 Task: Create a due date automation trigger when advanced on, on the tuesday before a card is due add fields with custom field "Resume" set to a number greater than 1 and greater than 10 at 11:00 AM.
Action: Mouse moved to (1175, 358)
Screenshot: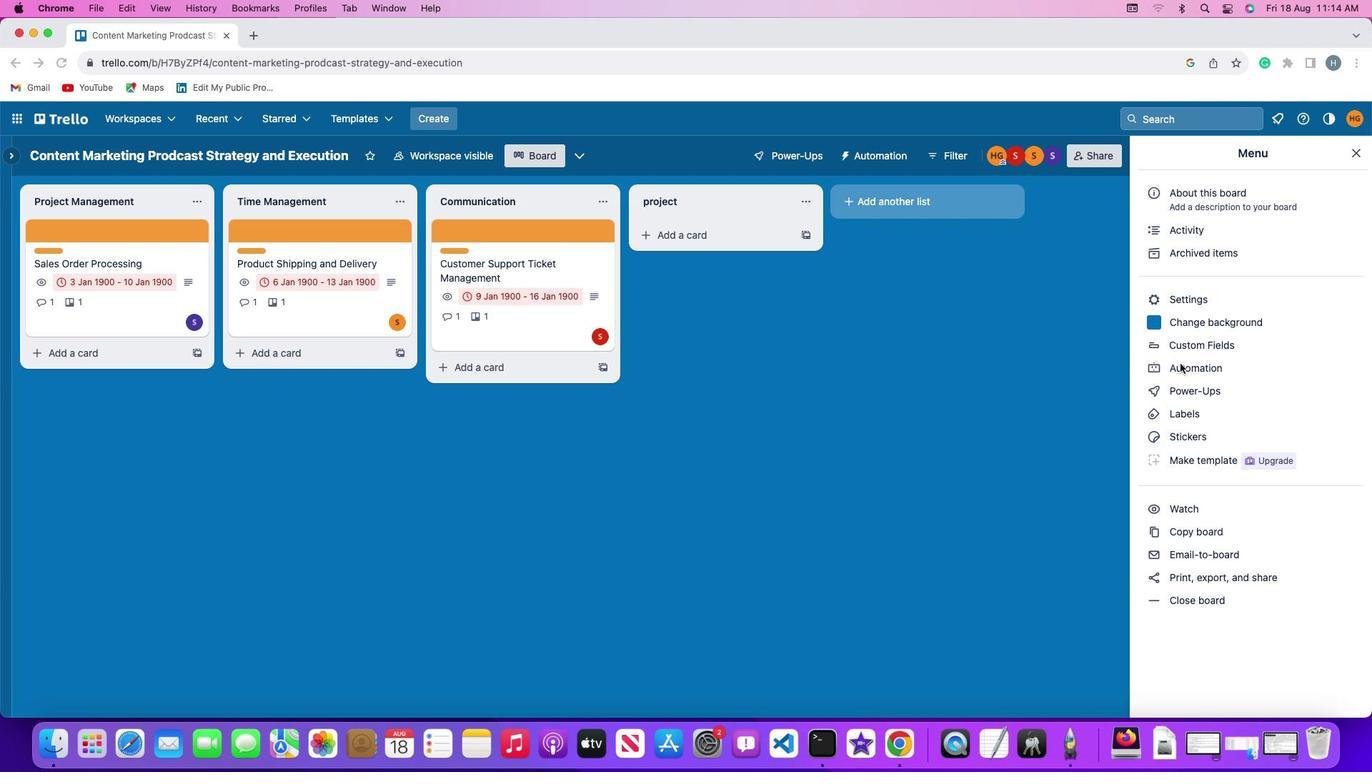 
Action: Mouse pressed left at (1175, 358)
Screenshot: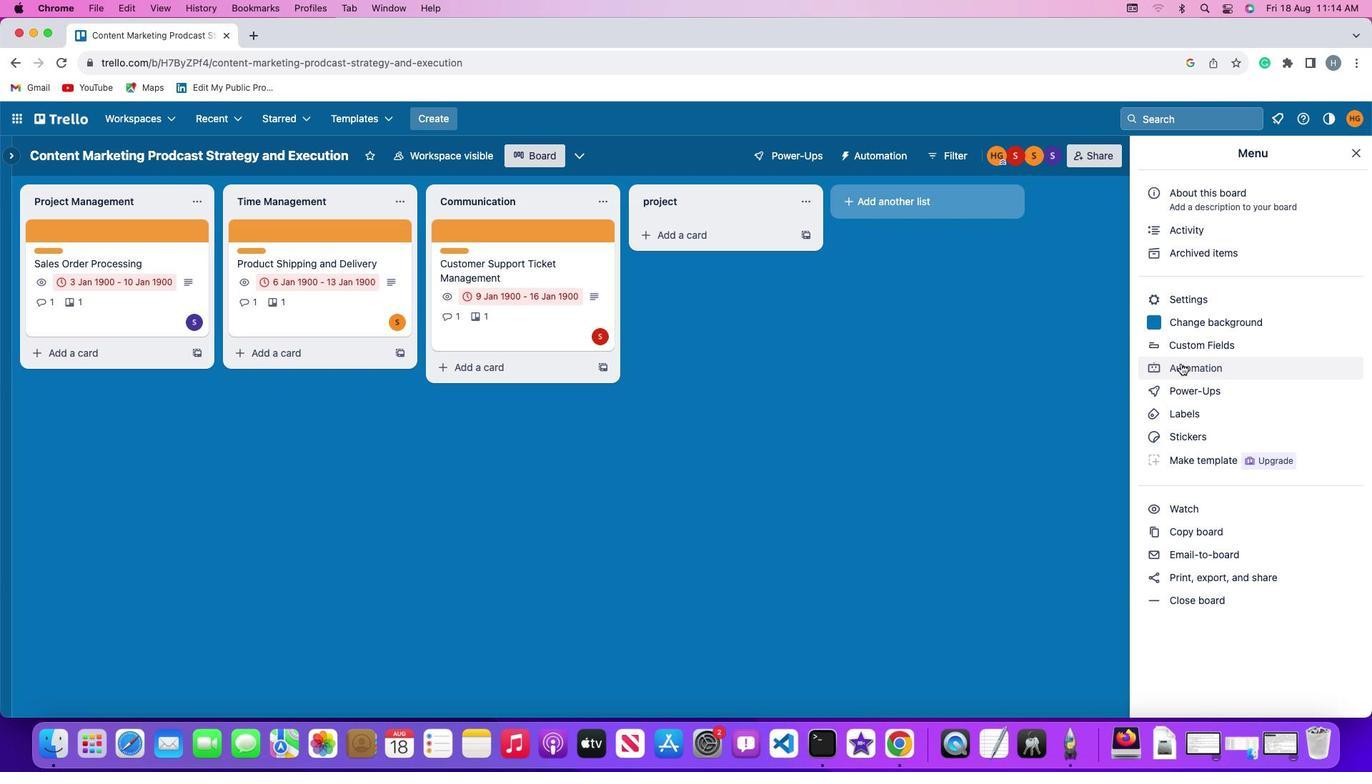 
Action: Mouse moved to (1176, 358)
Screenshot: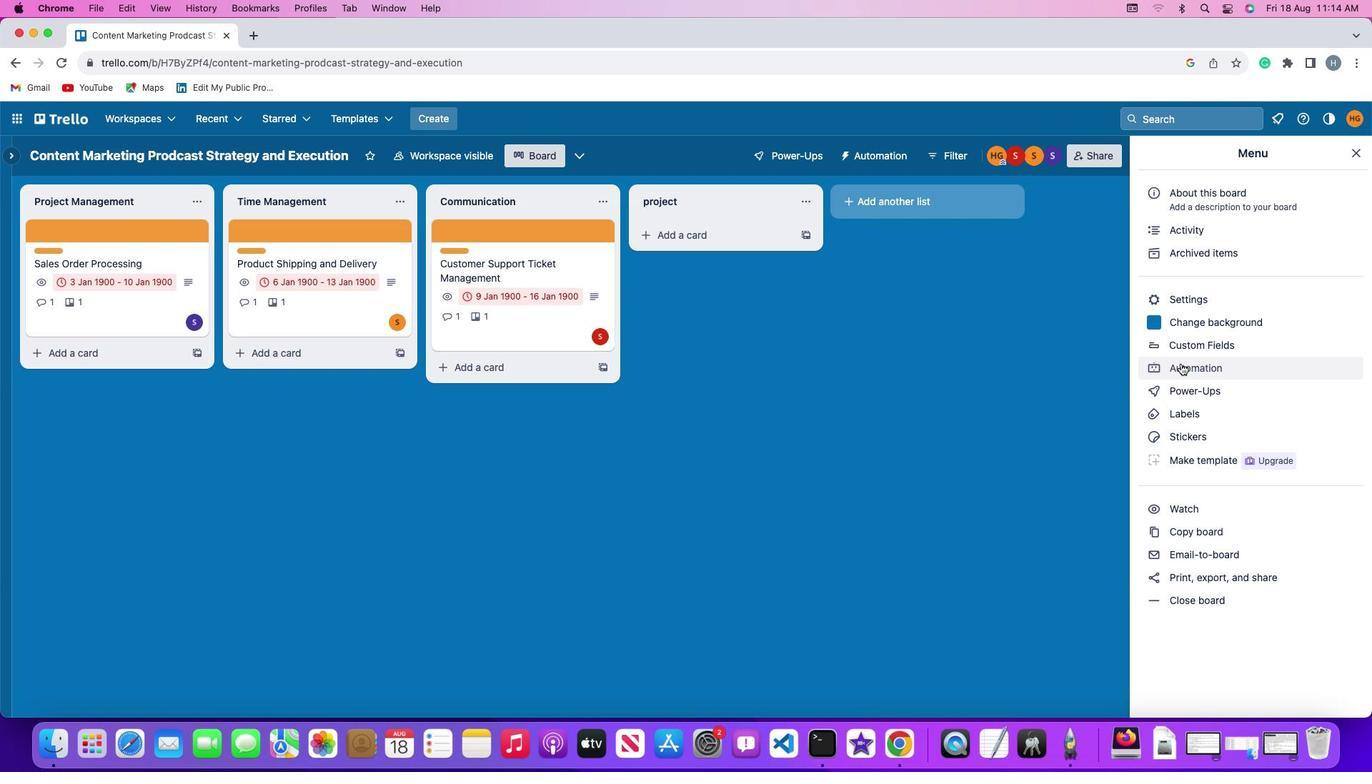 
Action: Mouse pressed left at (1176, 358)
Screenshot: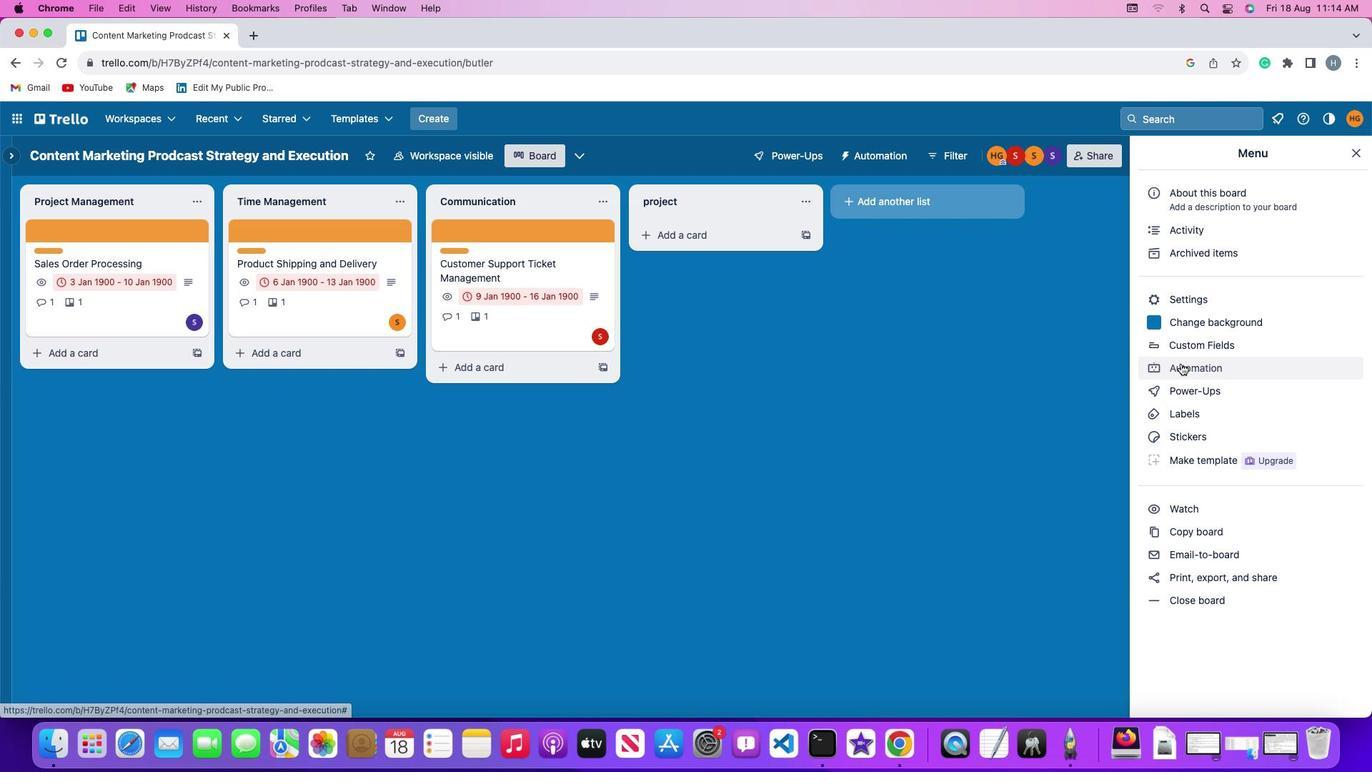 
Action: Mouse moved to (55, 335)
Screenshot: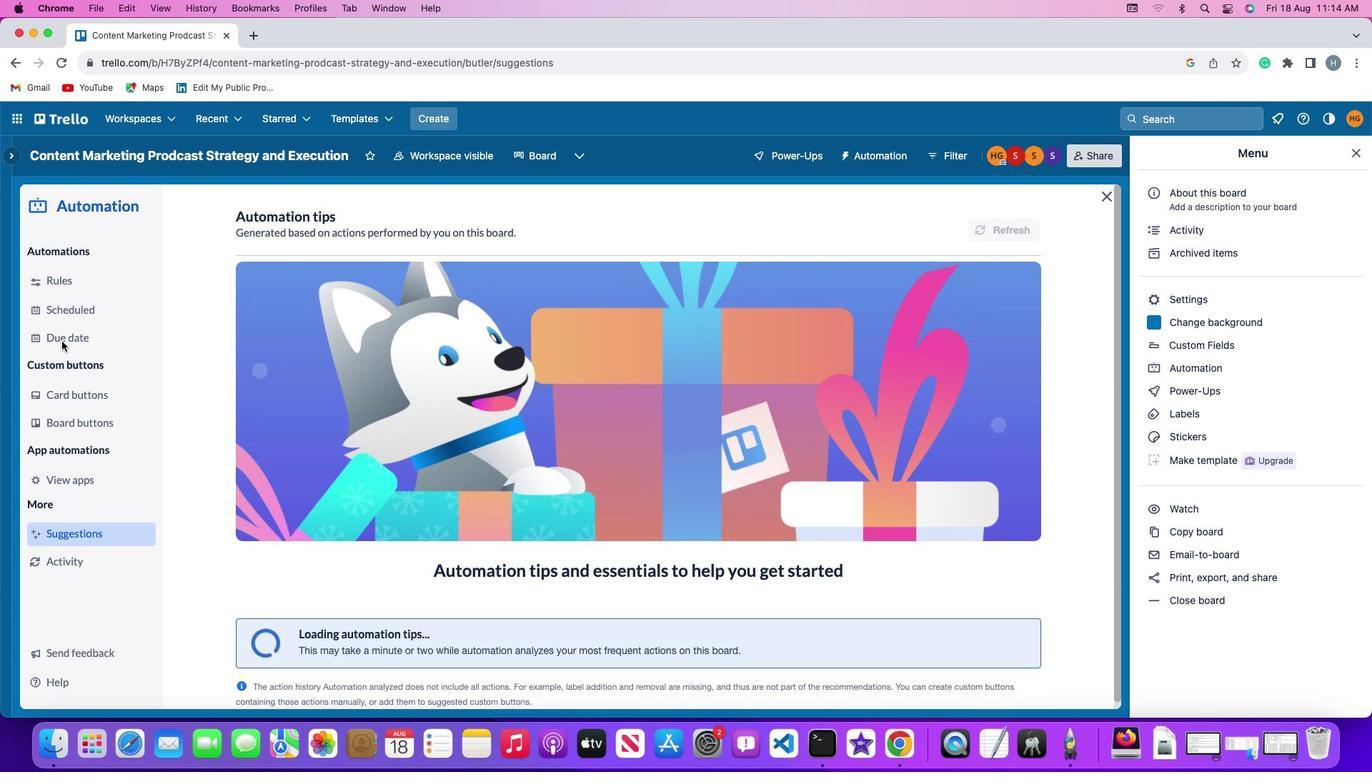 
Action: Mouse pressed left at (55, 335)
Screenshot: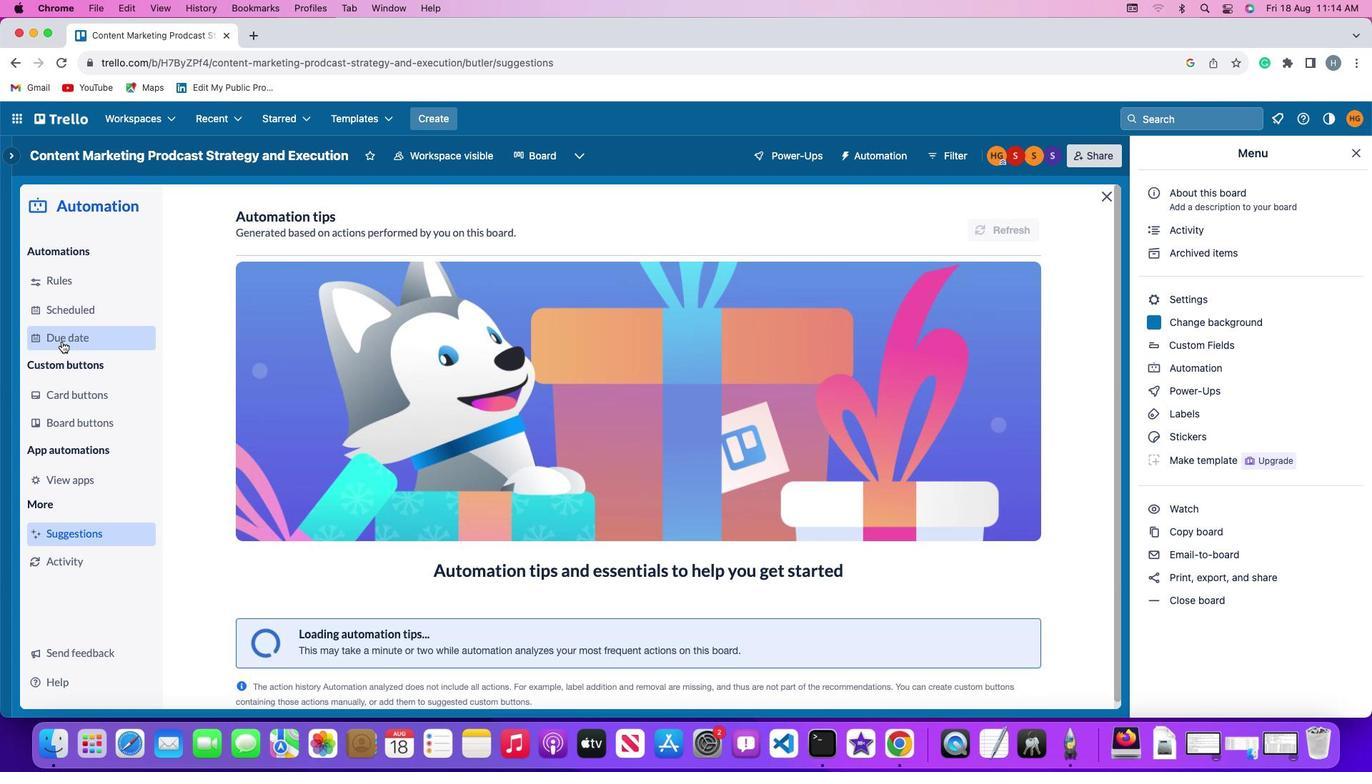 
Action: Mouse moved to (962, 218)
Screenshot: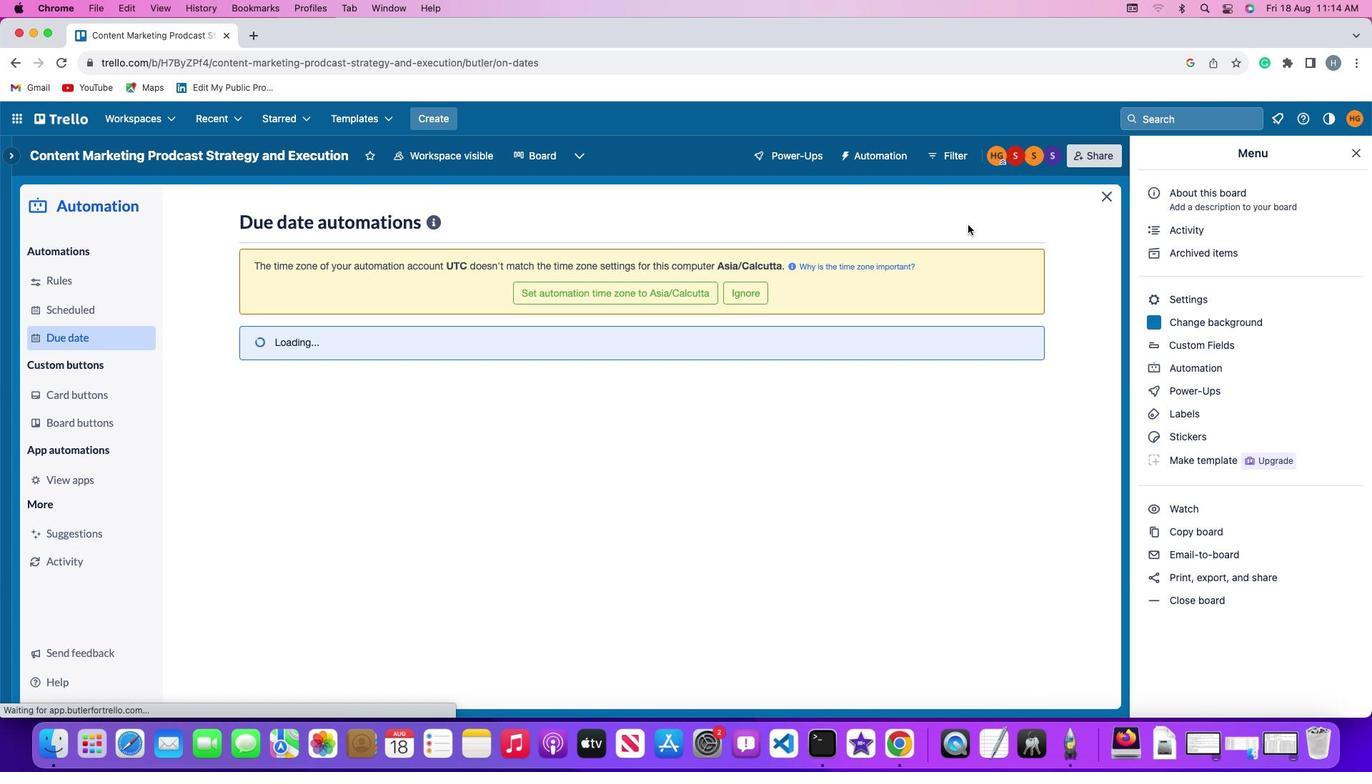 
Action: Mouse pressed left at (962, 218)
Screenshot: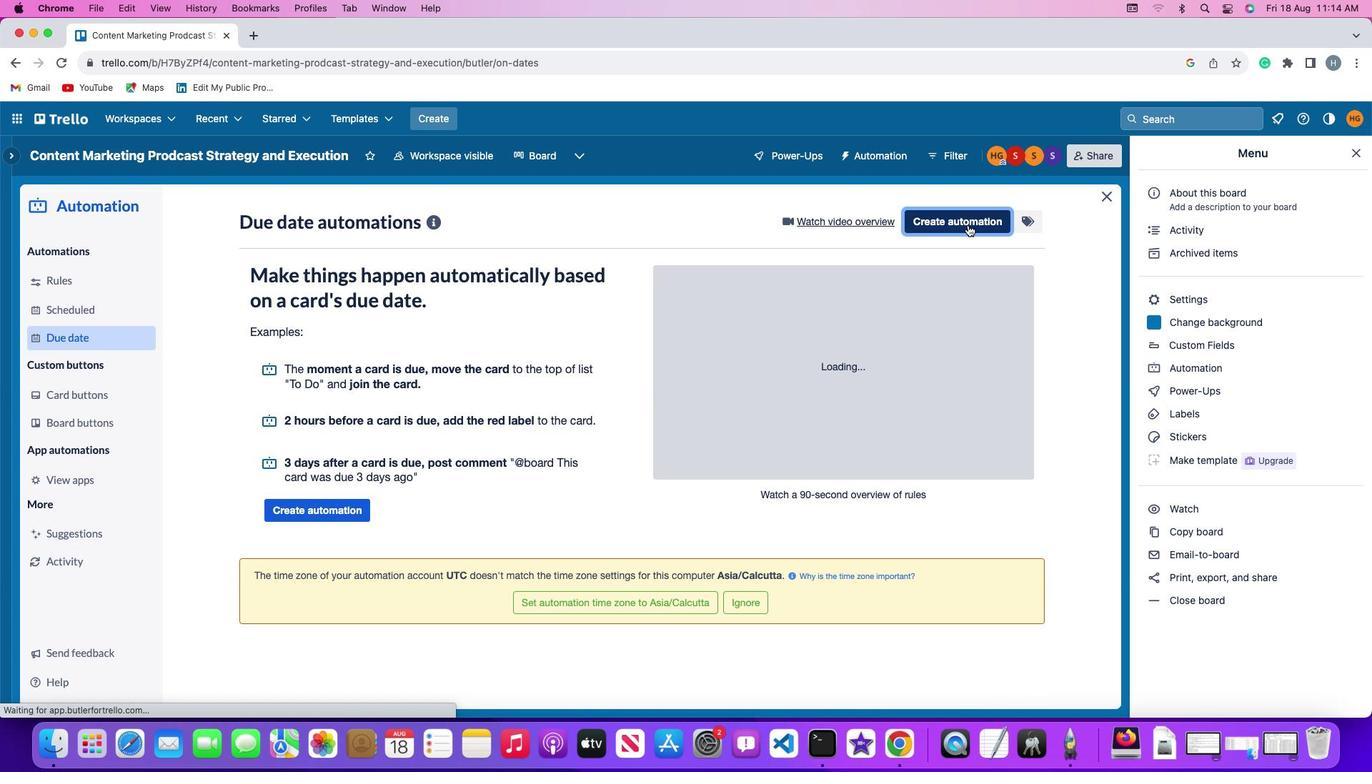 
Action: Mouse moved to (261, 346)
Screenshot: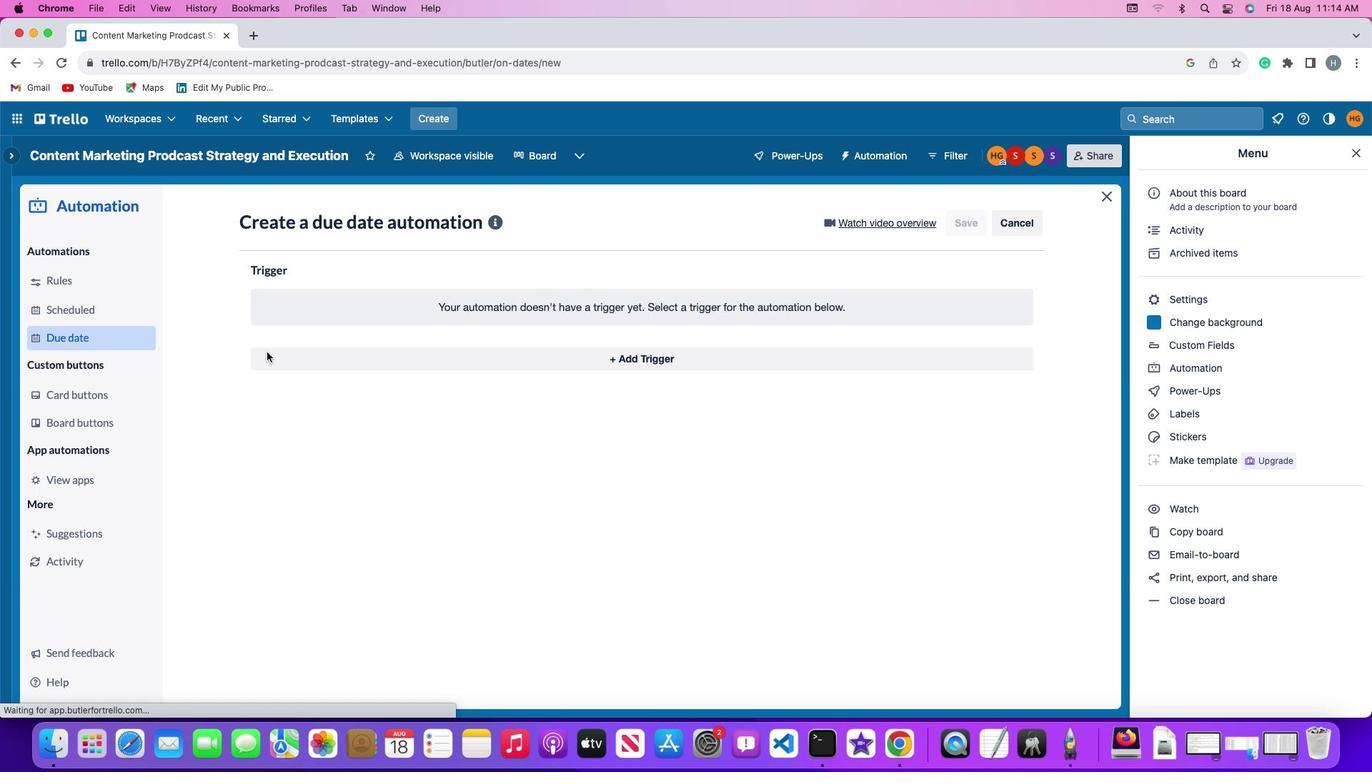 
Action: Mouse pressed left at (261, 346)
Screenshot: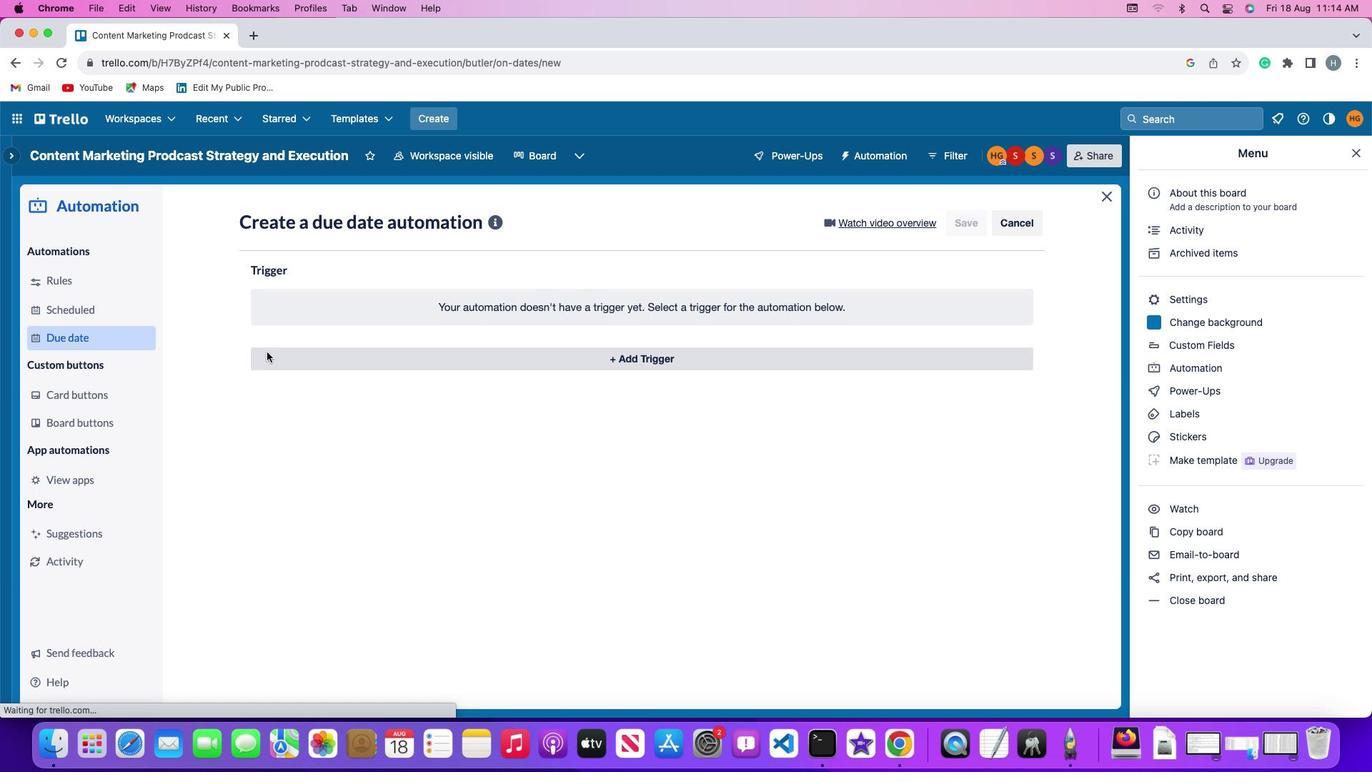 
Action: Mouse moved to (321, 620)
Screenshot: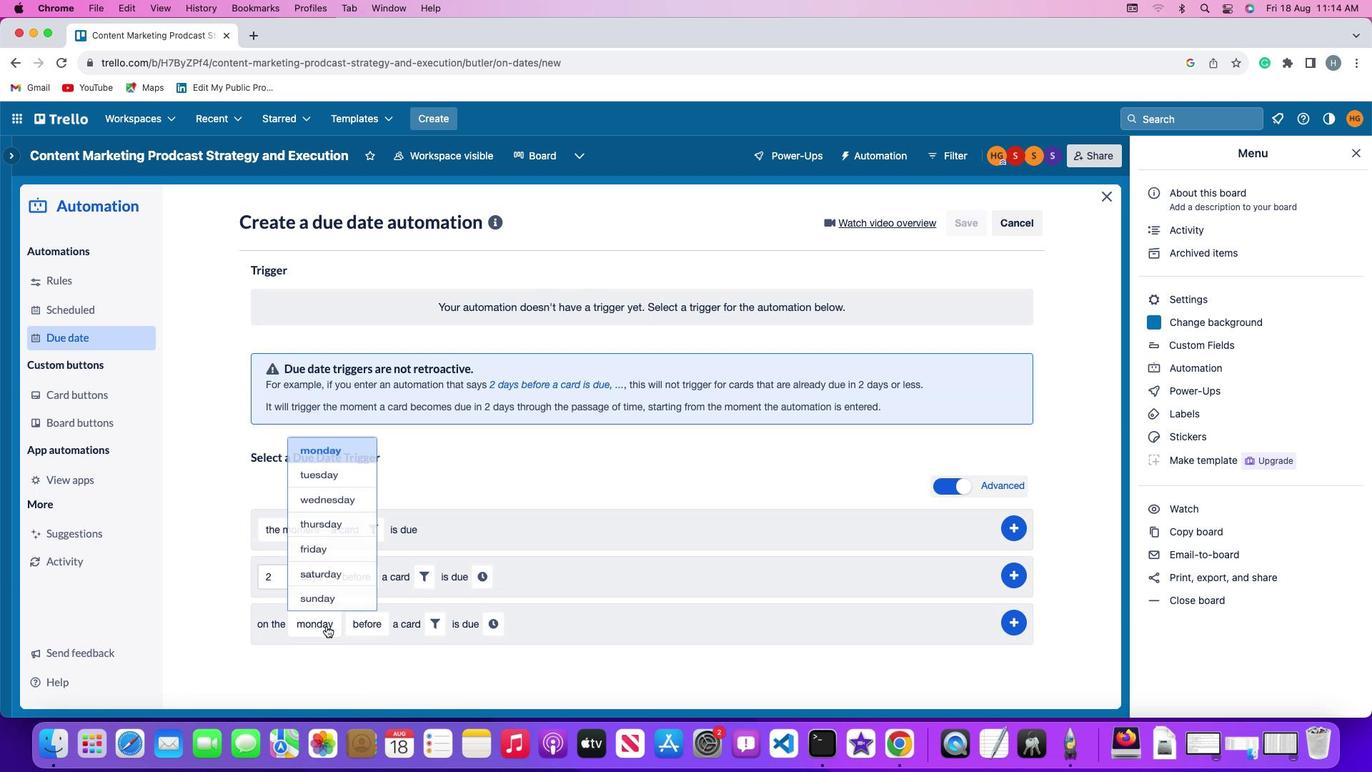 
Action: Mouse pressed left at (321, 620)
Screenshot: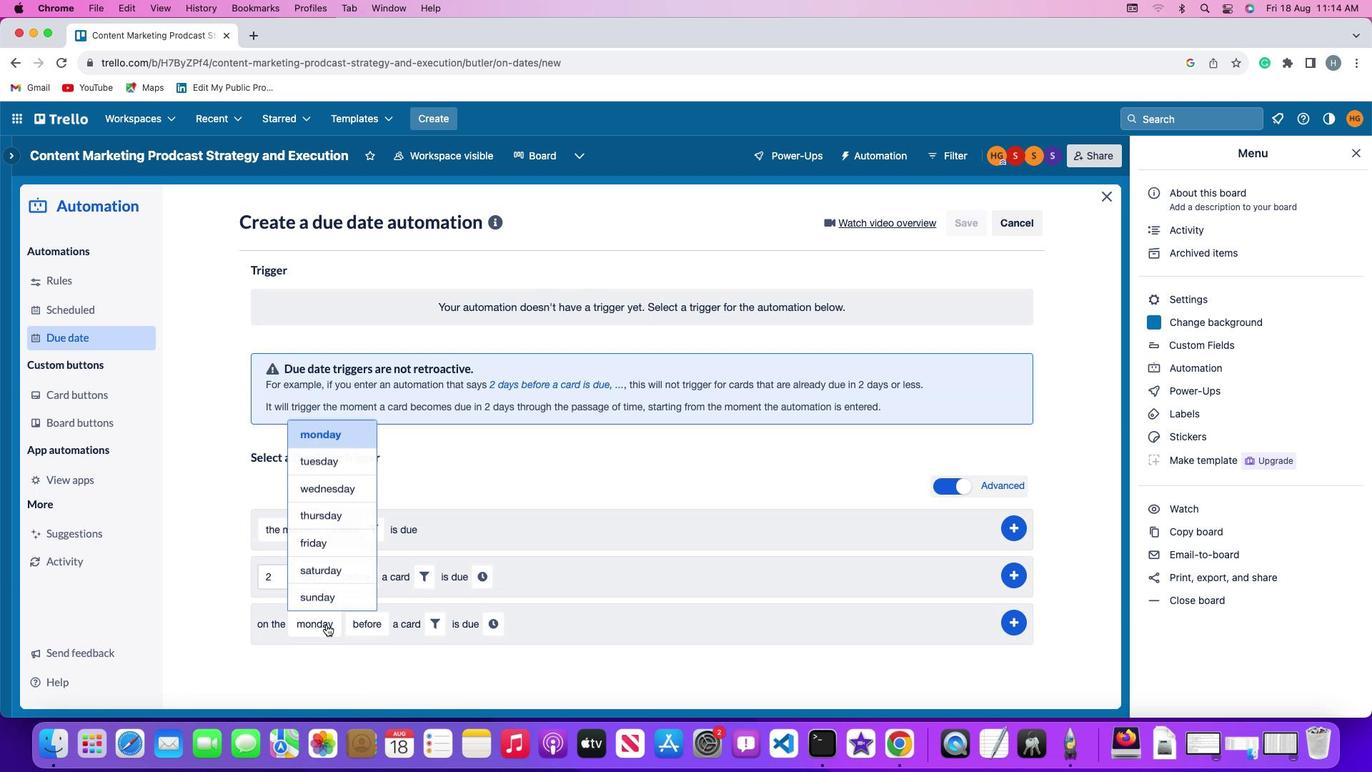 
Action: Mouse moved to (326, 451)
Screenshot: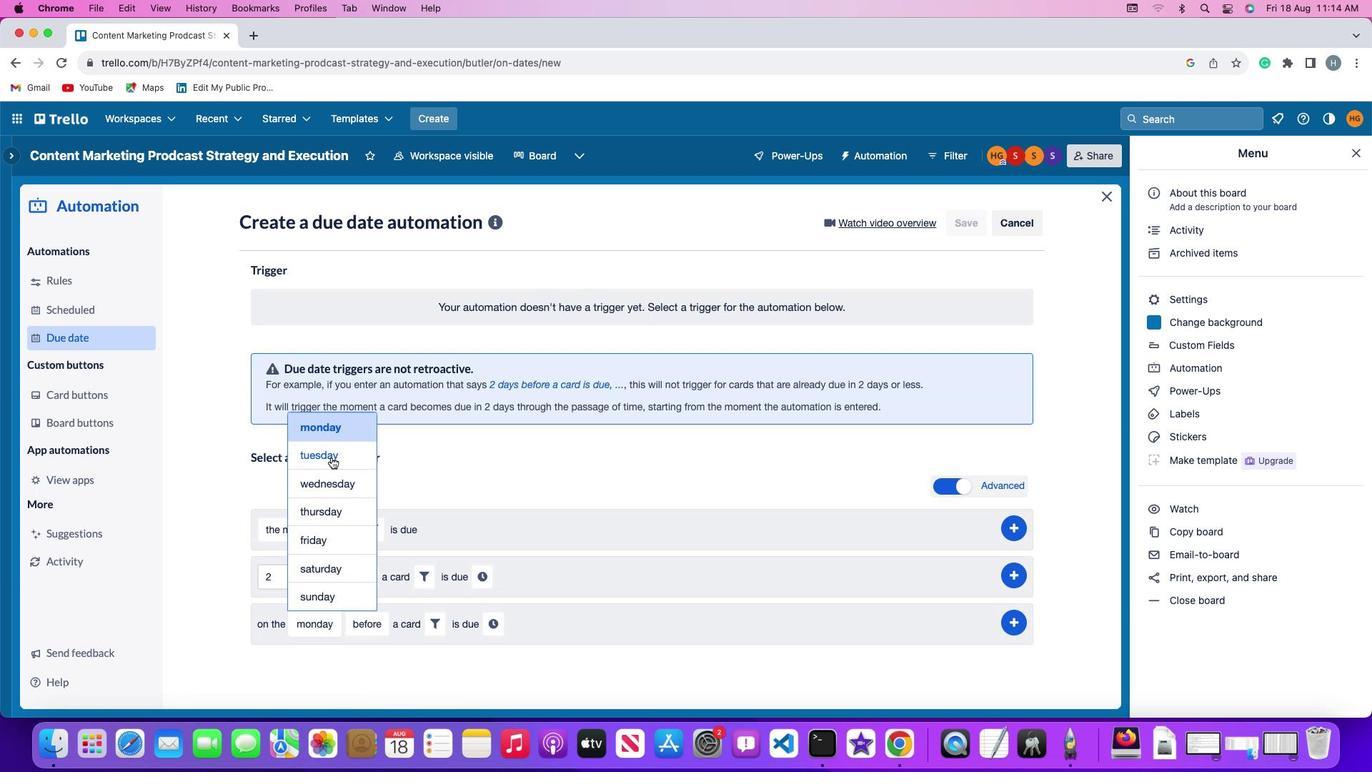 
Action: Mouse pressed left at (326, 451)
Screenshot: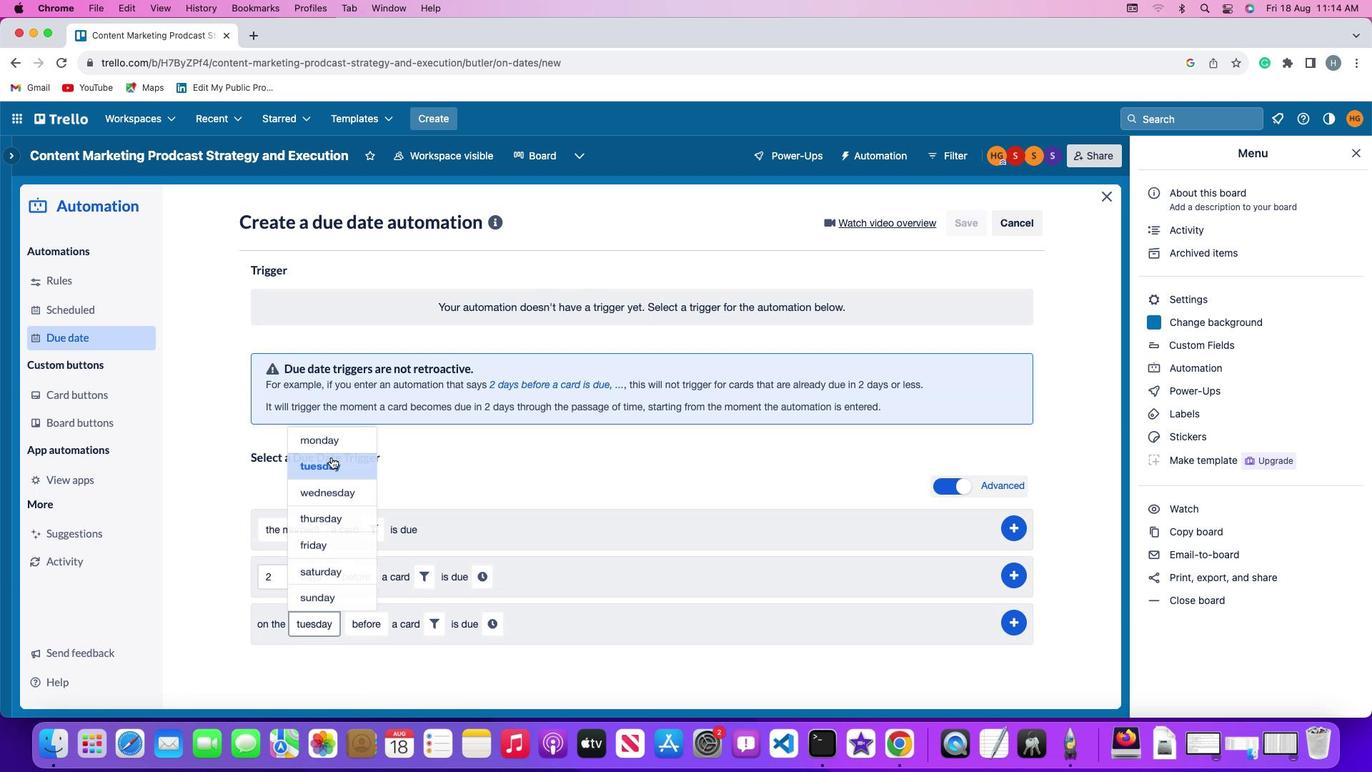 
Action: Mouse moved to (358, 614)
Screenshot: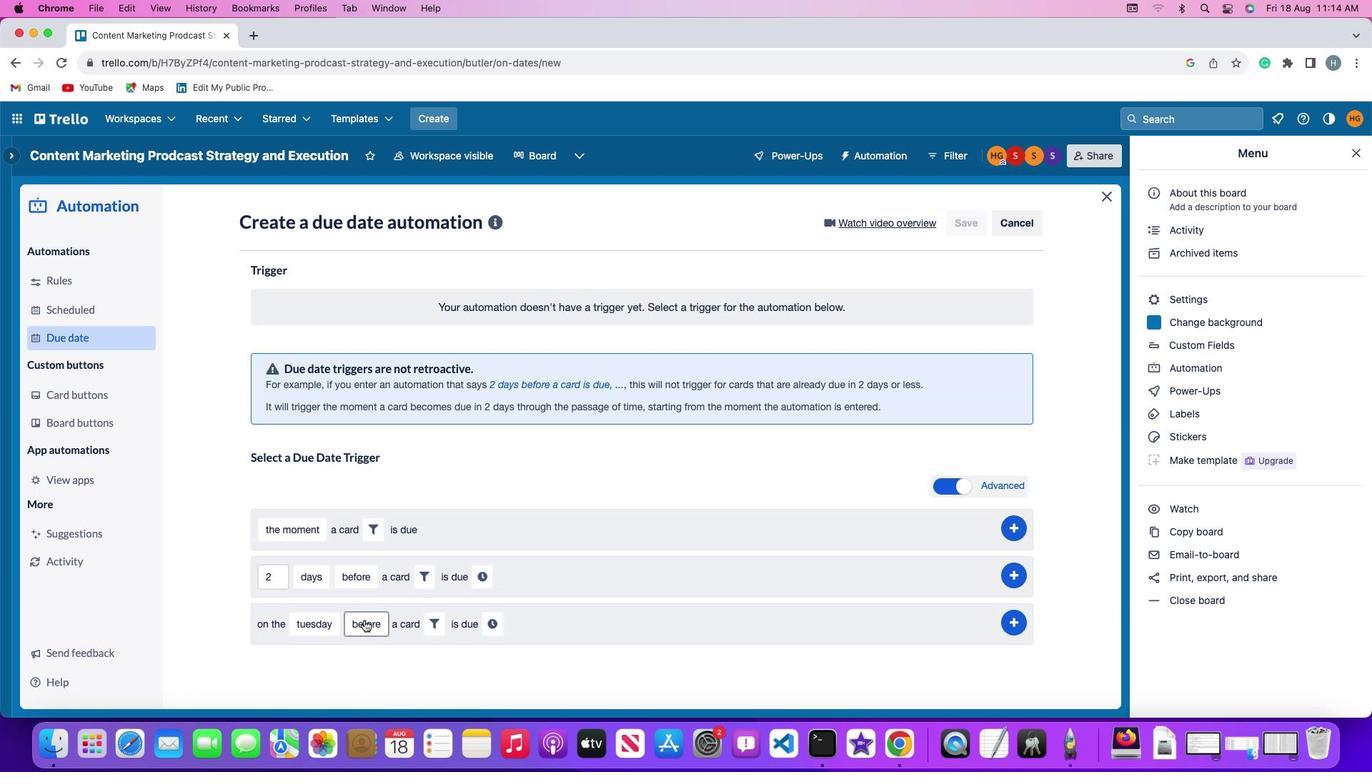 
Action: Mouse pressed left at (358, 614)
Screenshot: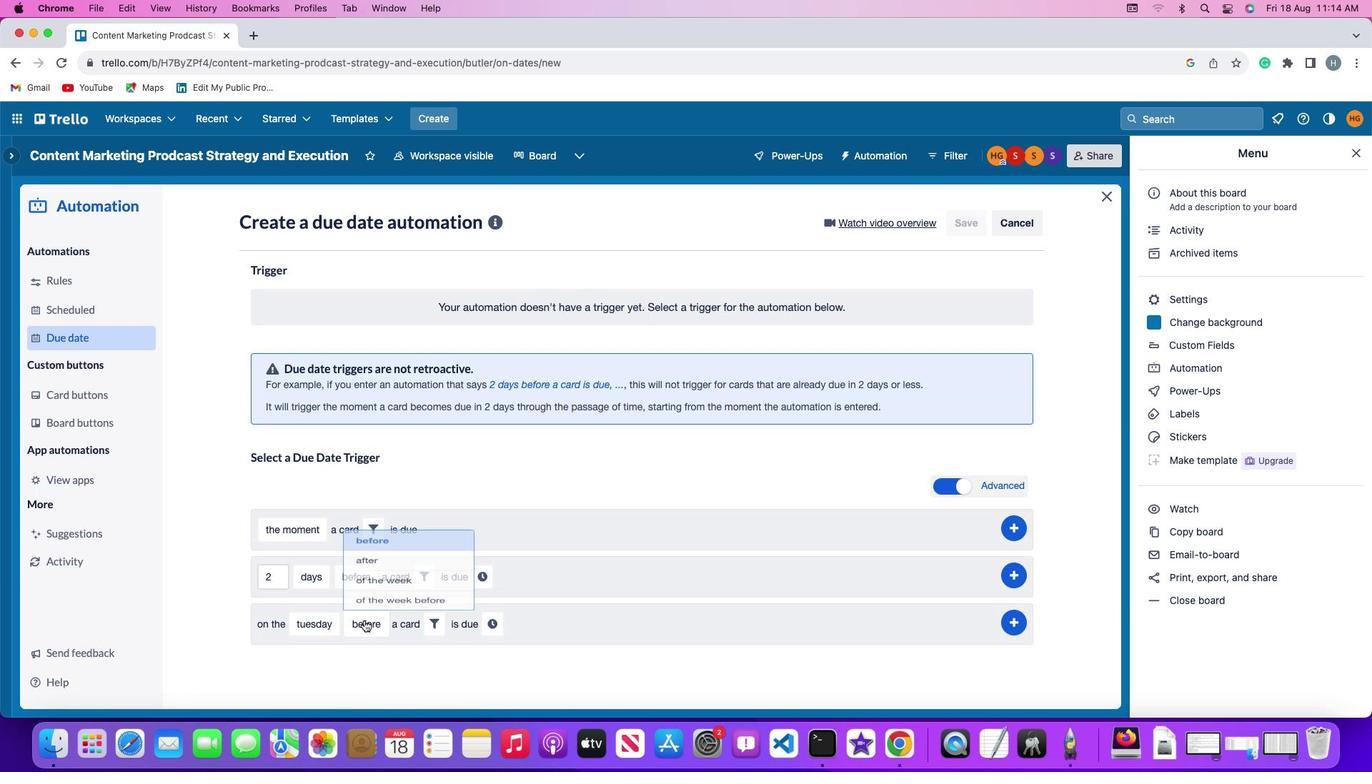 
Action: Mouse moved to (384, 497)
Screenshot: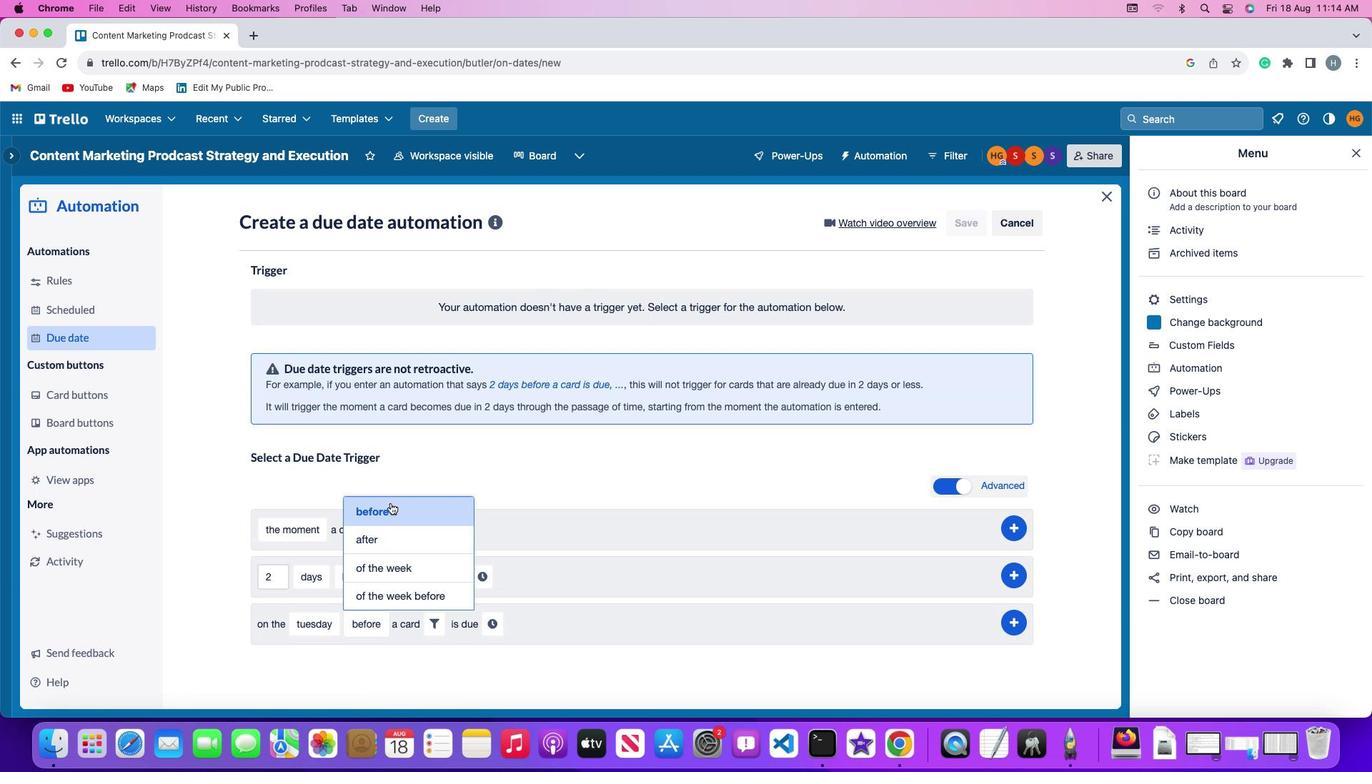 
Action: Mouse pressed left at (384, 497)
Screenshot: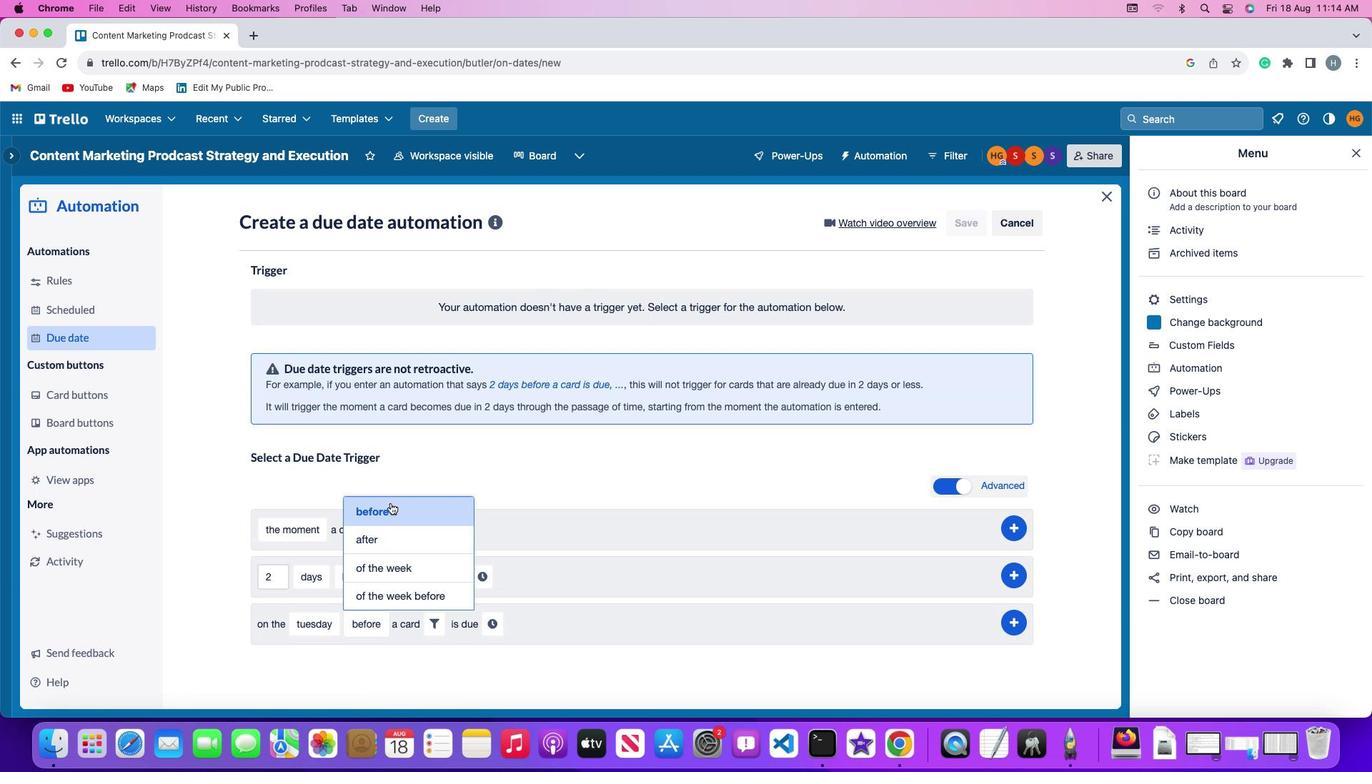 
Action: Mouse moved to (423, 610)
Screenshot: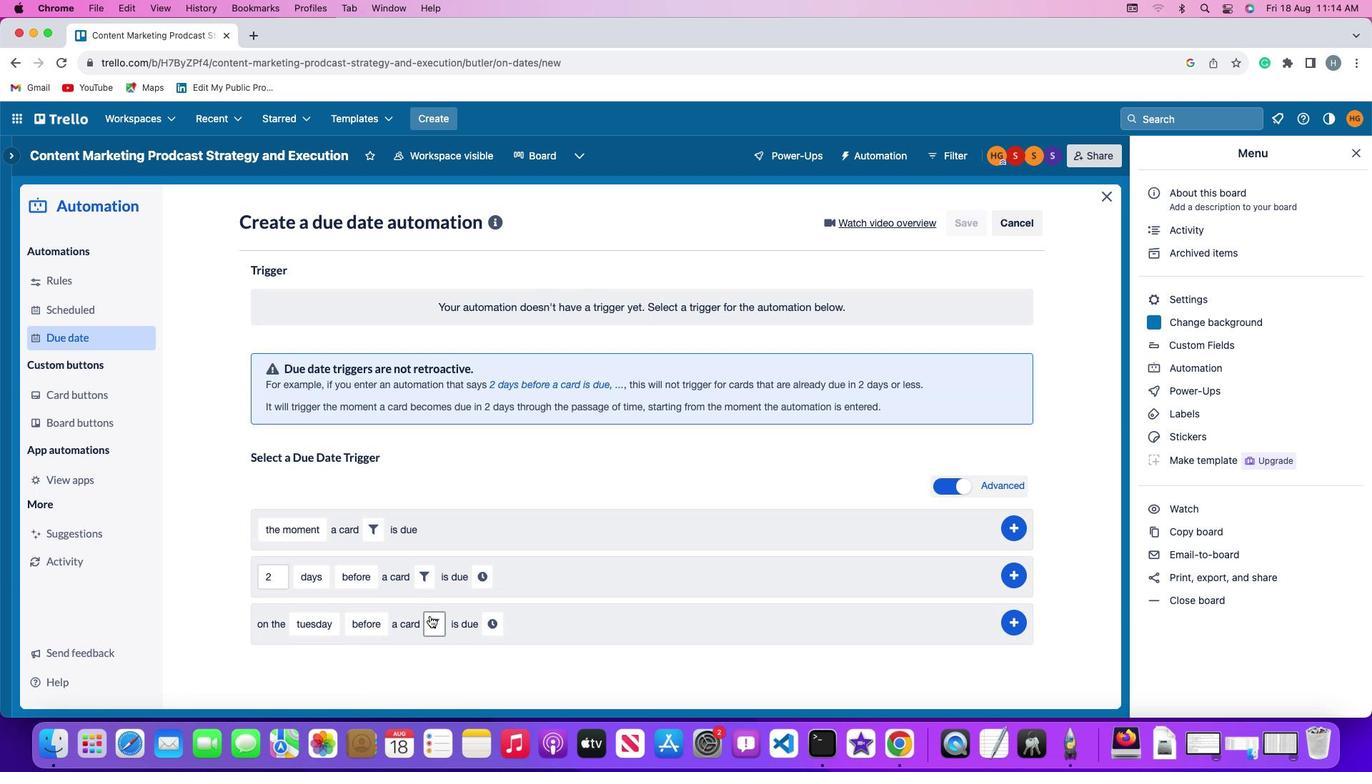 
Action: Mouse pressed left at (423, 610)
Screenshot: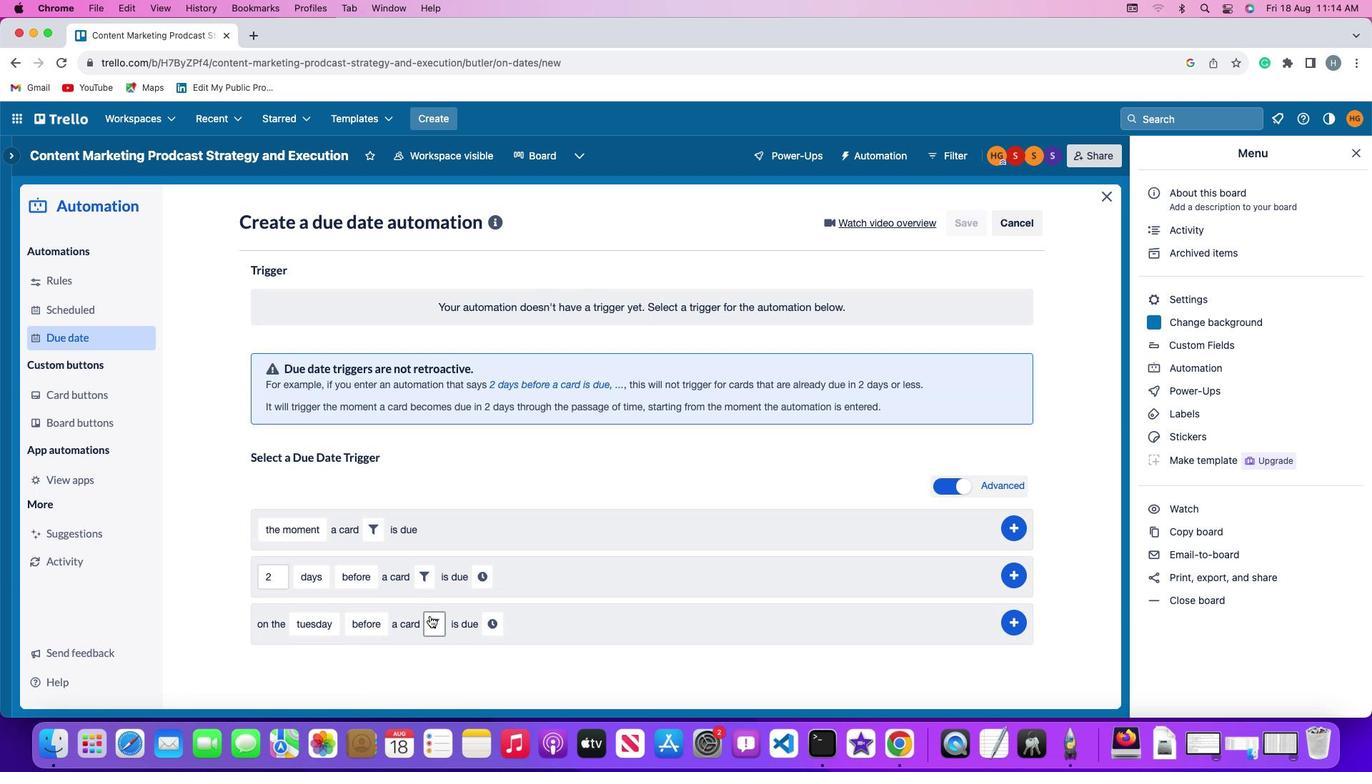 
Action: Mouse moved to (655, 659)
Screenshot: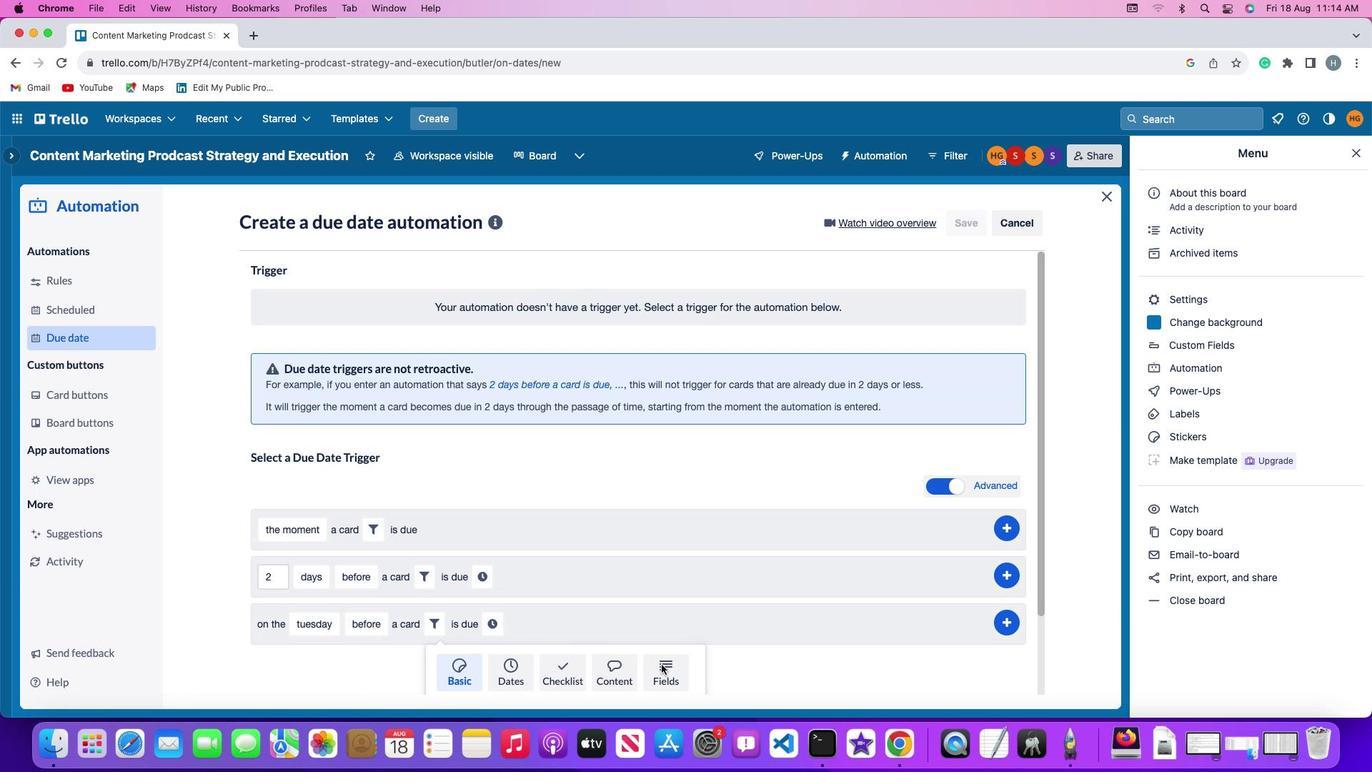 
Action: Mouse pressed left at (655, 659)
Screenshot: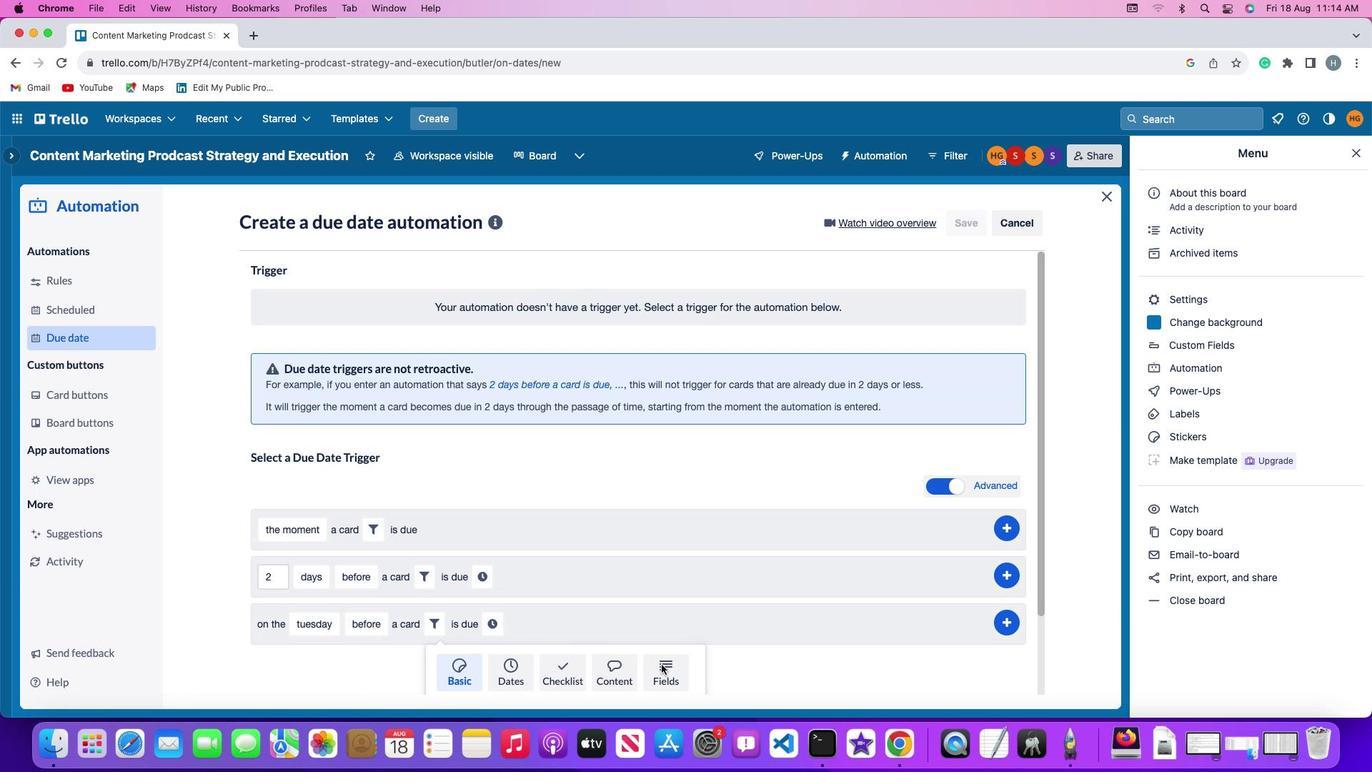 
Action: Mouse moved to (370, 646)
Screenshot: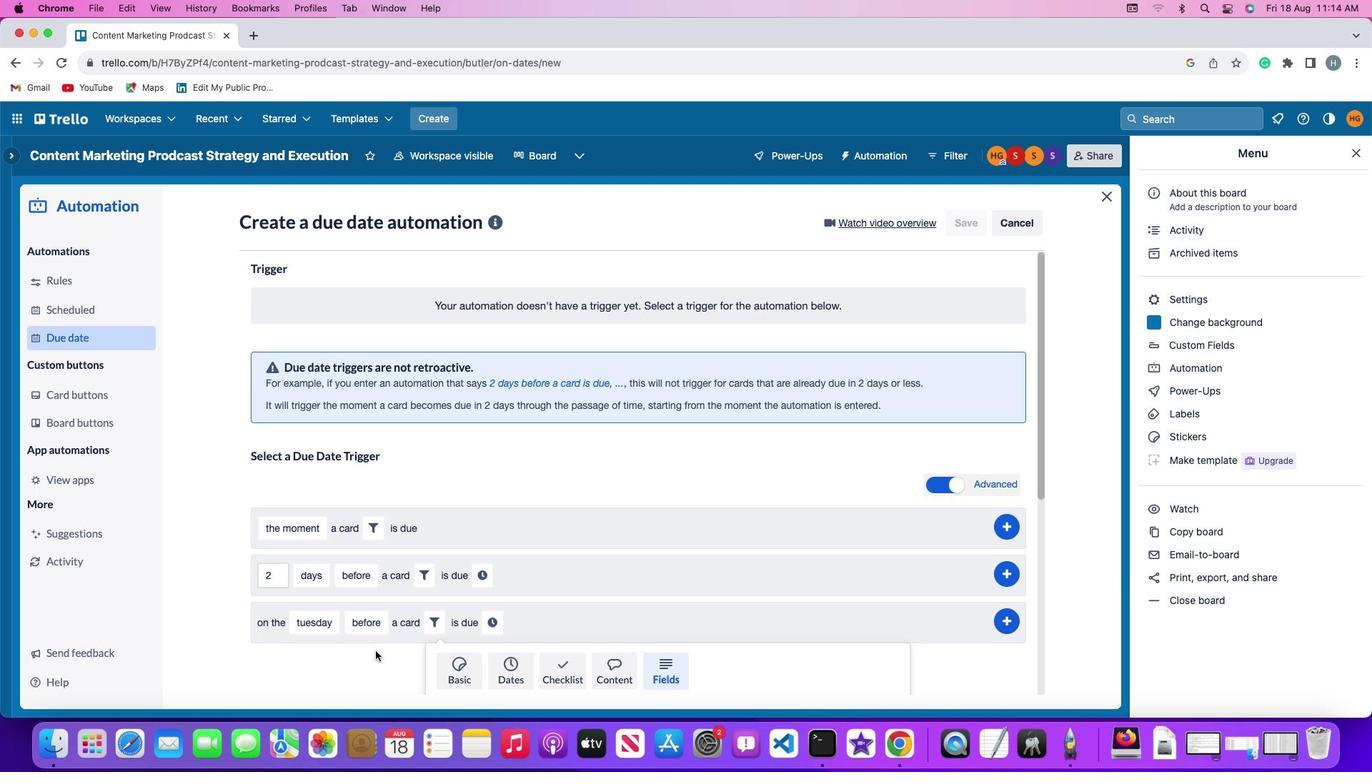 
Action: Mouse scrolled (370, 646) with delta (-5, -5)
Screenshot: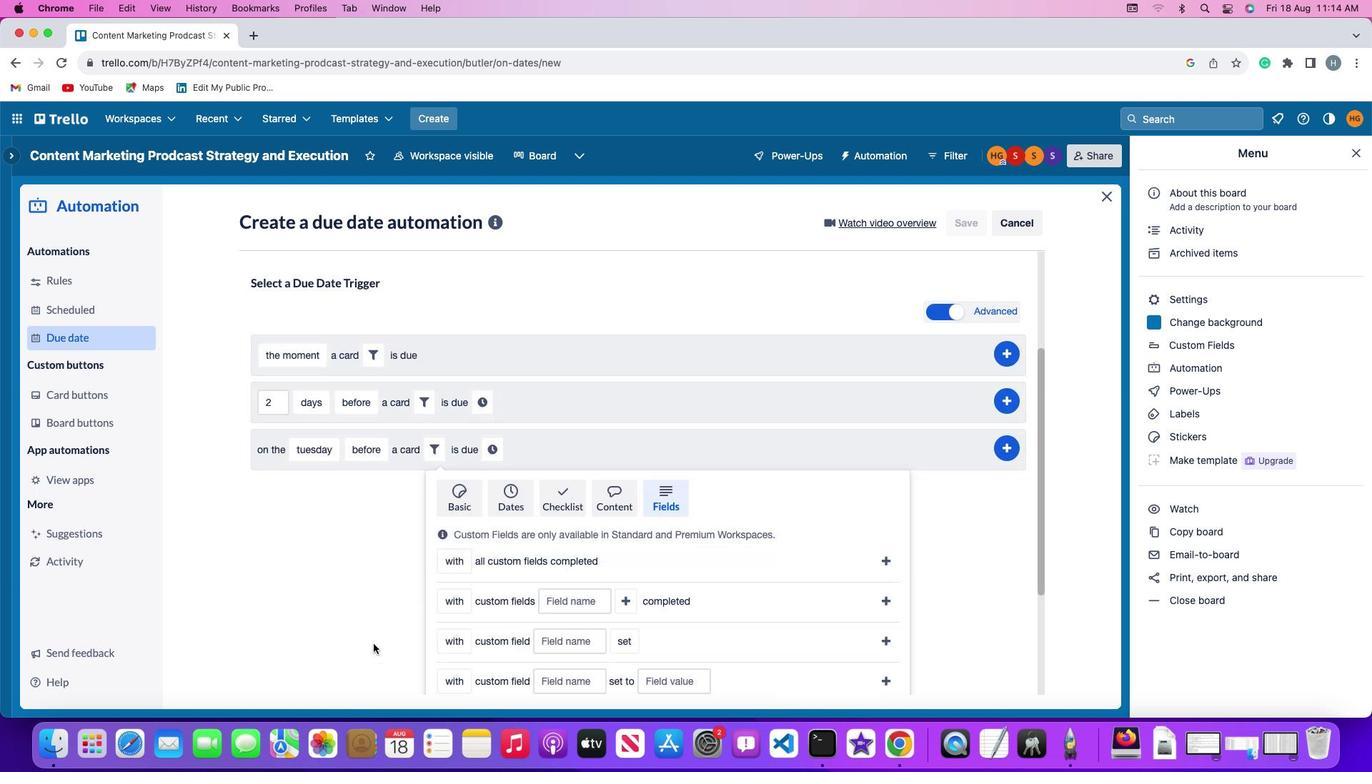 
Action: Mouse scrolled (370, 646) with delta (-5, -5)
Screenshot: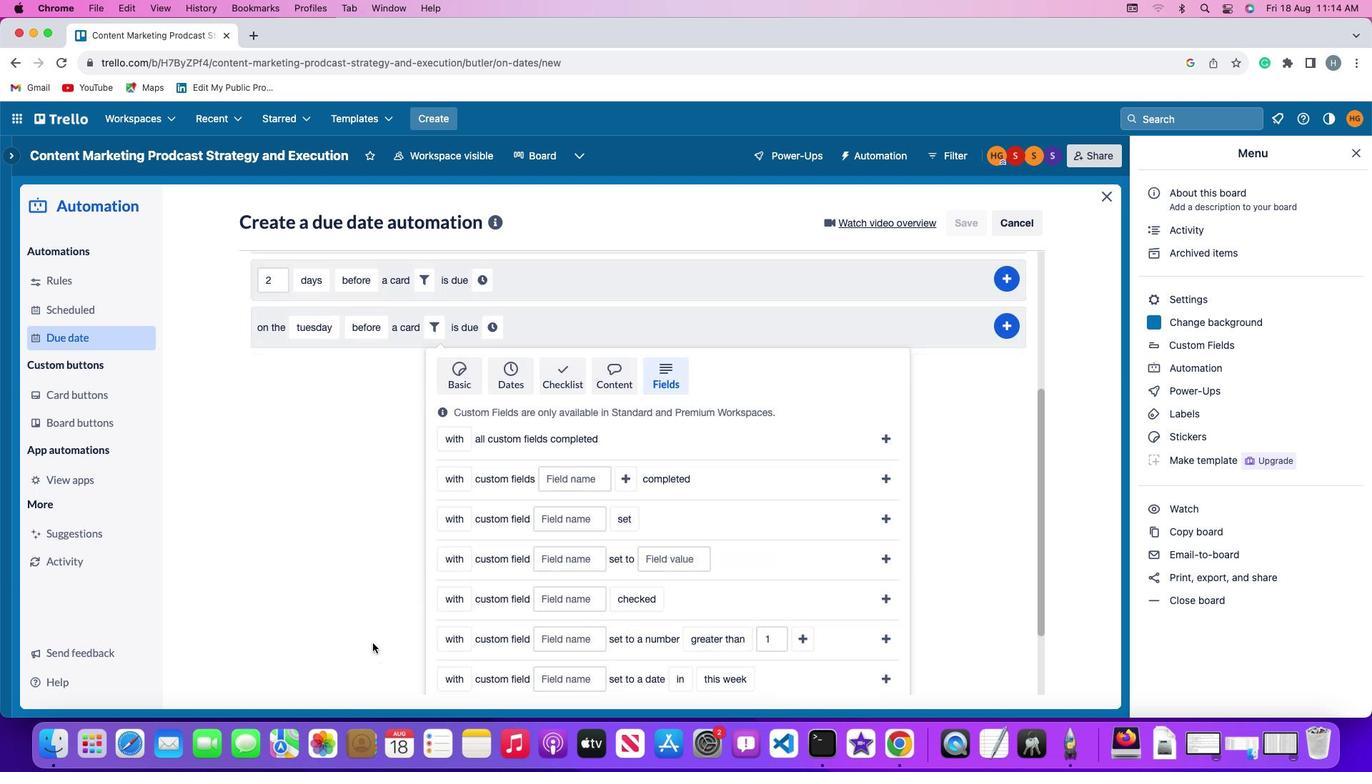 
Action: Mouse scrolled (370, 646) with delta (-5, -7)
Screenshot: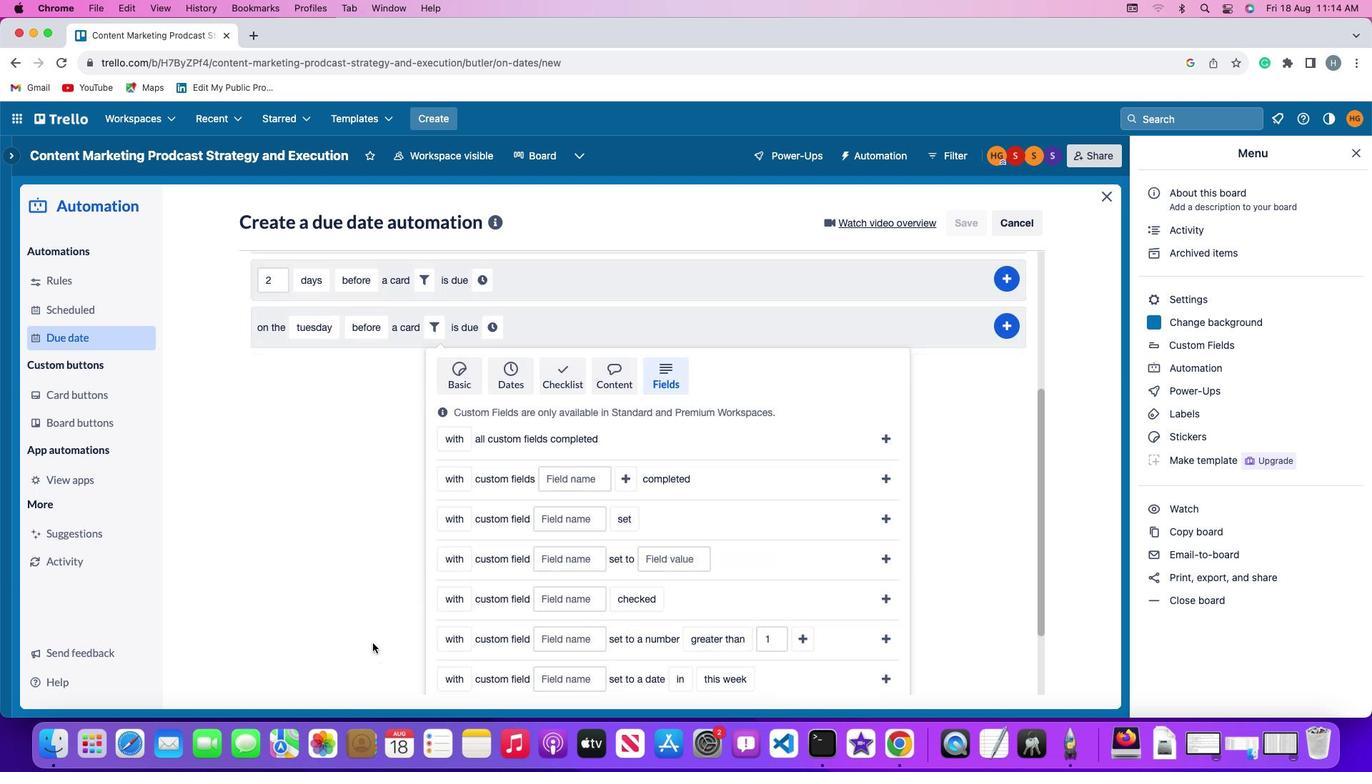 
Action: Mouse moved to (370, 645)
Screenshot: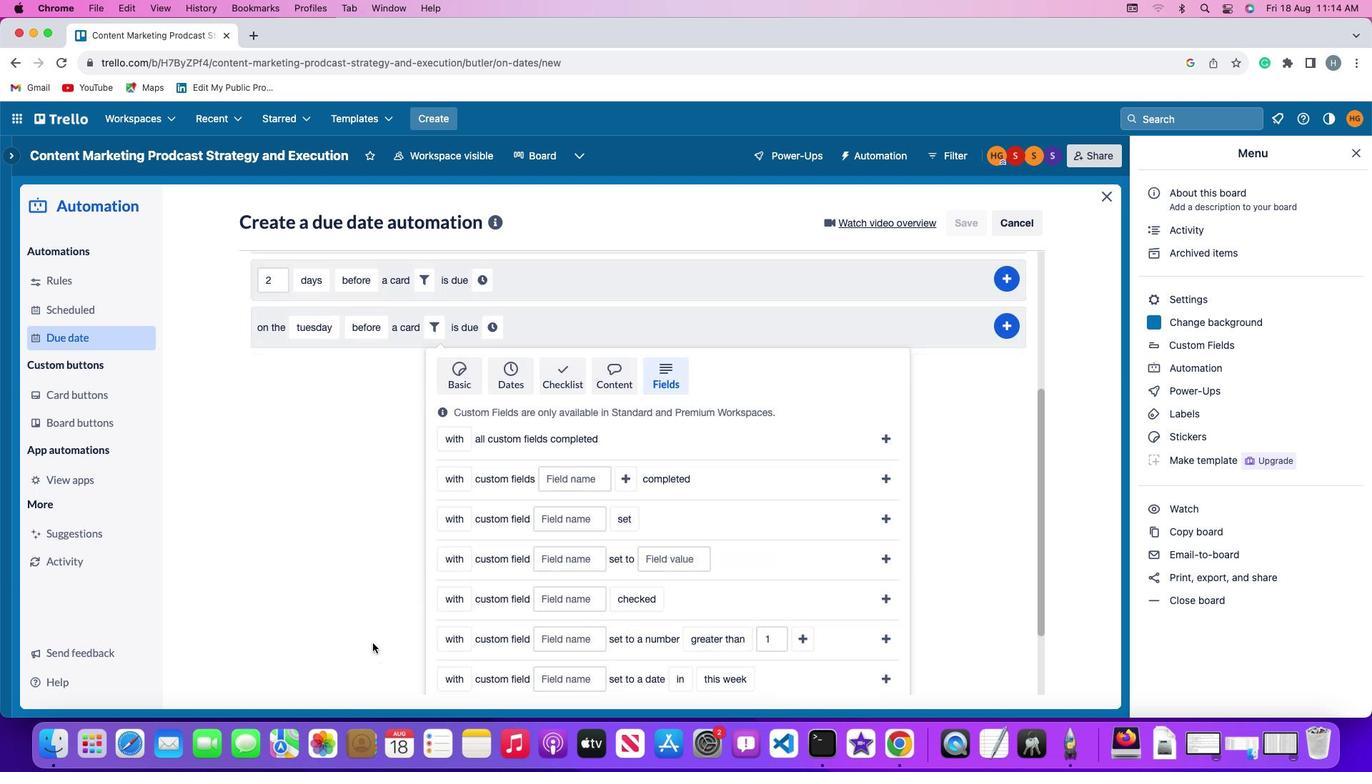 
Action: Mouse scrolled (370, 645) with delta (-5, -8)
Screenshot: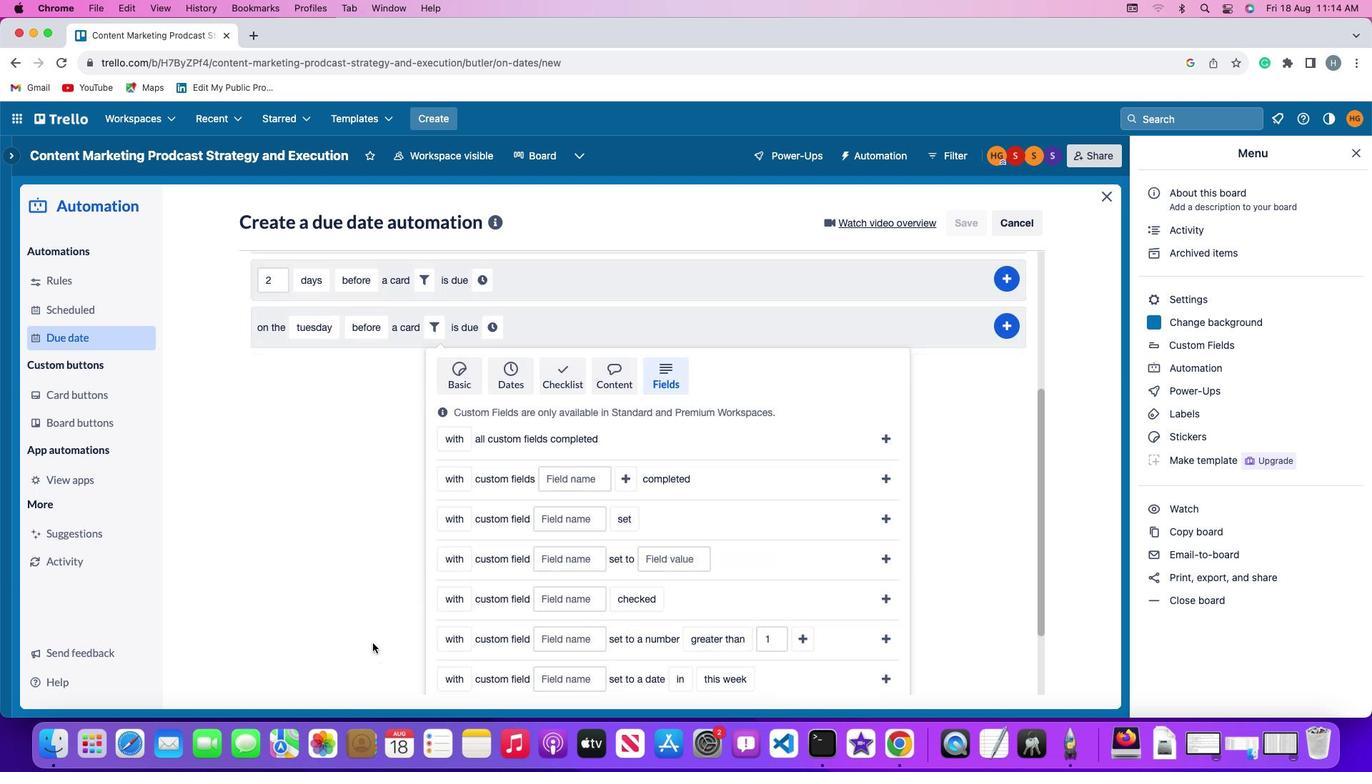 
Action: Mouse moved to (366, 634)
Screenshot: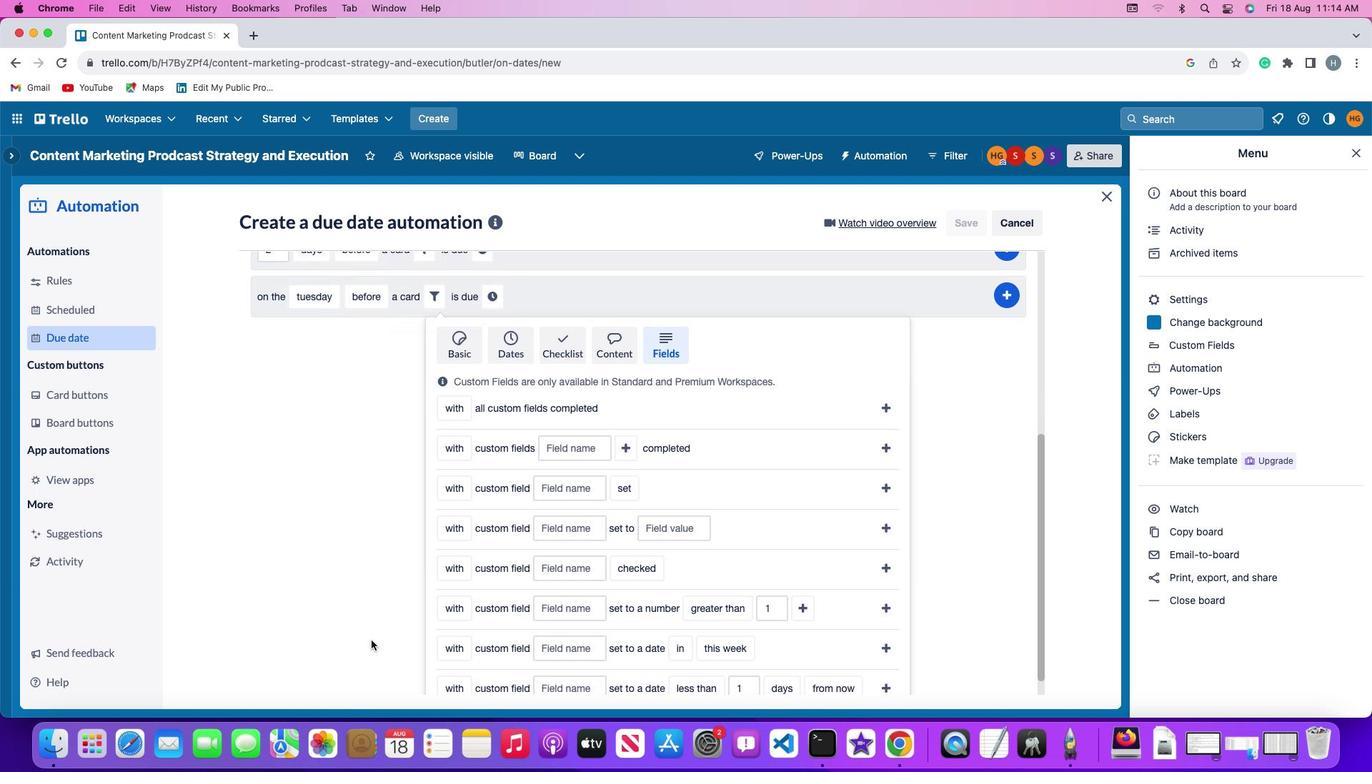 
Action: Mouse scrolled (366, 634) with delta (-5, -5)
Screenshot: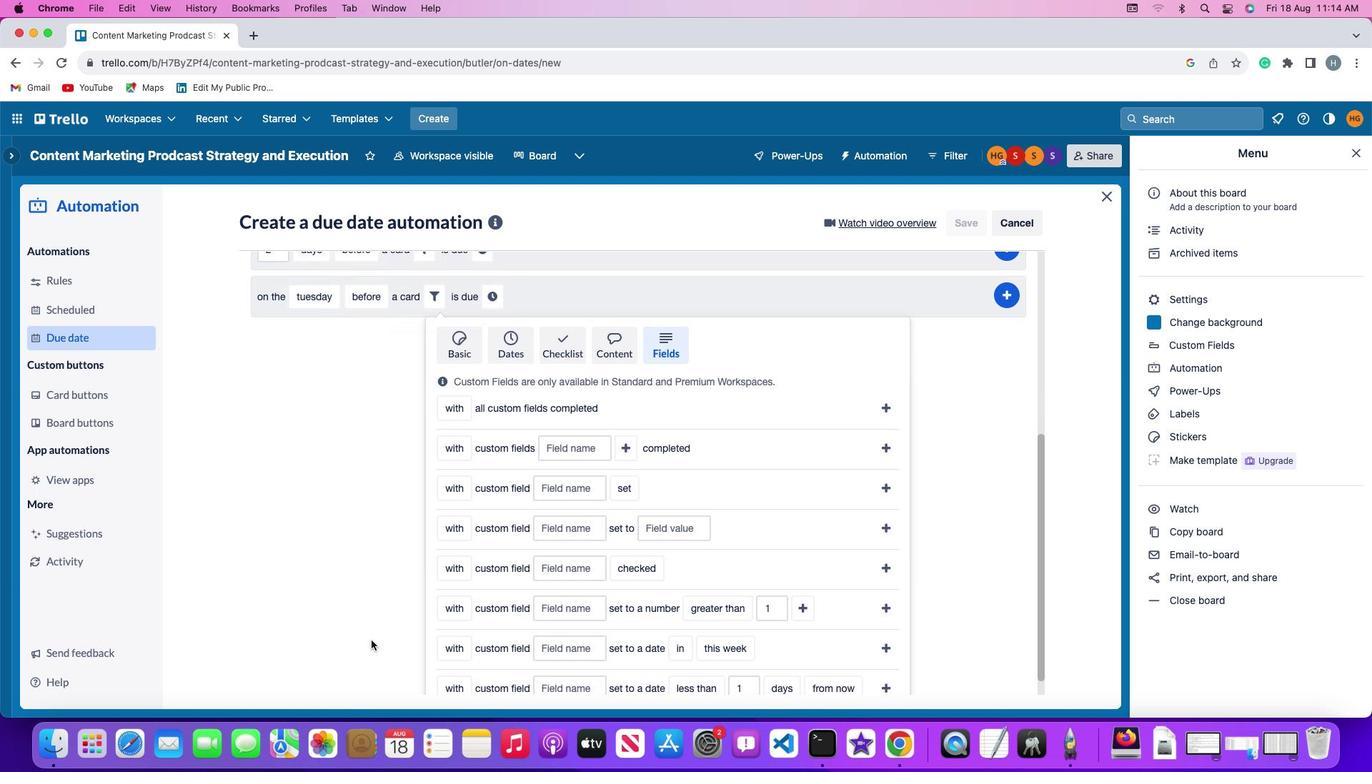 
Action: Mouse moved to (366, 634)
Screenshot: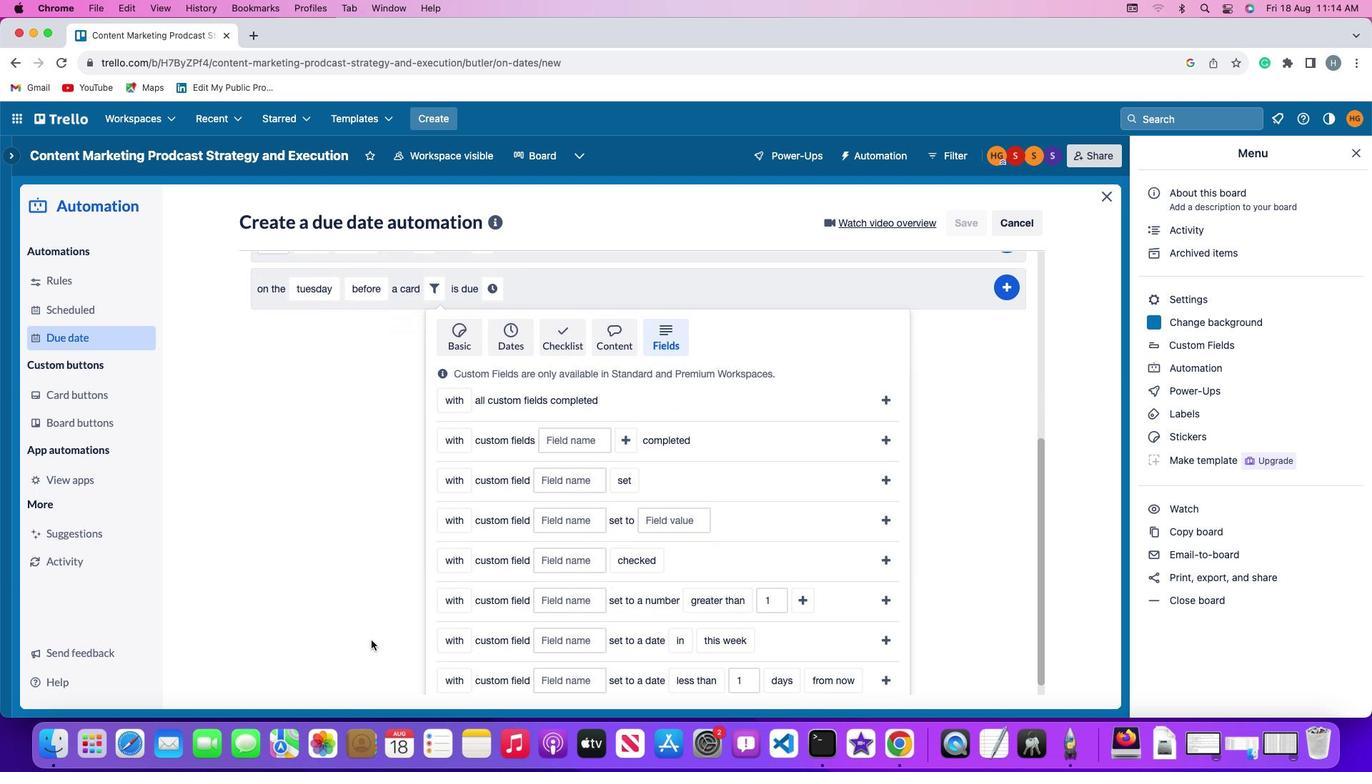 
Action: Mouse scrolled (366, 634) with delta (-5, -5)
Screenshot: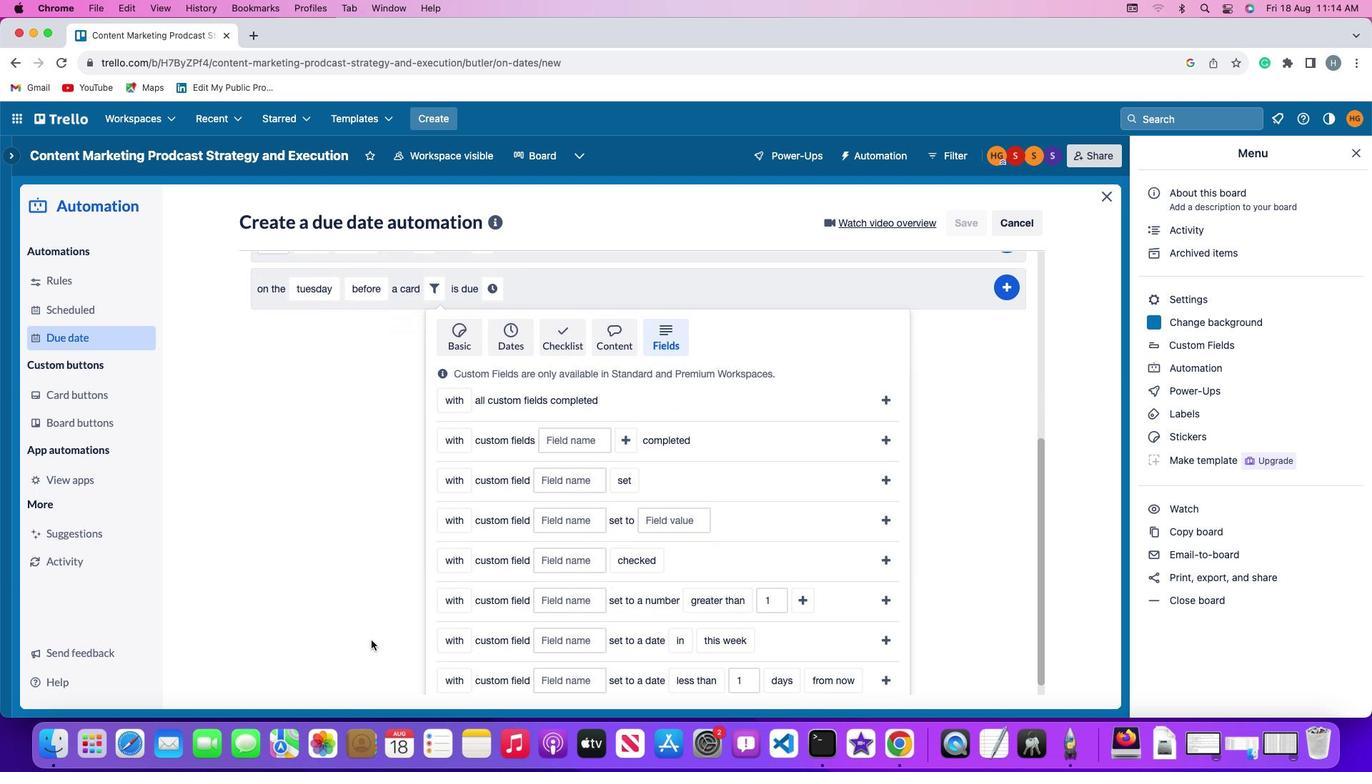 
Action: Mouse scrolled (366, 634) with delta (-5, -7)
Screenshot: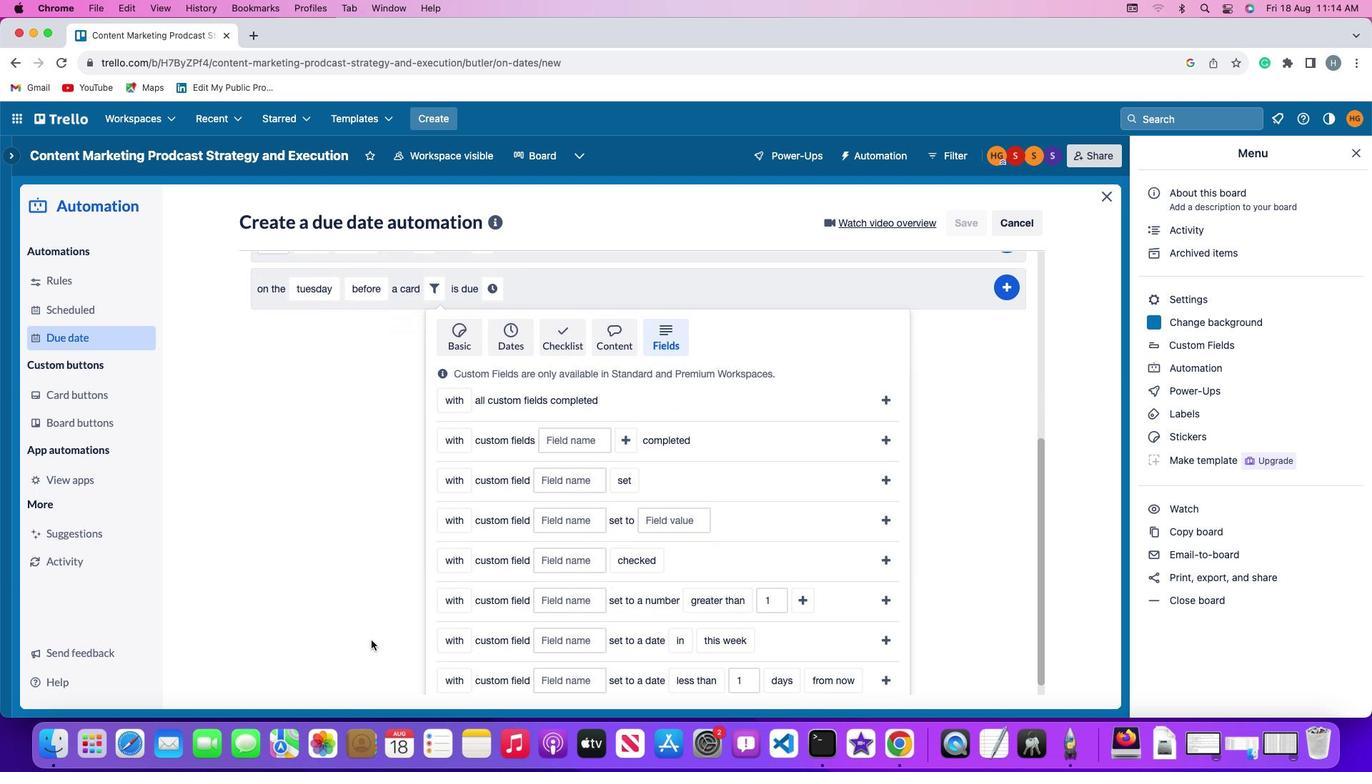 
Action: Mouse moved to (366, 634)
Screenshot: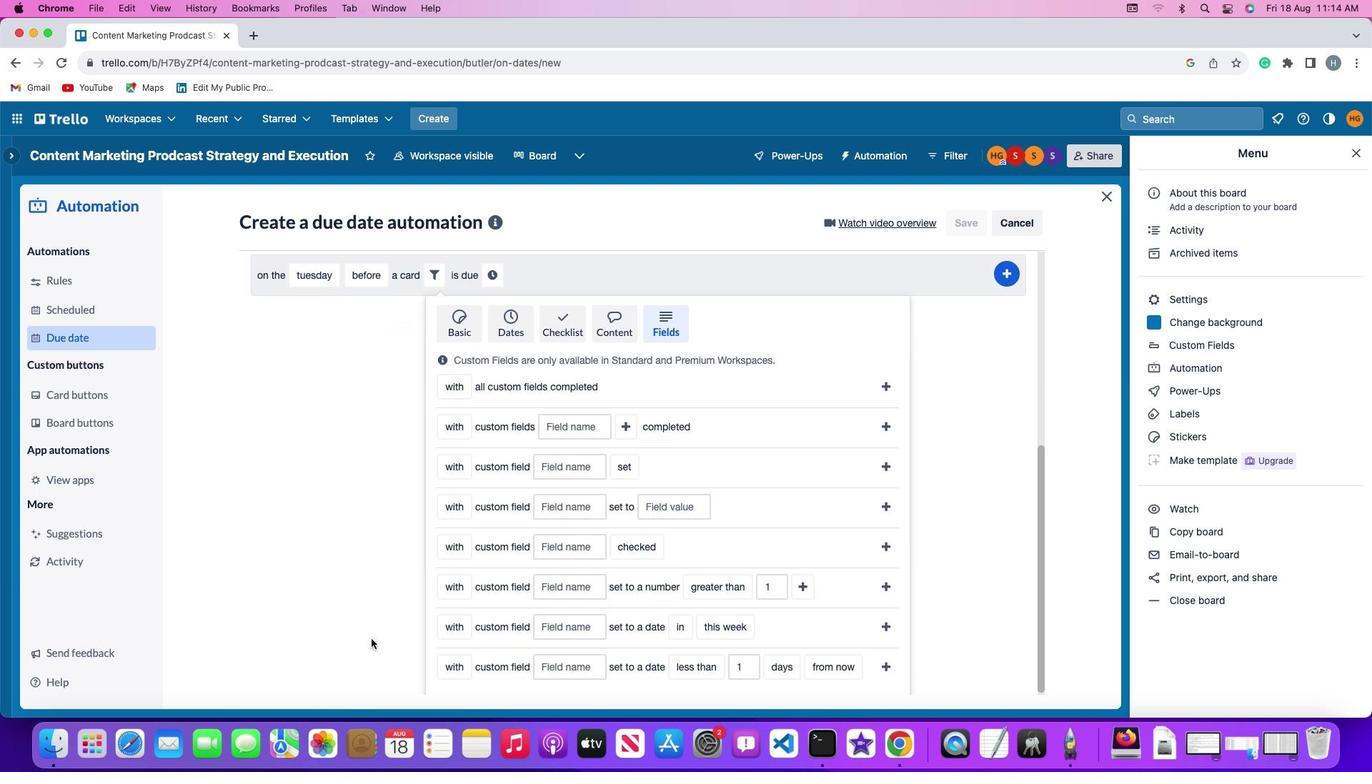 
Action: Mouse scrolled (366, 634) with delta (-5, -8)
Screenshot: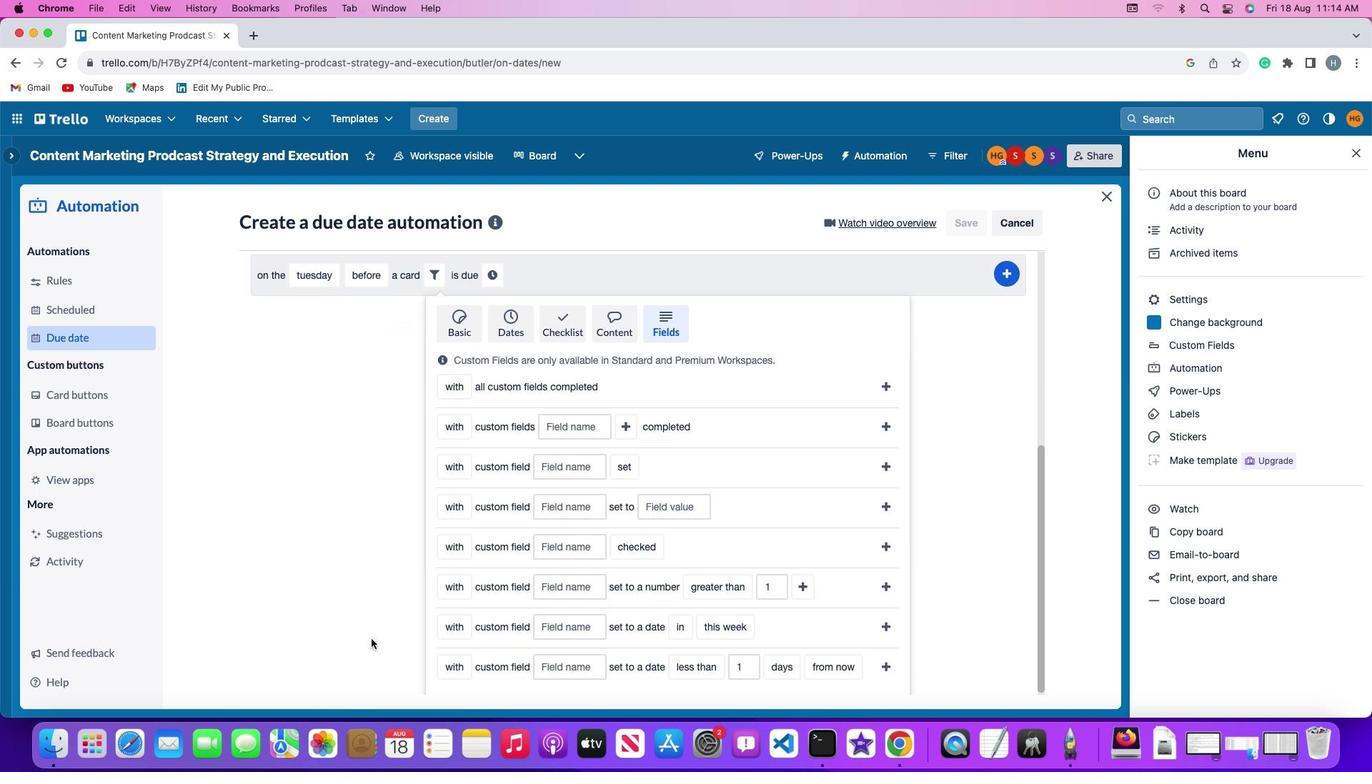 
Action: Mouse moved to (351, 596)
Screenshot: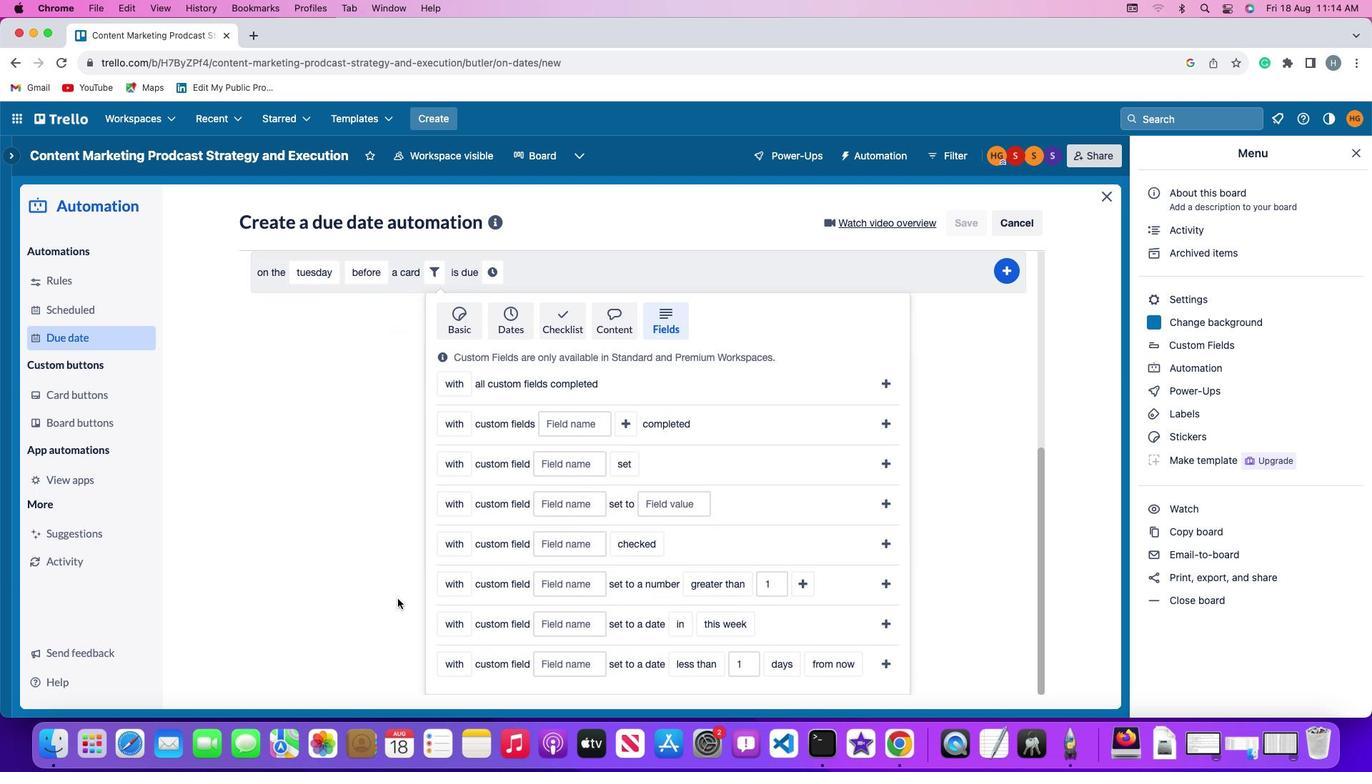 
Action: Mouse scrolled (351, 596) with delta (-5, -5)
Screenshot: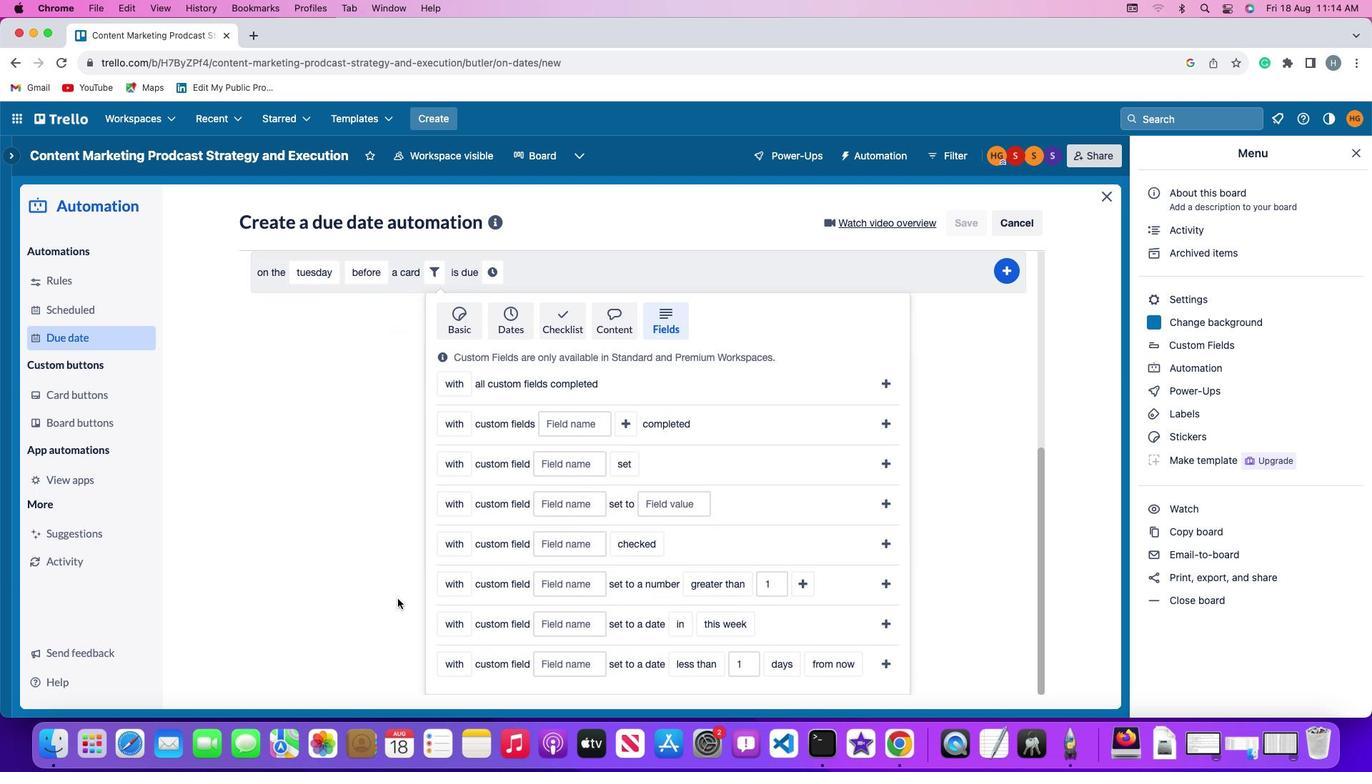 
Action: Mouse scrolled (351, 596) with delta (-5, -5)
Screenshot: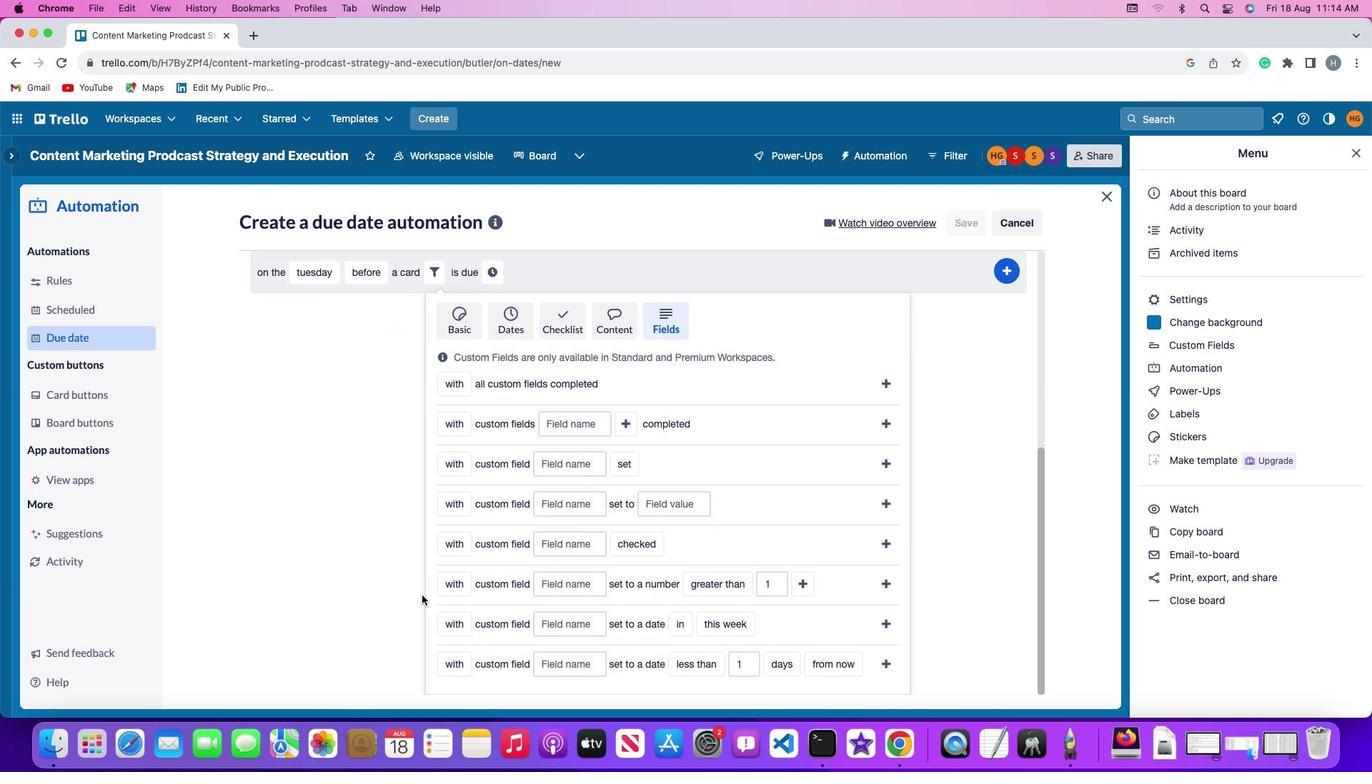 
Action: Mouse scrolled (351, 596) with delta (-5, -7)
Screenshot: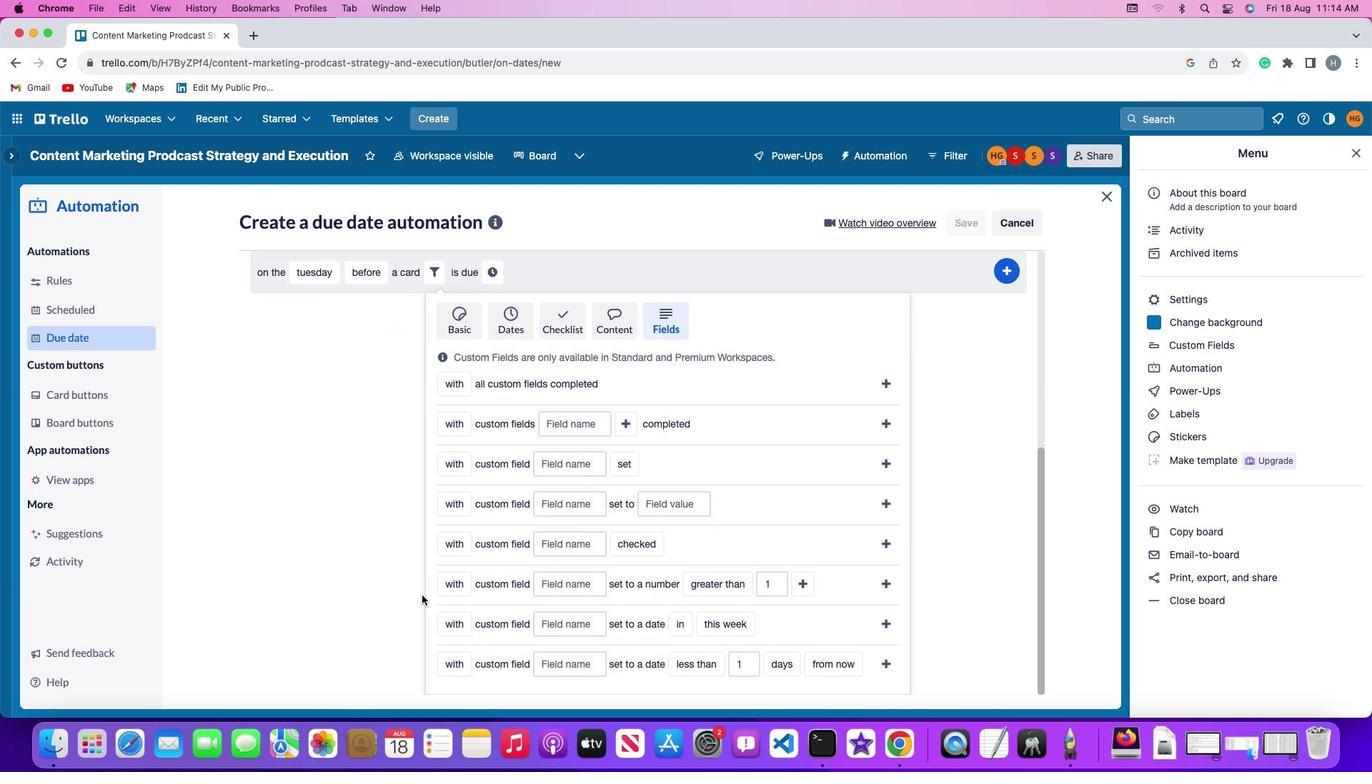 
Action: Mouse moved to (438, 581)
Screenshot: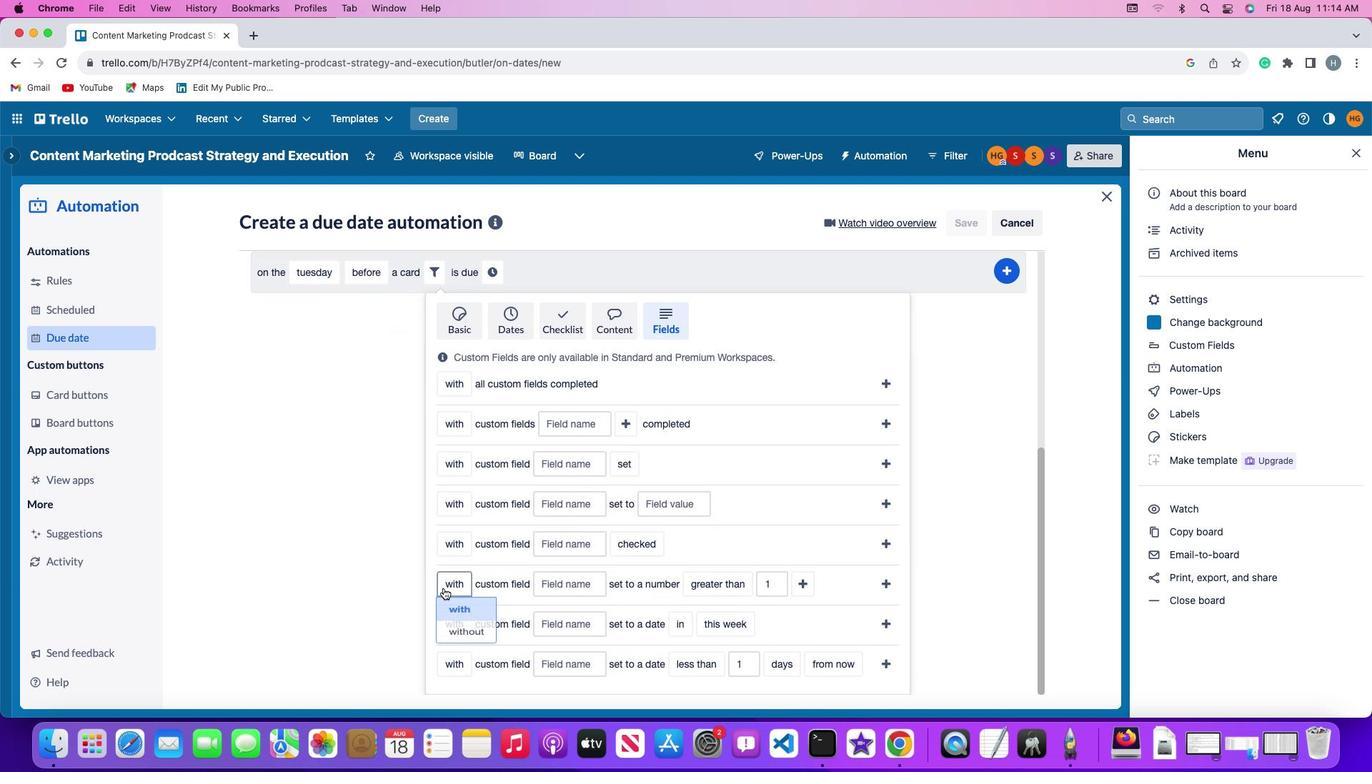 
Action: Mouse pressed left at (438, 581)
Screenshot: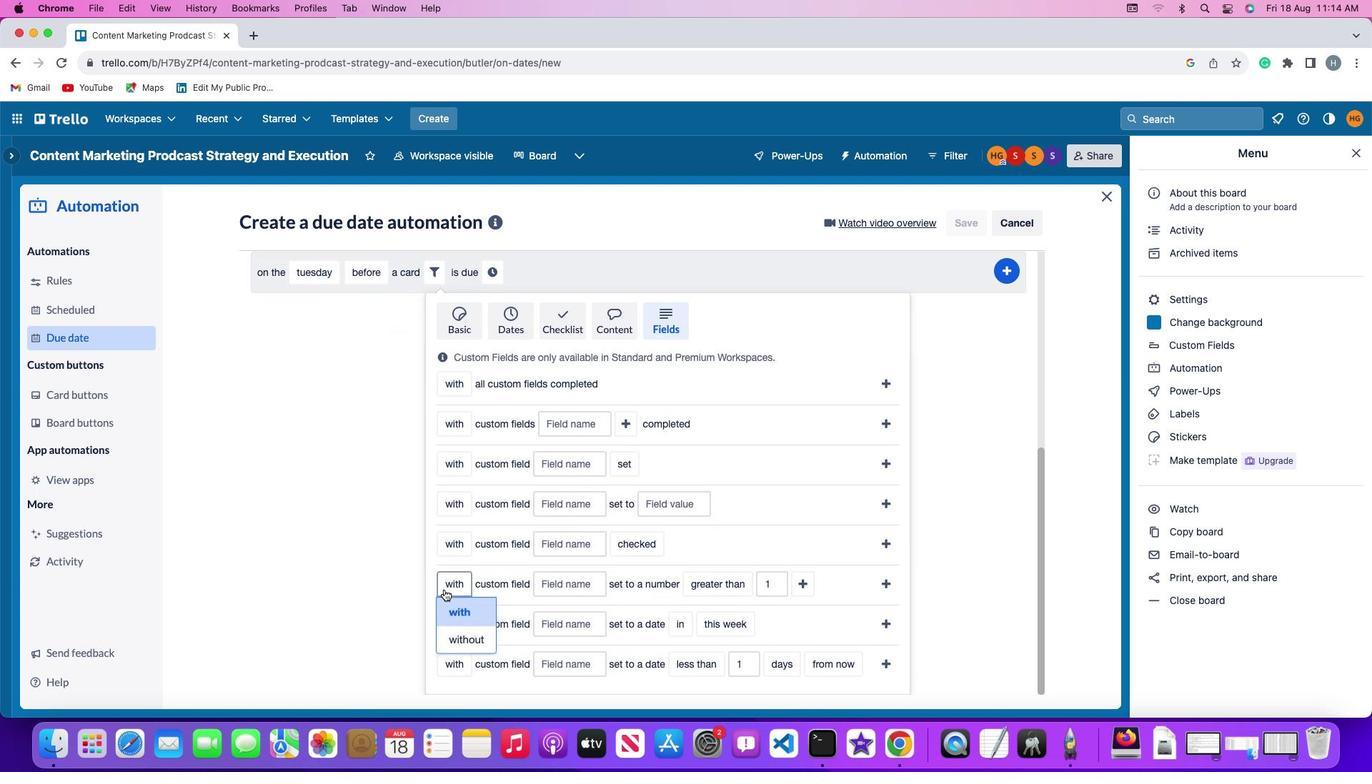 
Action: Mouse moved to (449, 608)
Screenshot: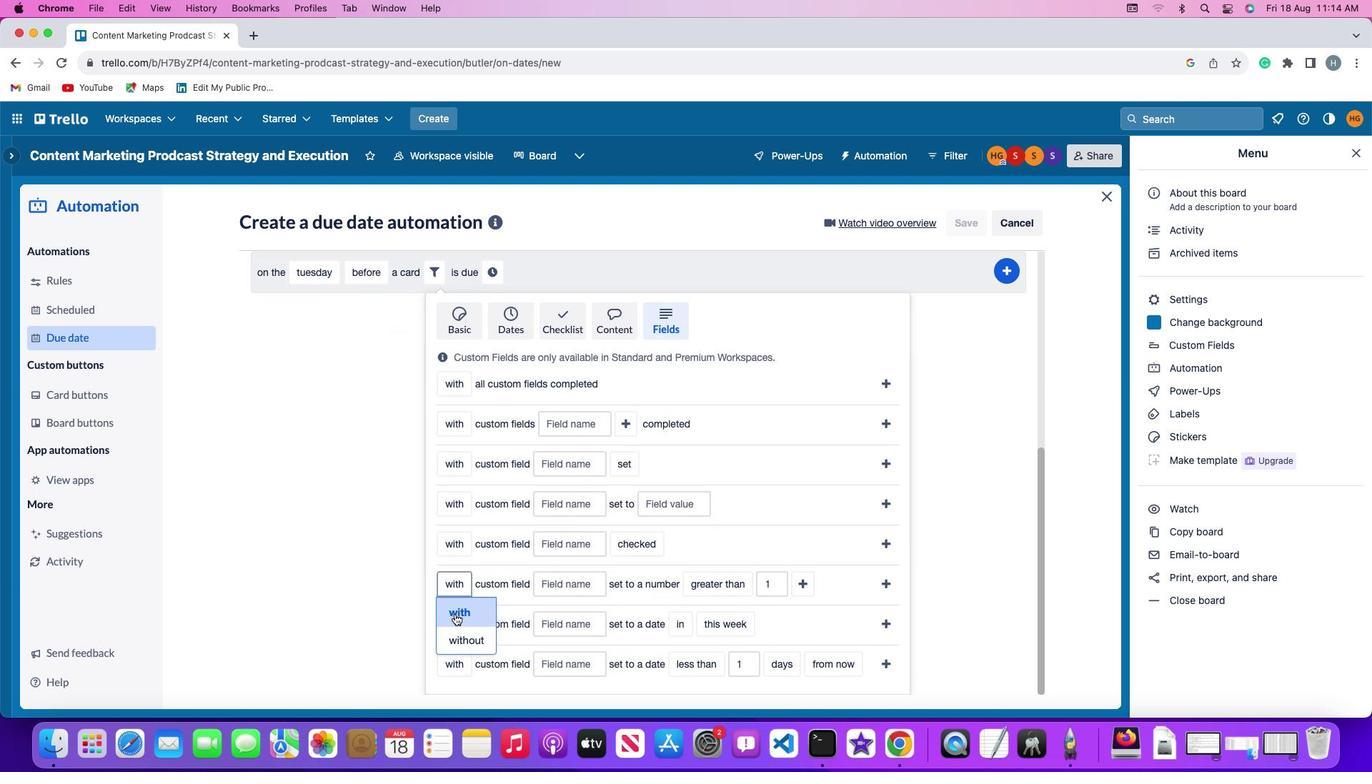 
Action: Mouse pressed left at (449, 608)
Screenshot: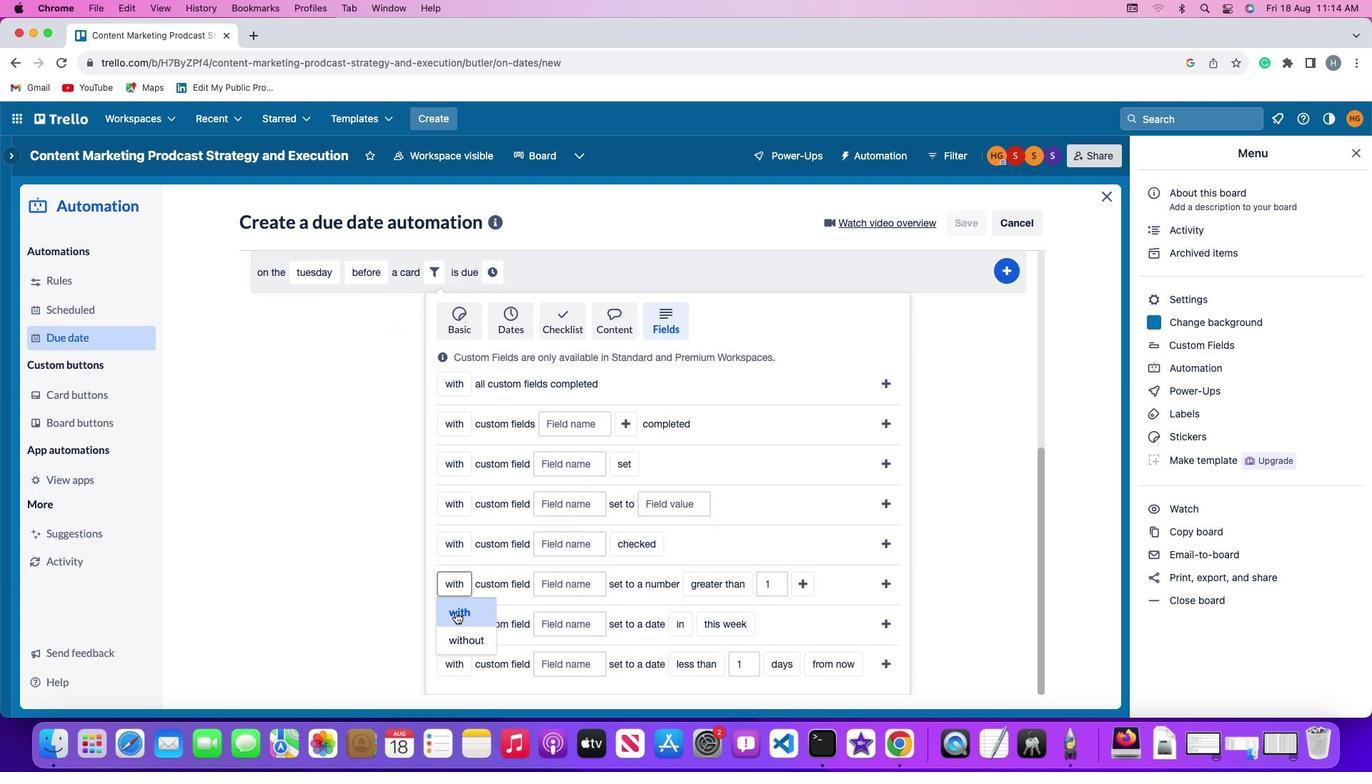 
Action: Mouse moved to (566, 581)
Screenshot: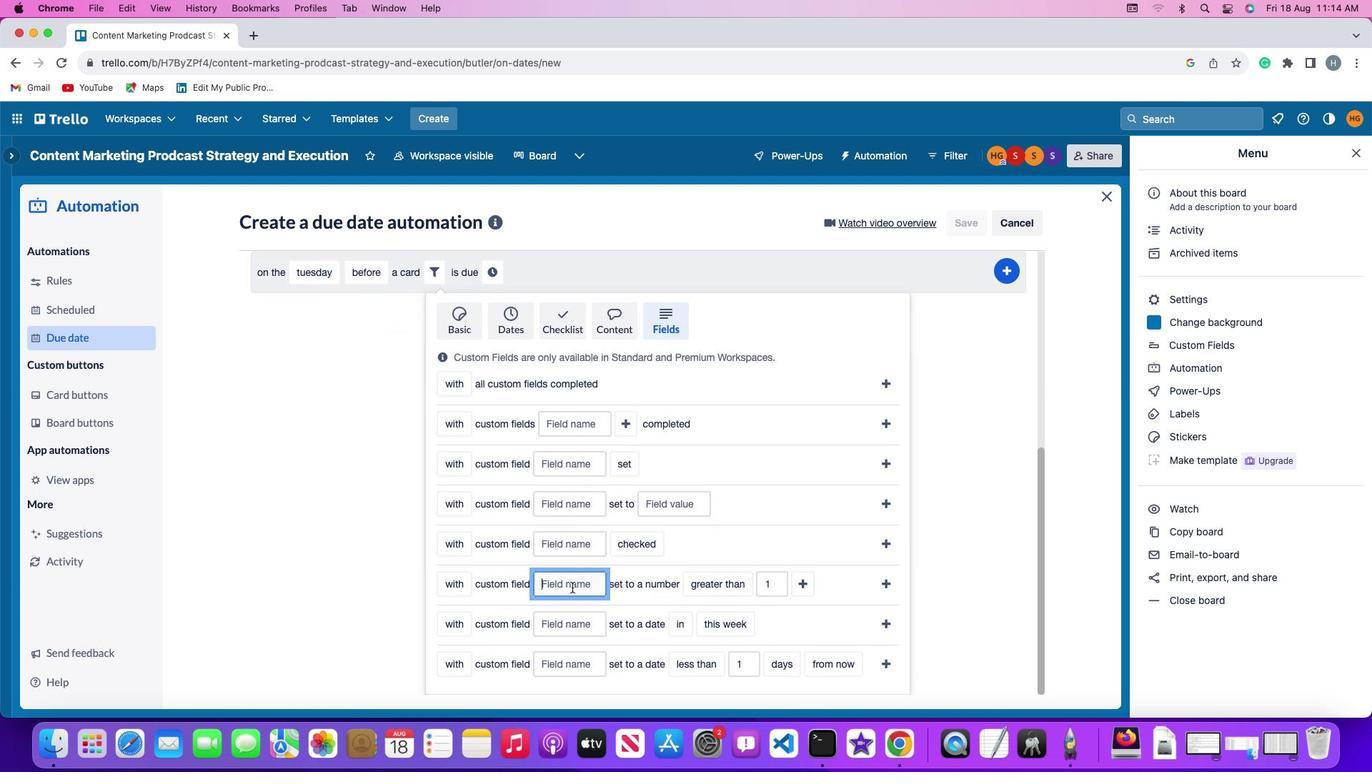 
Action: Mouse pressed left at (566, 581)
Screenshot: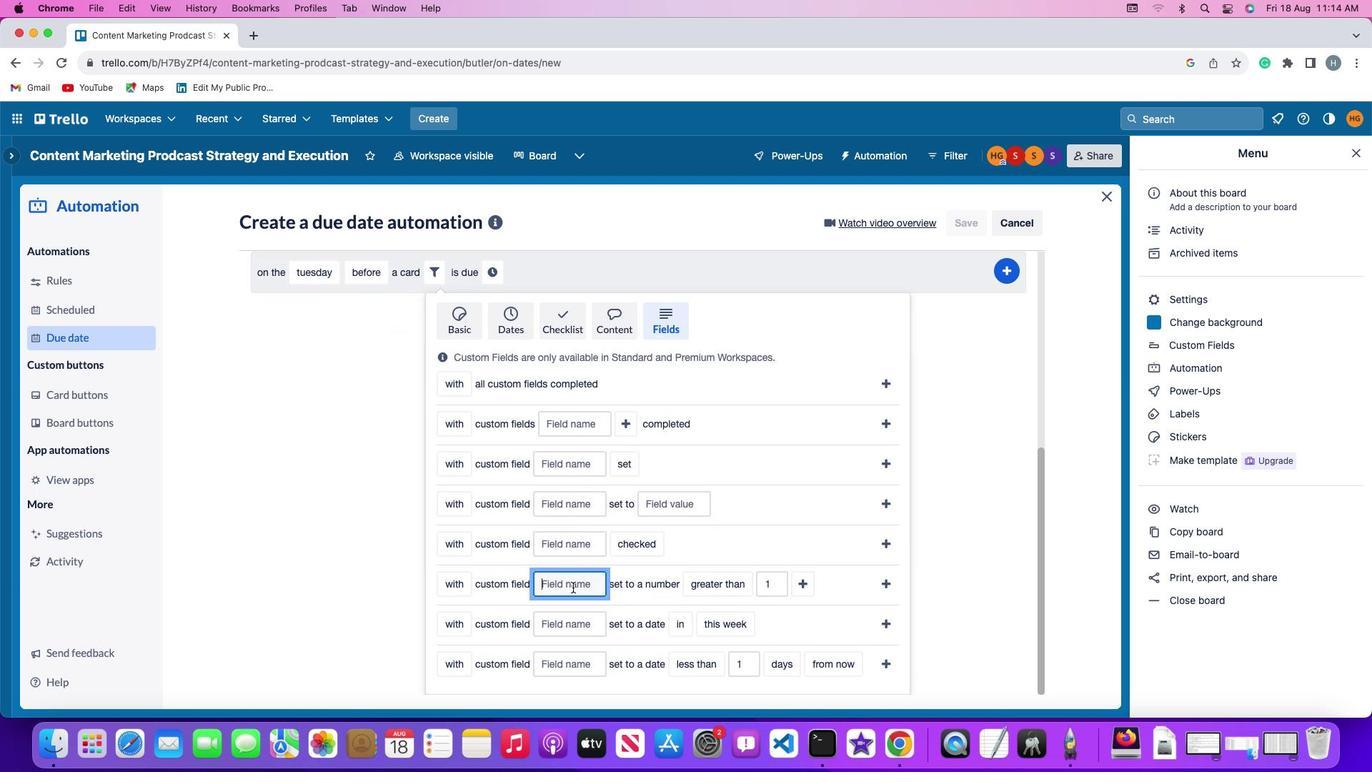 
Action: Mouse moved to (567, 581)
Screenshot: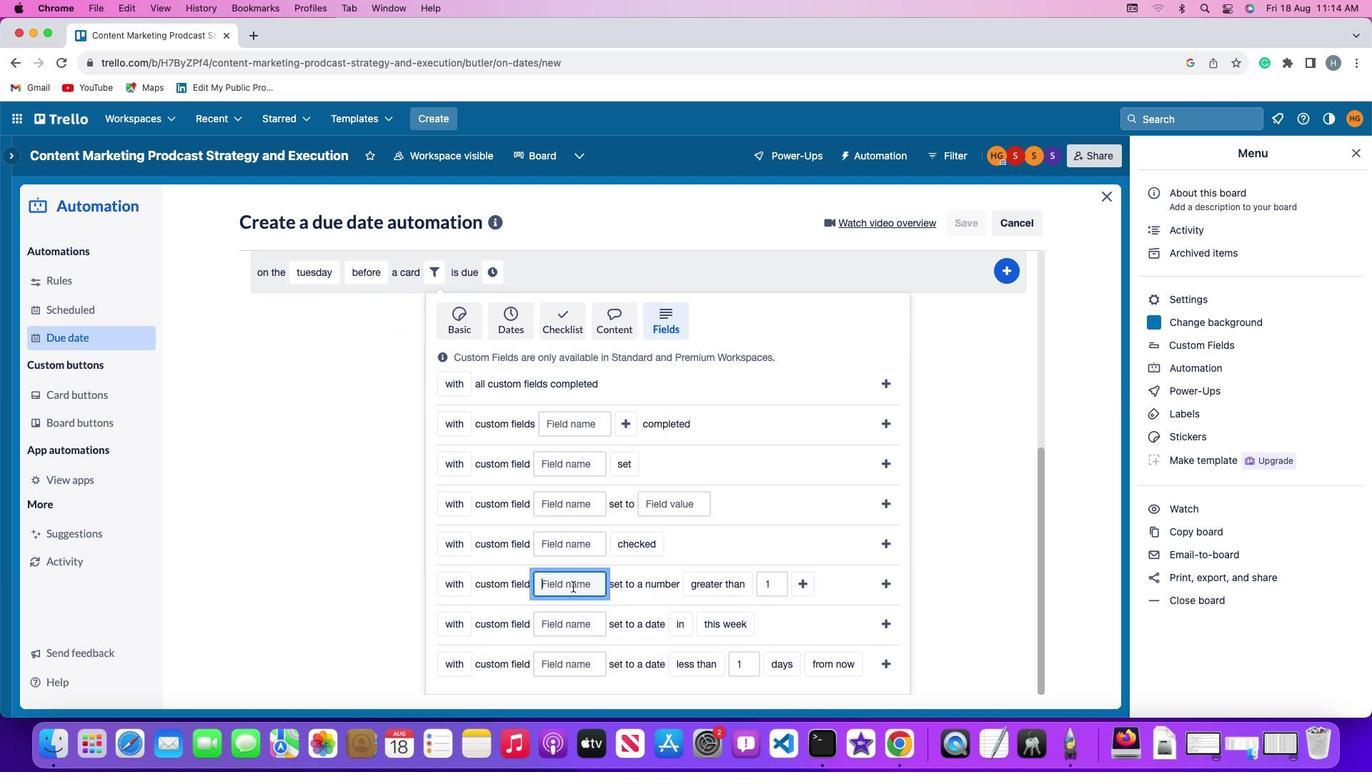 
Action: Key pressed Key.shift'R''e''s''u''m''e'
Screenshot: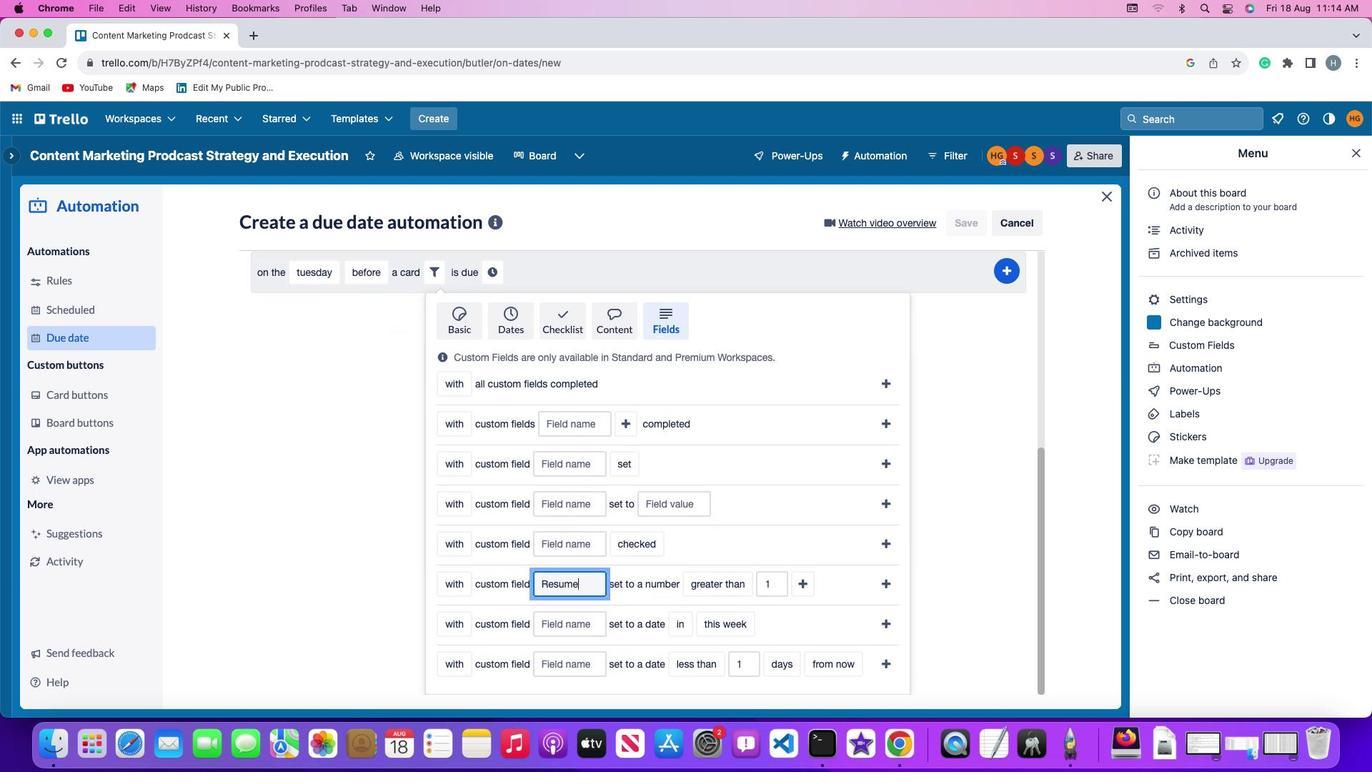 
Action: Mouse moved to (695, 581)
Screenshot: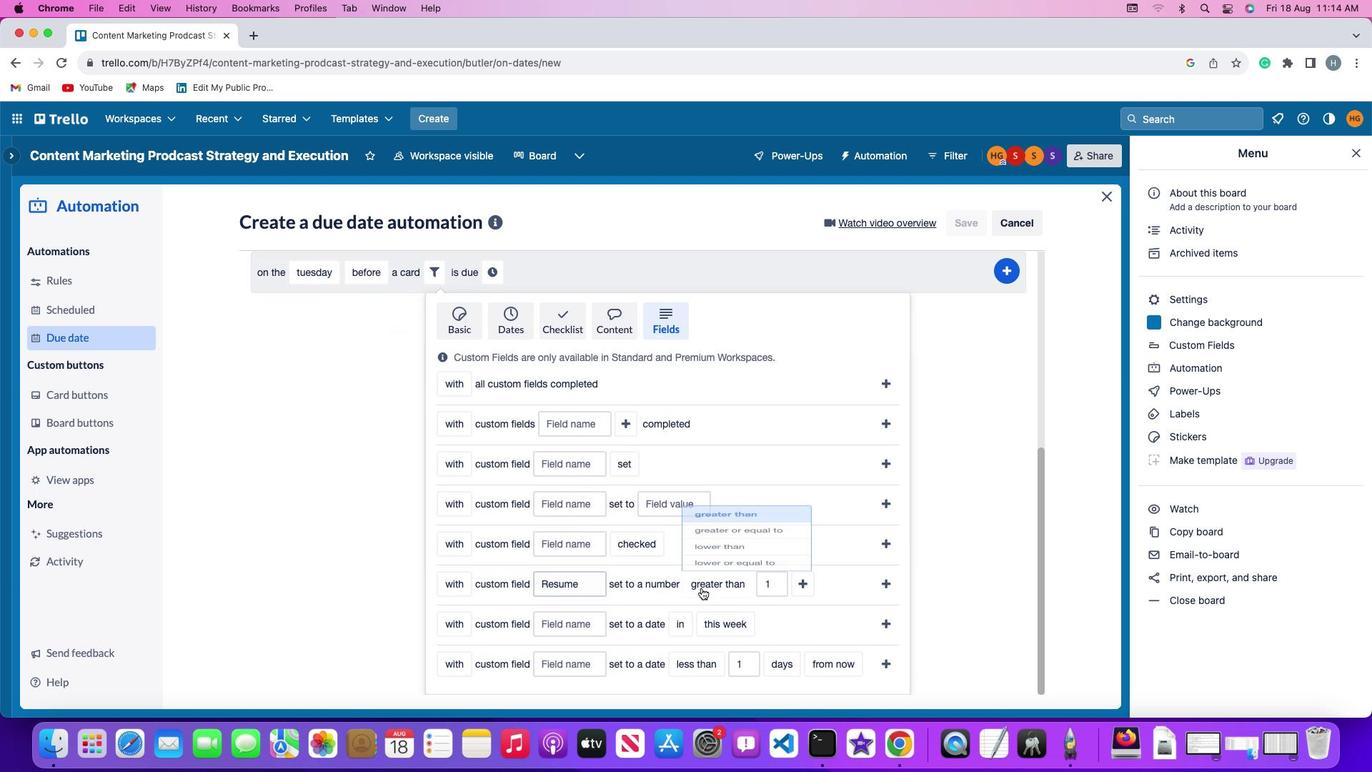 
Action: Mouse pressed left at (695, 581)
Screenshot: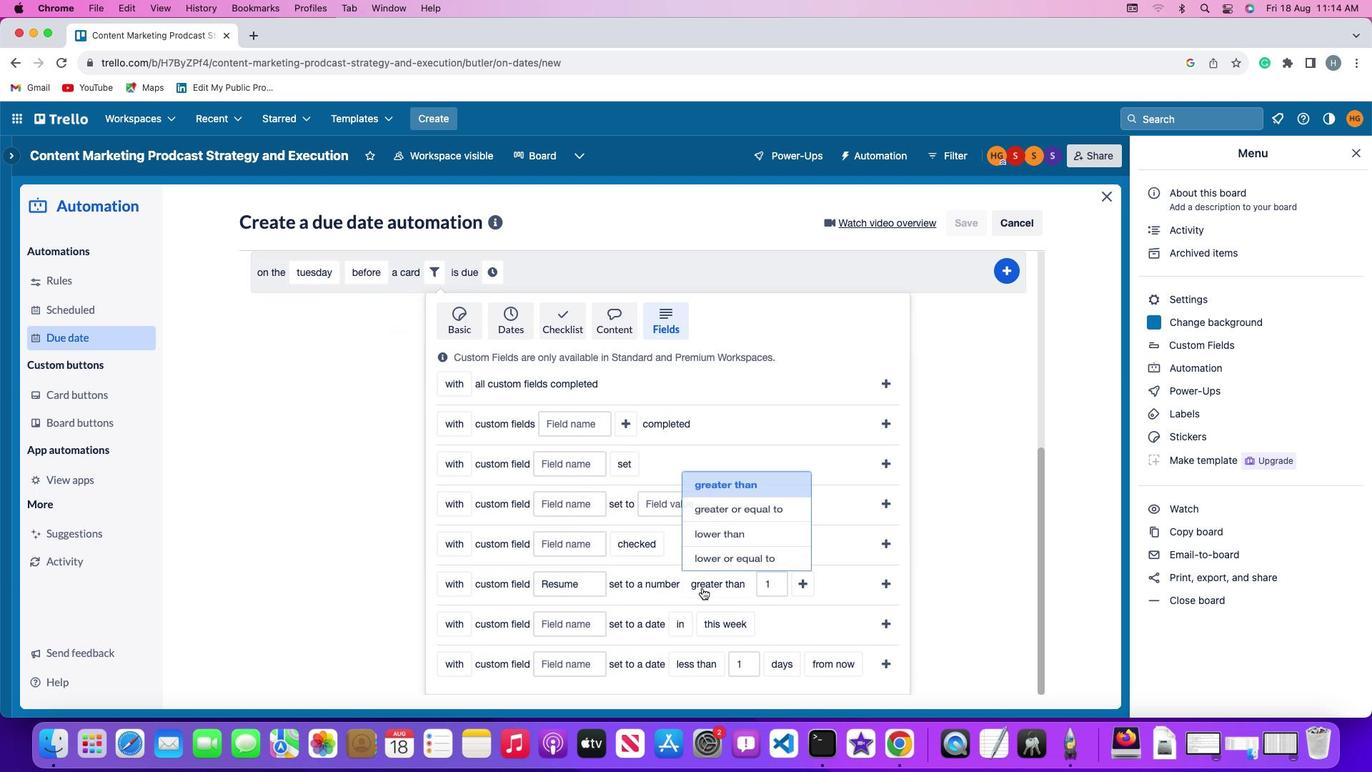 
Action: Mouse moved to (719, 467)
Screenshot: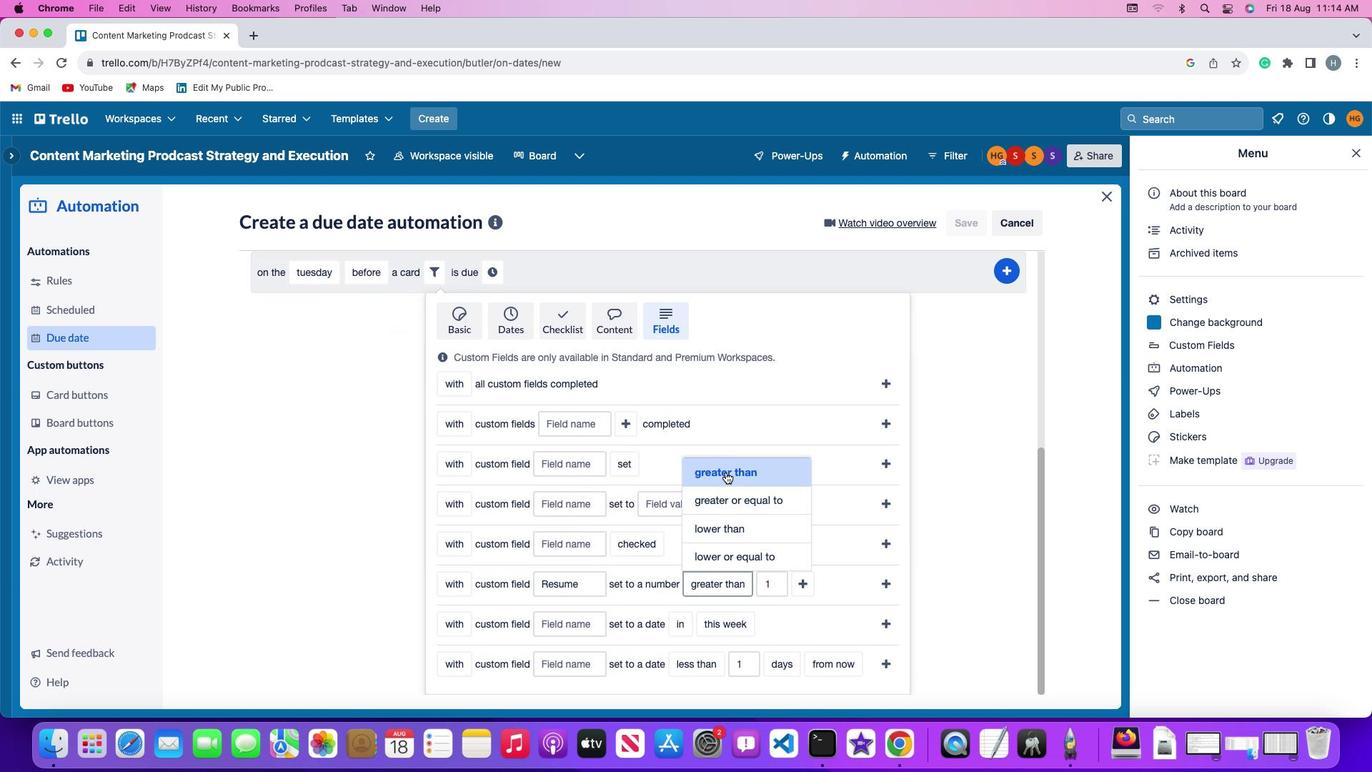 
Action: Mouse pressed left at (719, 467)
Screenshot: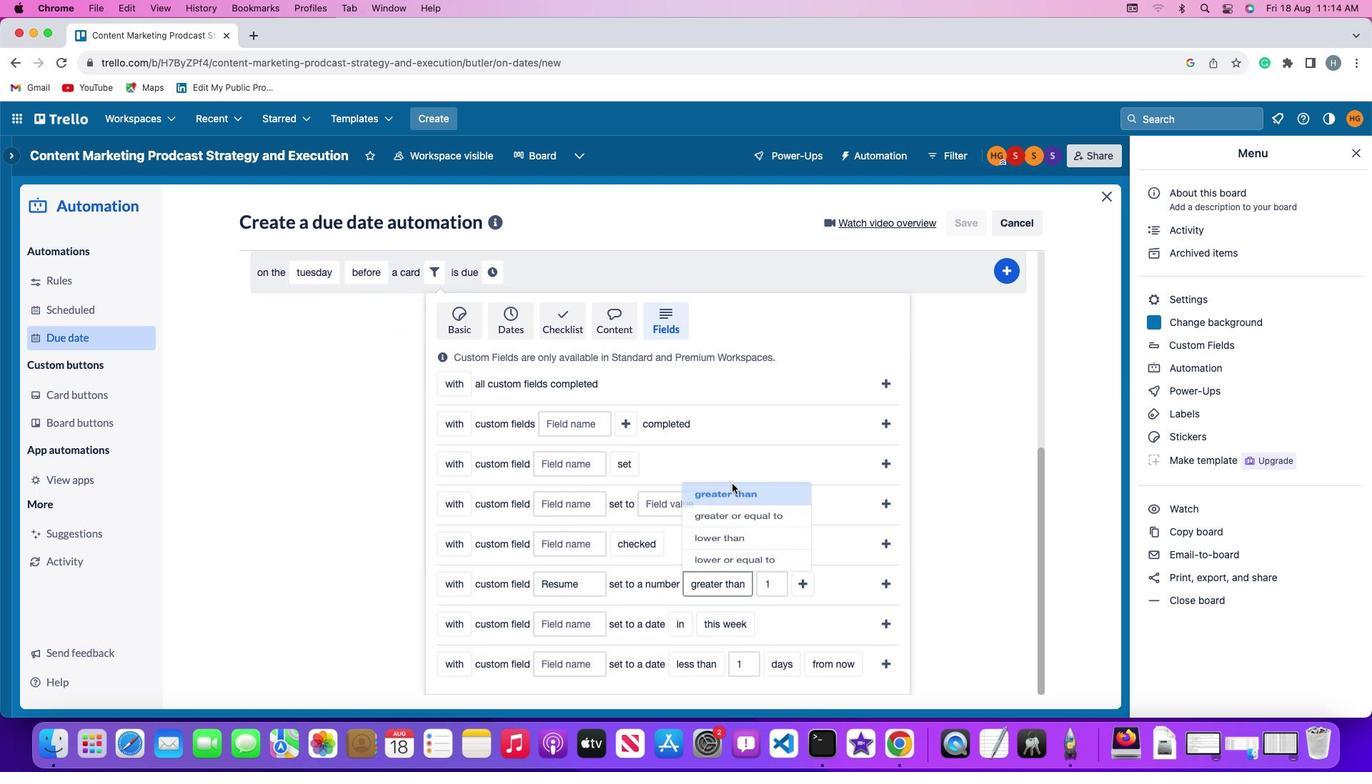 
Action: Mouse moved to (760, 580)
Screenshot: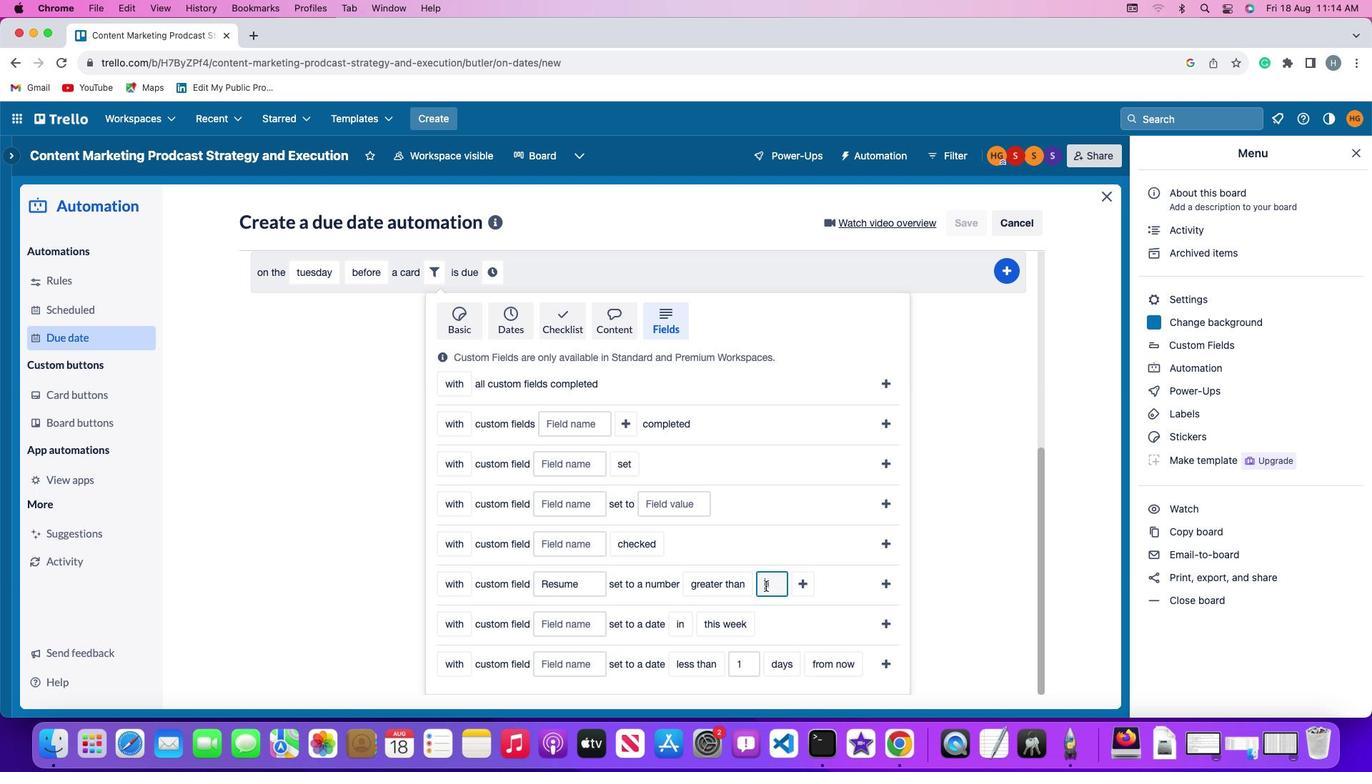 
Action: Mouse pressed left at (760, 580)
Screenshot: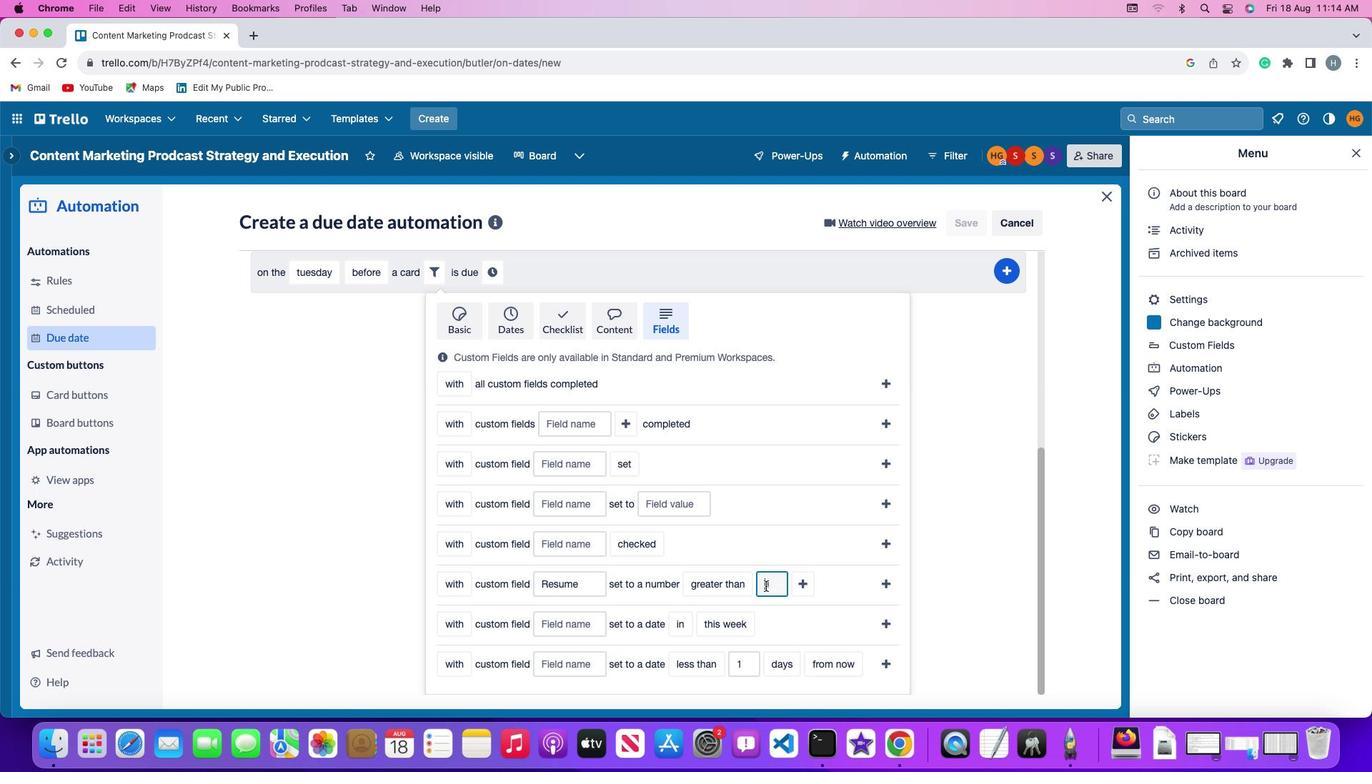 
Action: Mouse moved to (767, 580)
Screenshot: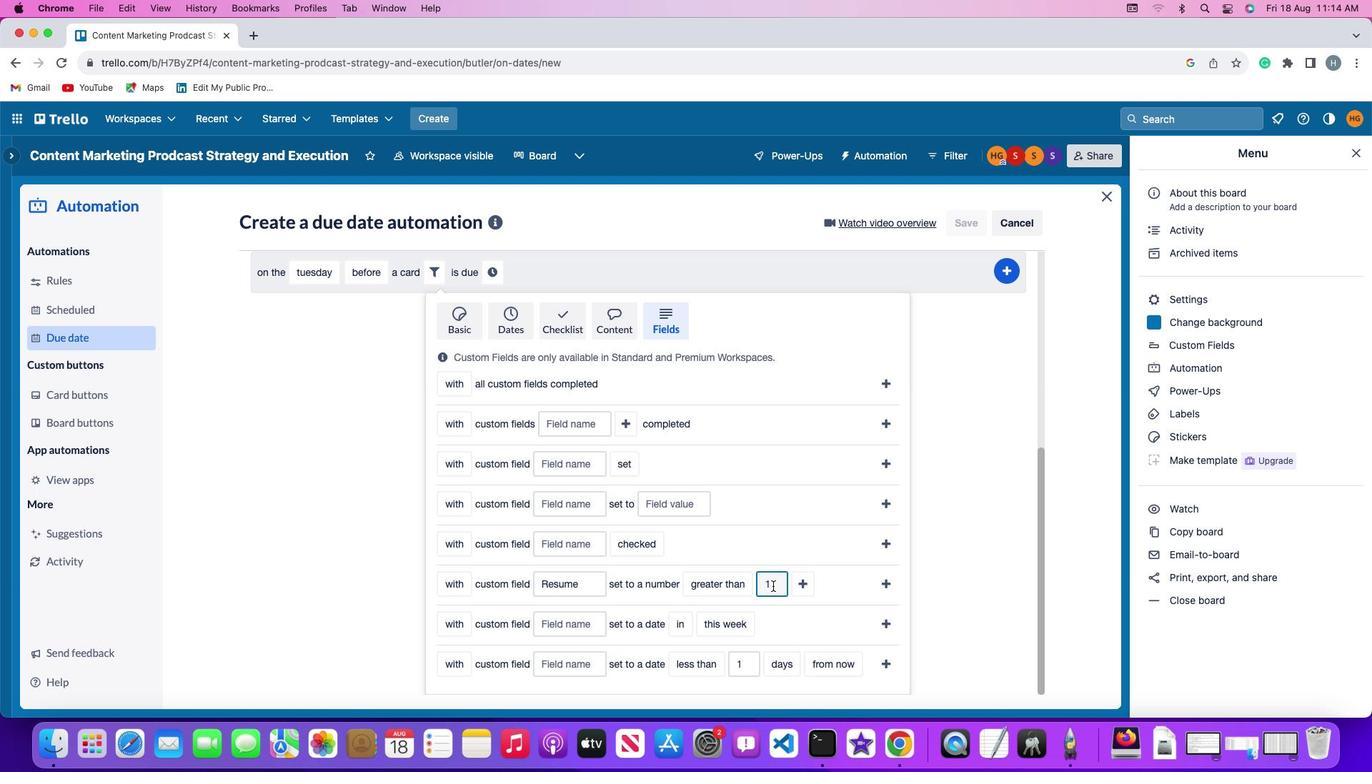 
Action: Key pressed Key.rightKey.backspace'1'
Screenshot: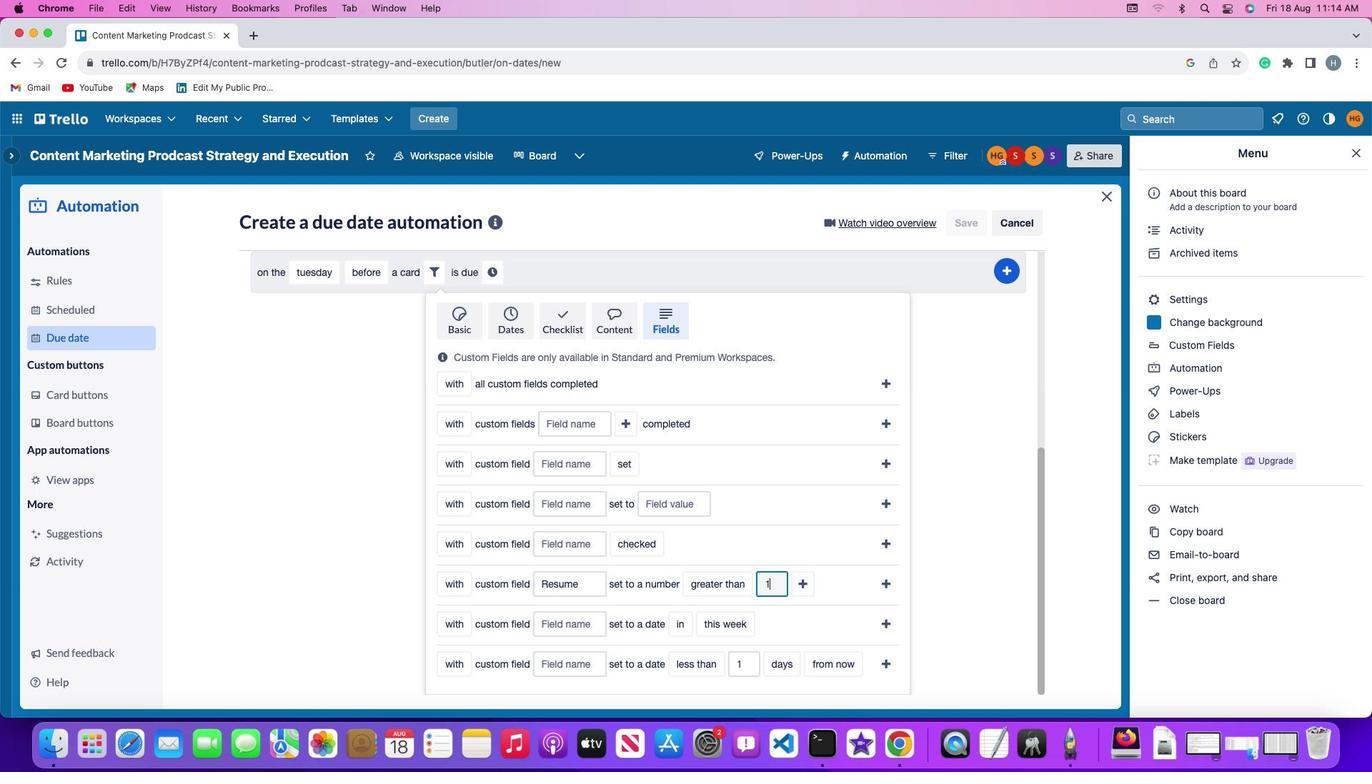 
Action: Mouse moved to (795, 572)
Screenshot: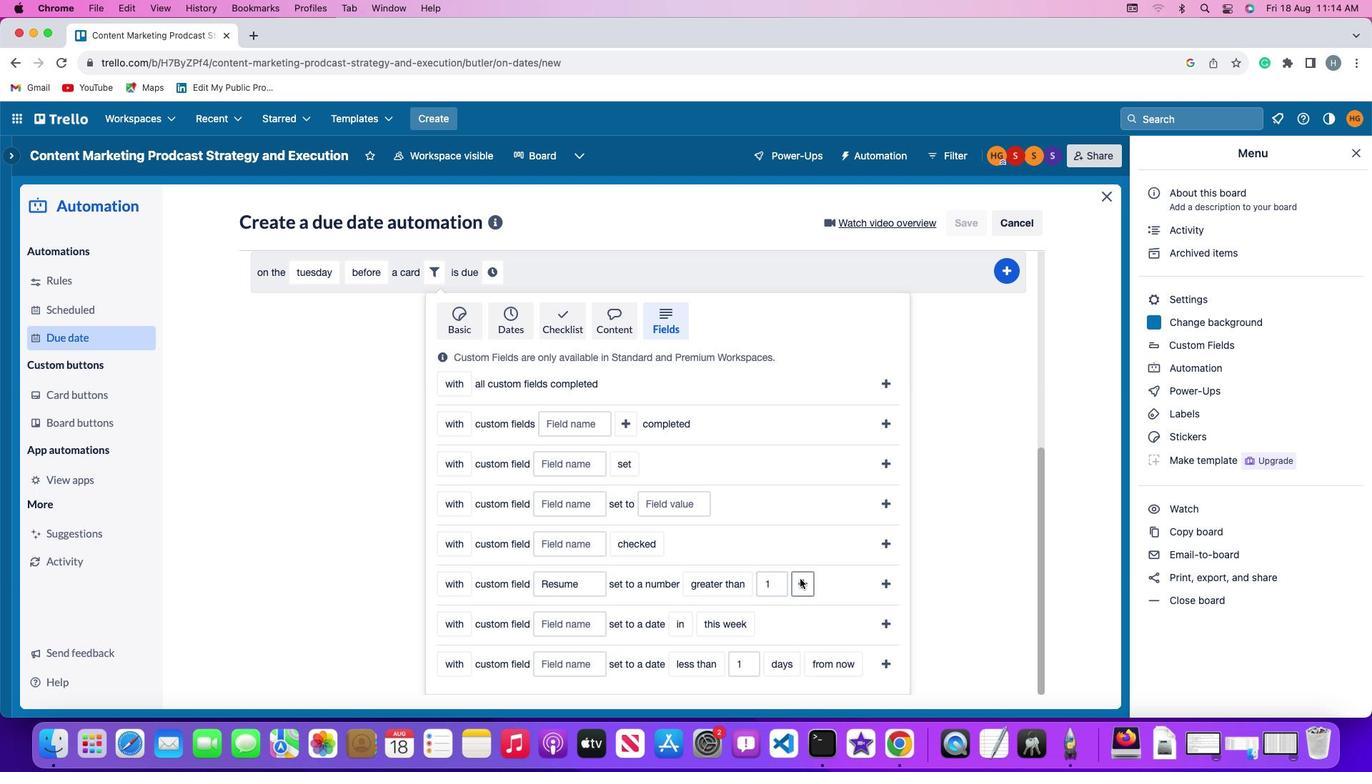 
Action: Mouse pressed left at (795, 572)
Screenshot: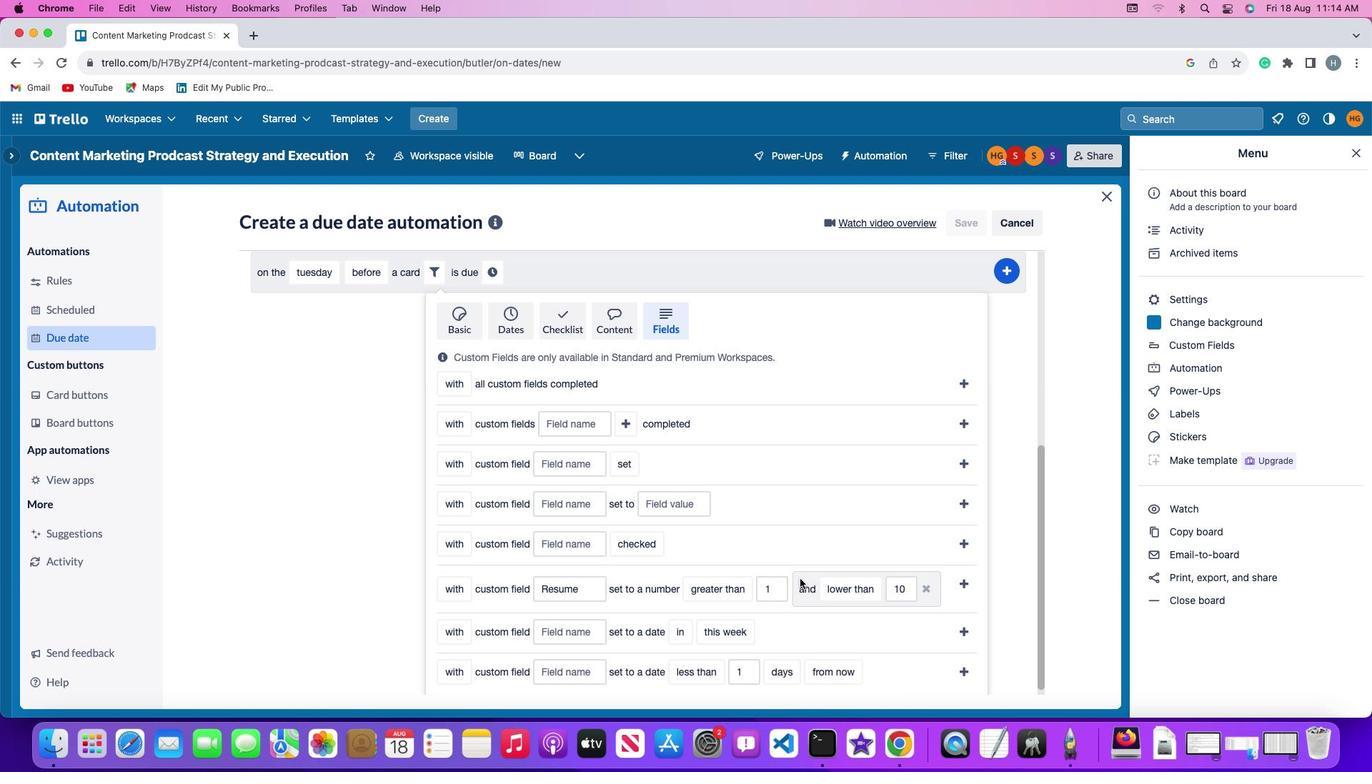 
Action: Mouse moved to (845, 580)
Screenshot: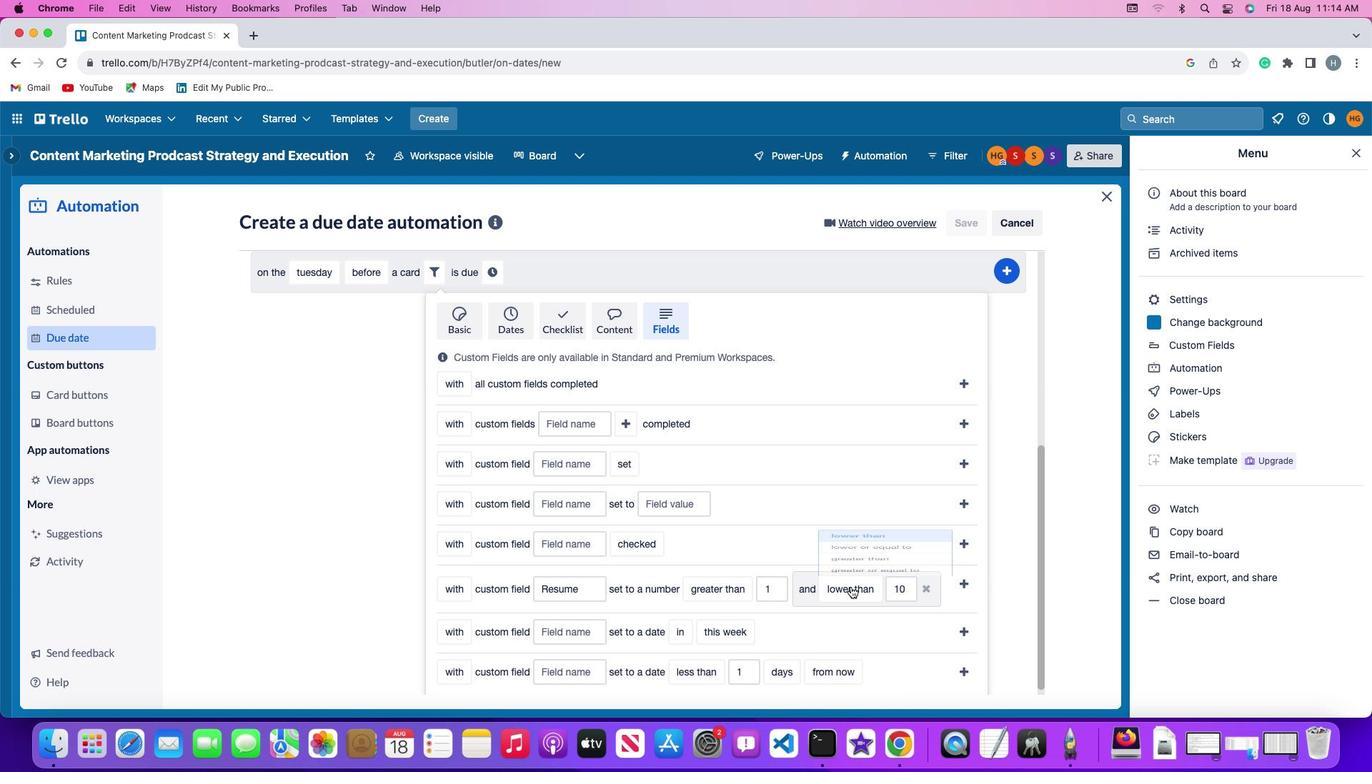 
Action: Mouse pressed left at (845, 580)
Screenshot: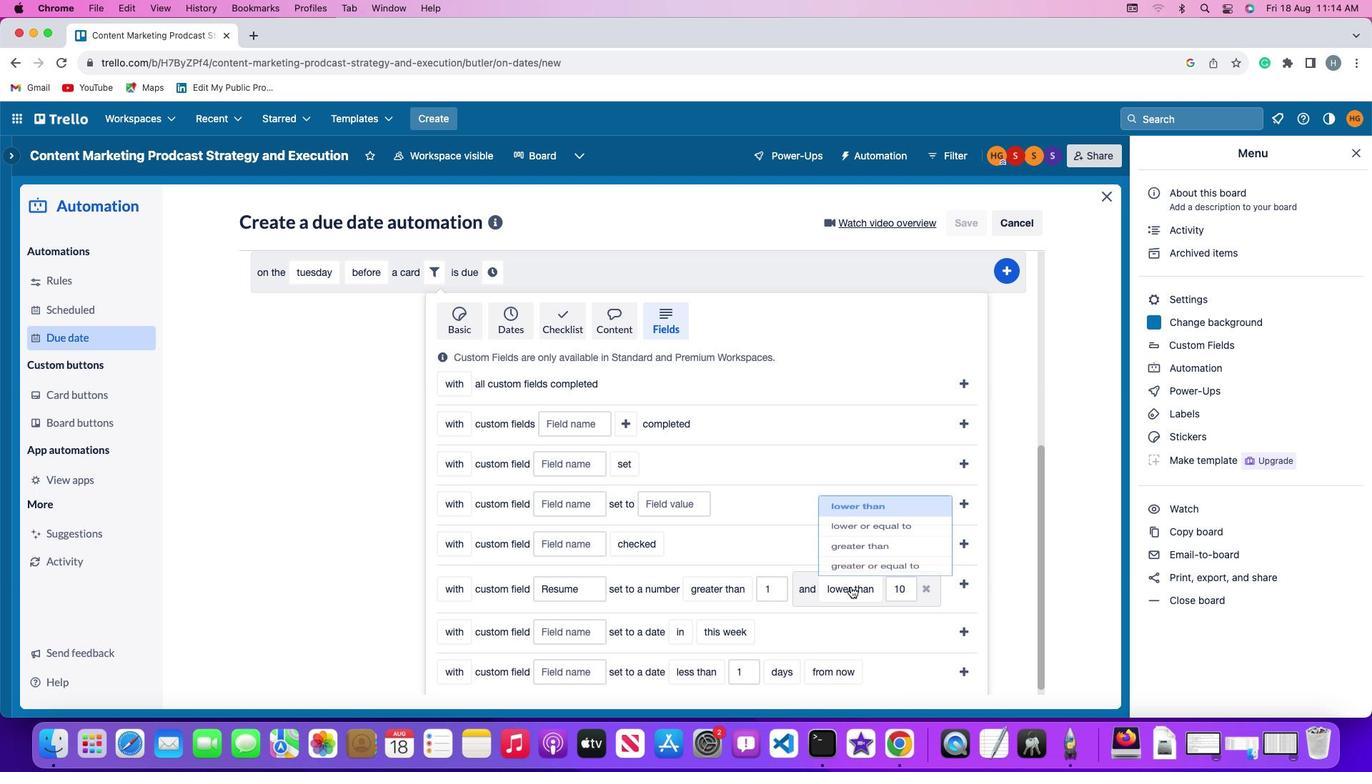 
Action: Mouse moved to (844, 531)
Screenshot: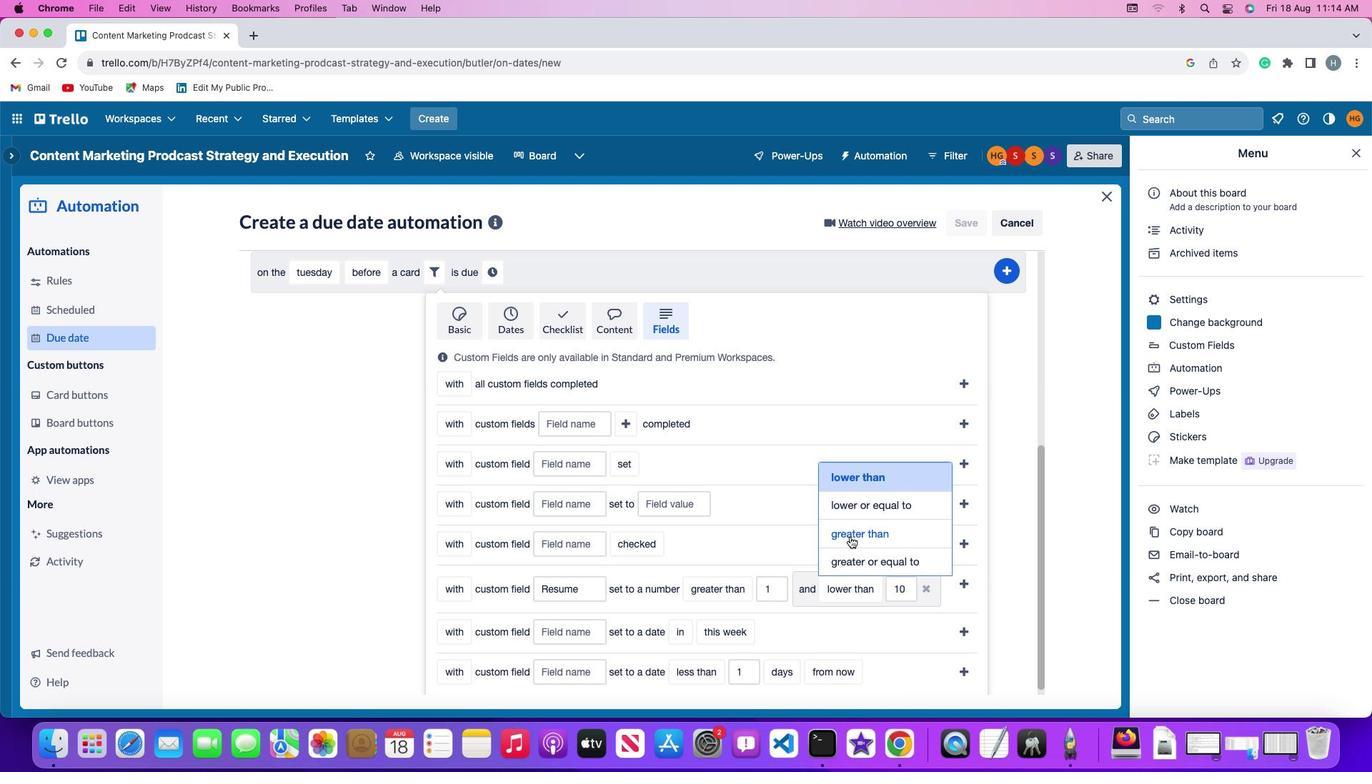 
Action: Mouse pressed left at (844, 531)
Screenshot: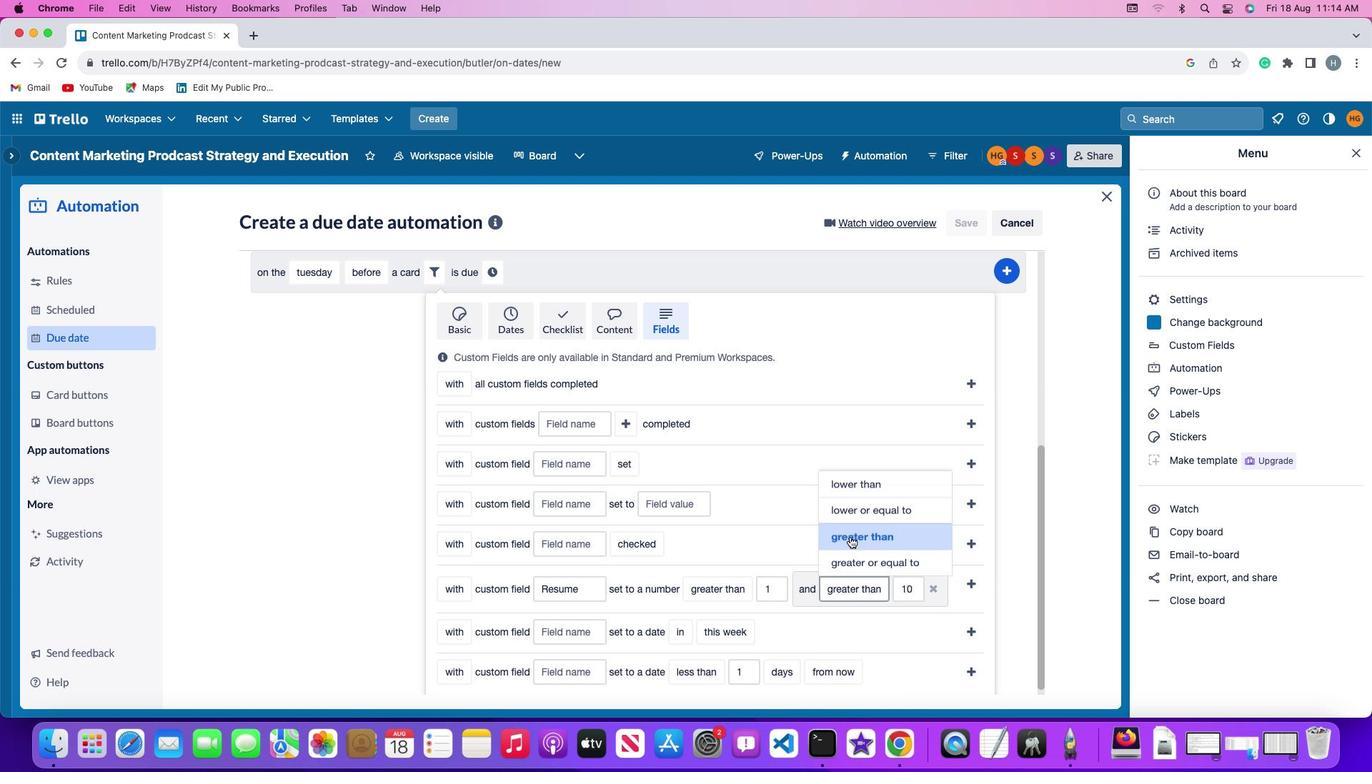 
Action: Mouse moved to (911, 581)
Screenshot: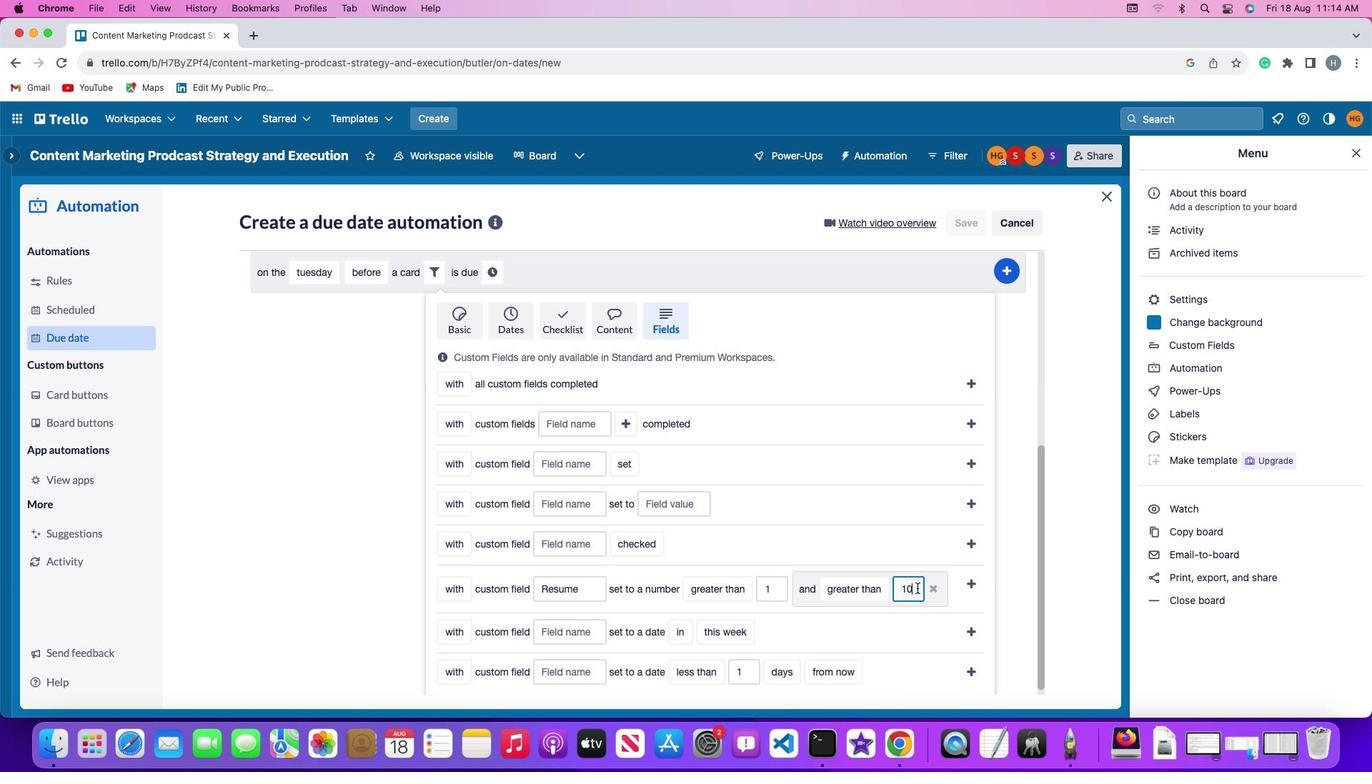 
Action: Mouse pressed left at (911, 581)
Screenshot: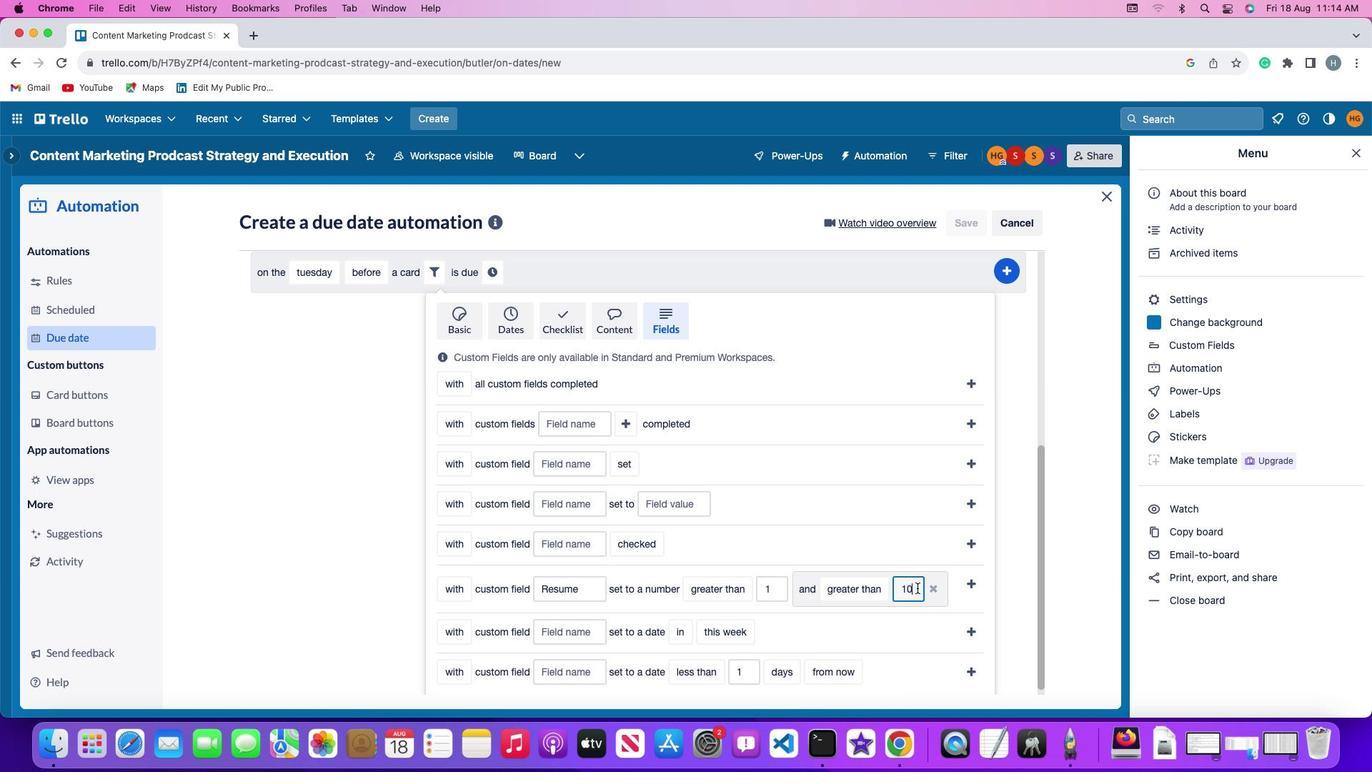 
Action: Key pressed Key.backspaceKey.backspaceKey.backspace'1''0'
Screenshot: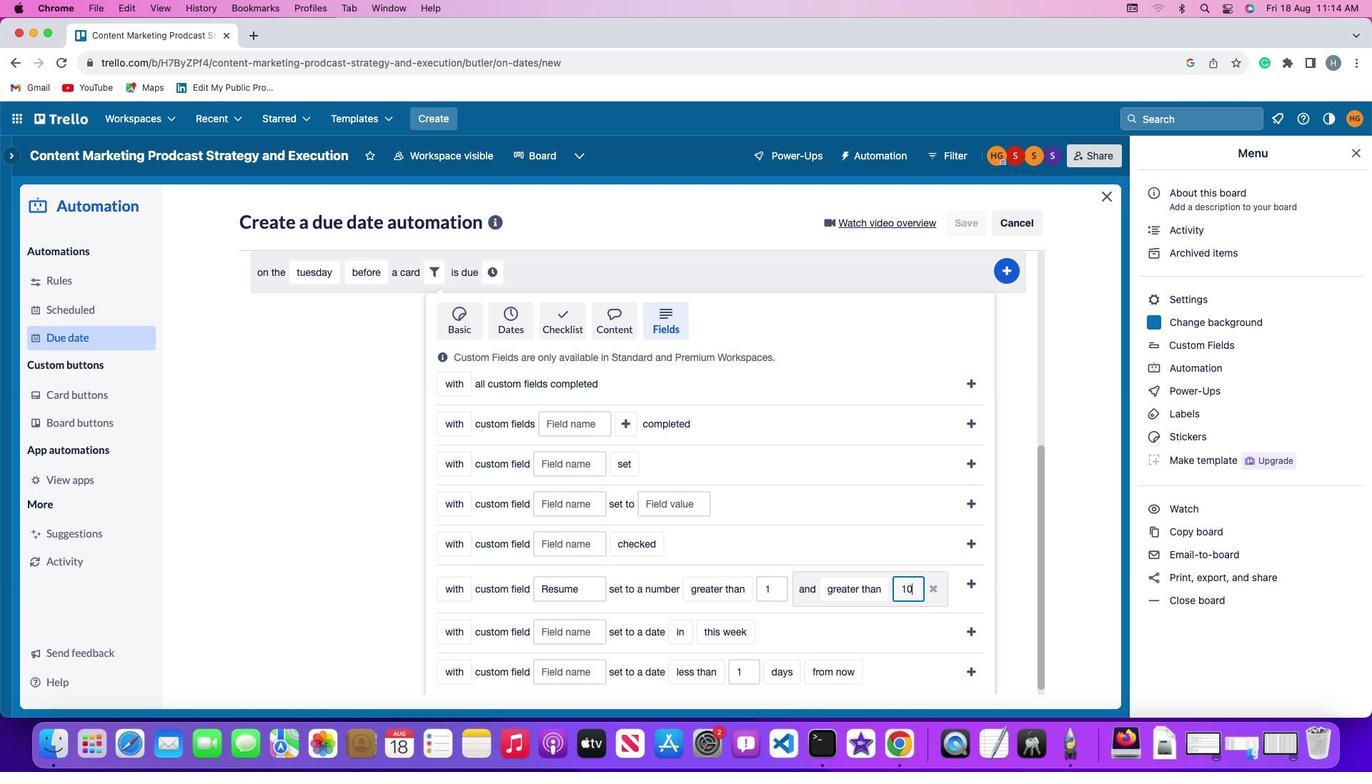 
Action: Mouse moved to (958, 576)
Screenshot: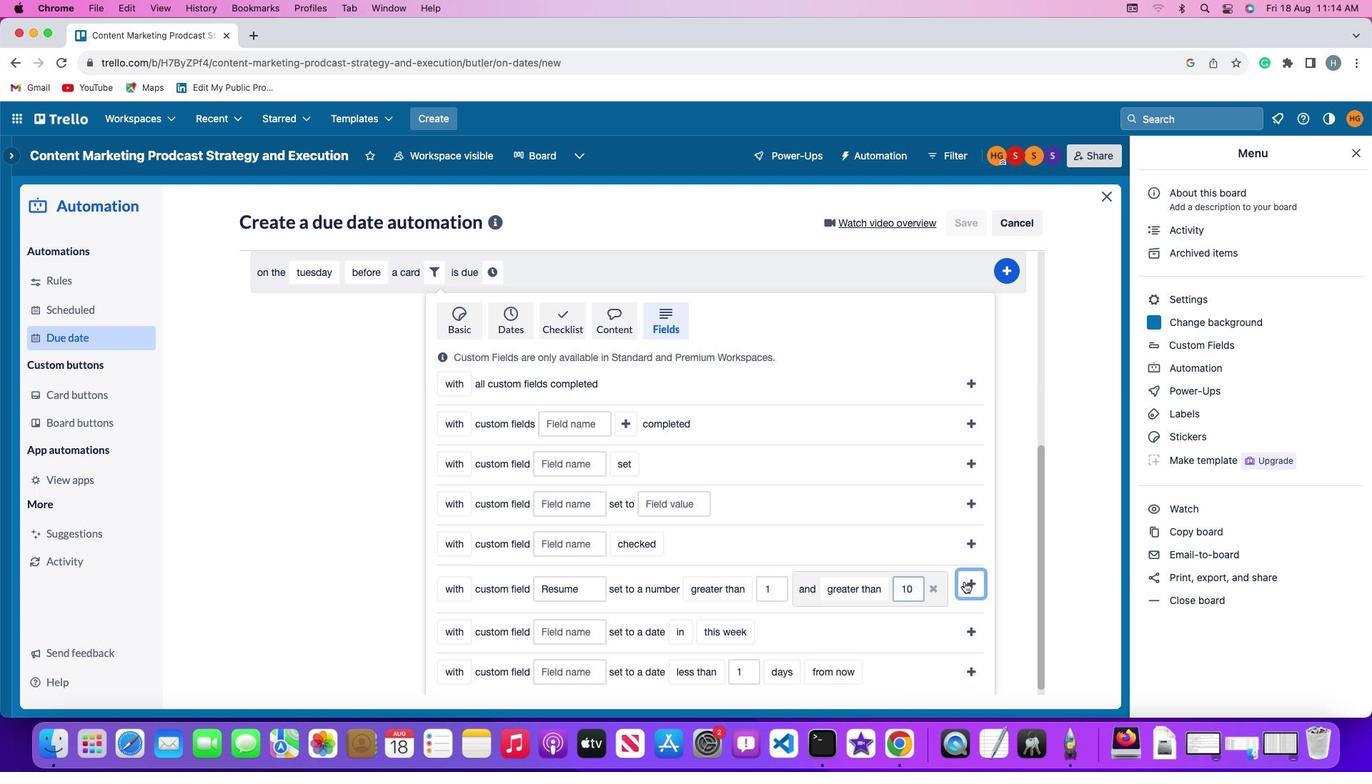 
Action: Mouse pressed left at (958, 576)
Screenshot: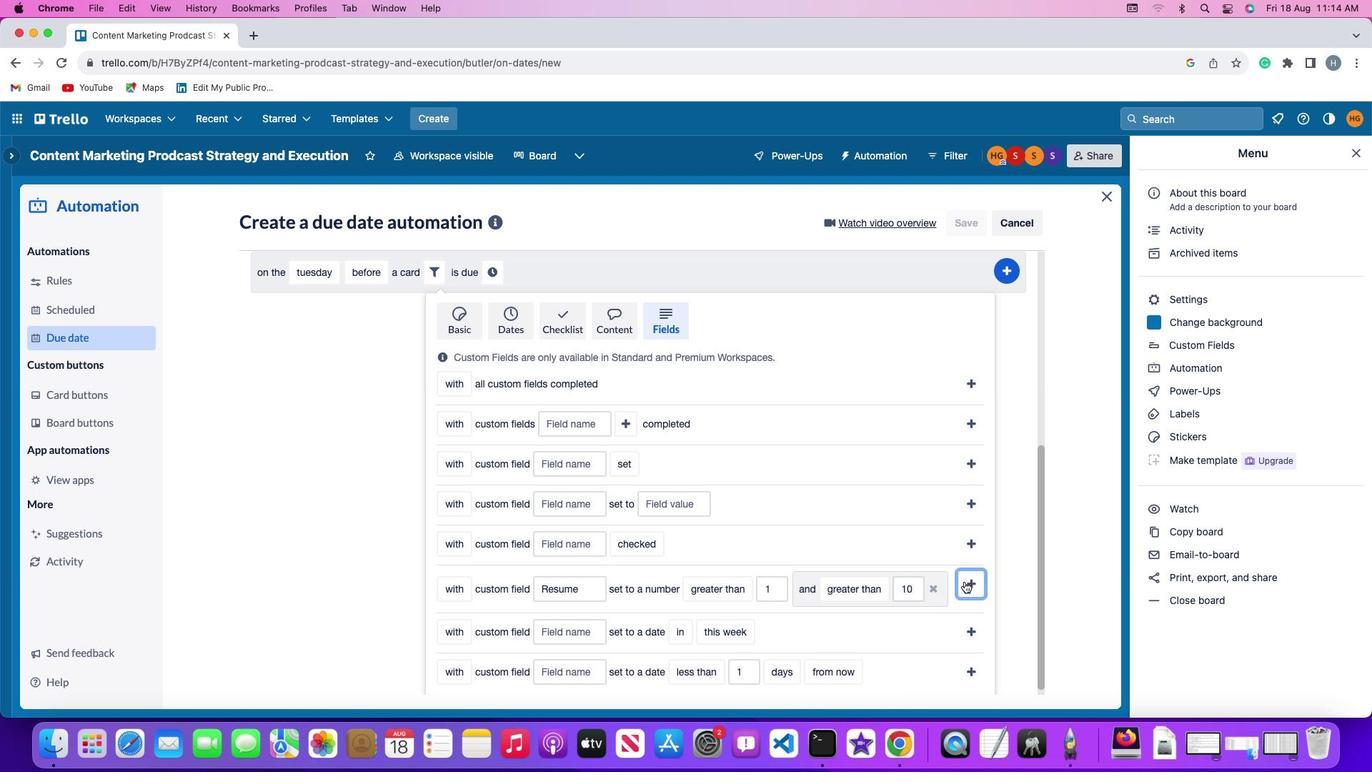 
Action: Mouse moved to (877, 614)
Screenshot: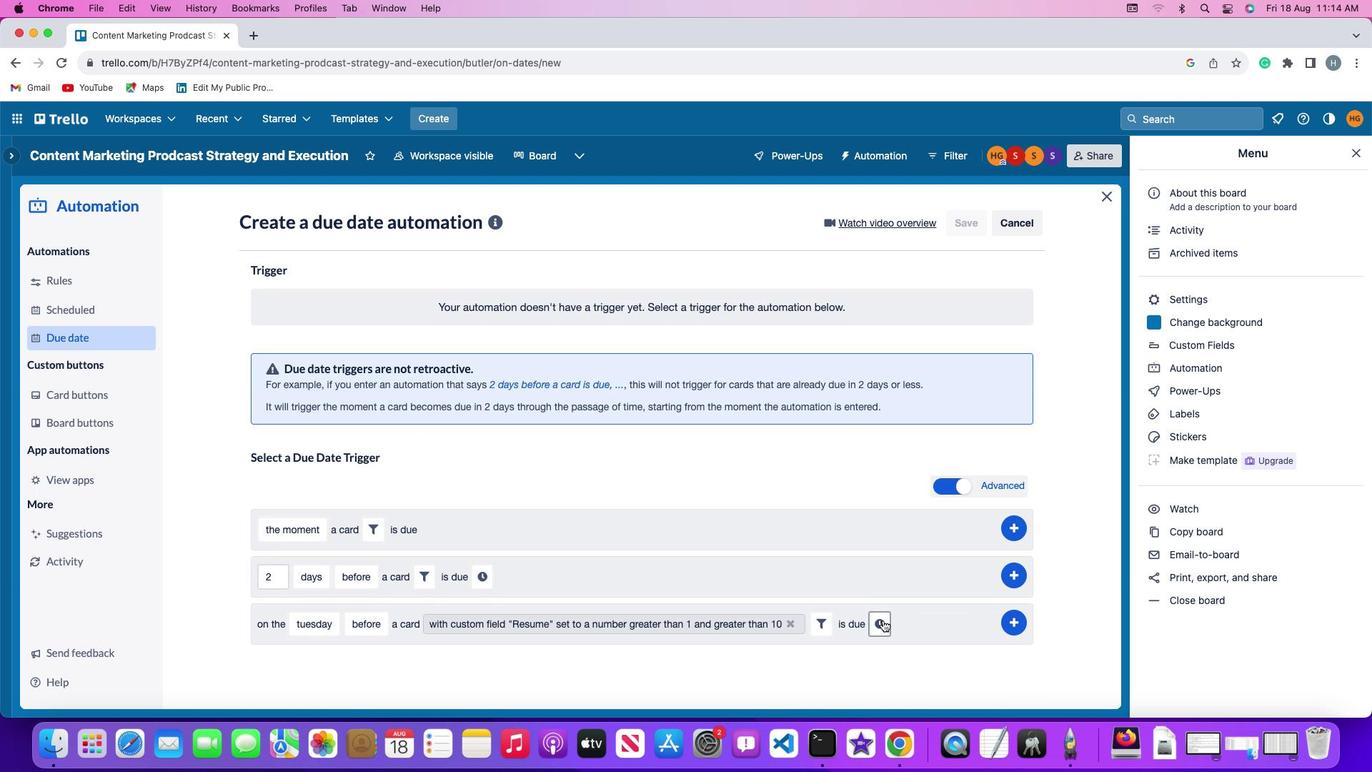 
Action: Mouse pressed left at (877, 614)
Screenshot: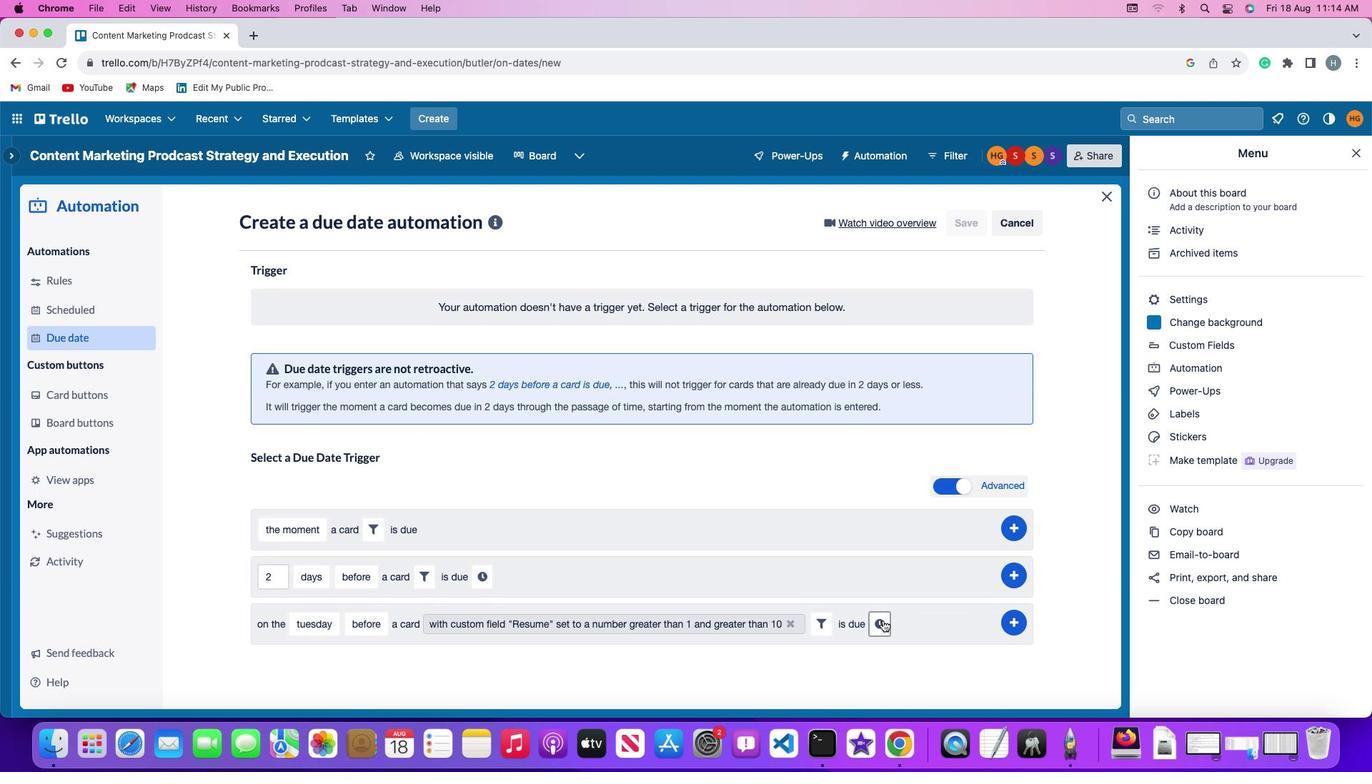 
Action: Mouse moved to (296, 648)
Screenshot: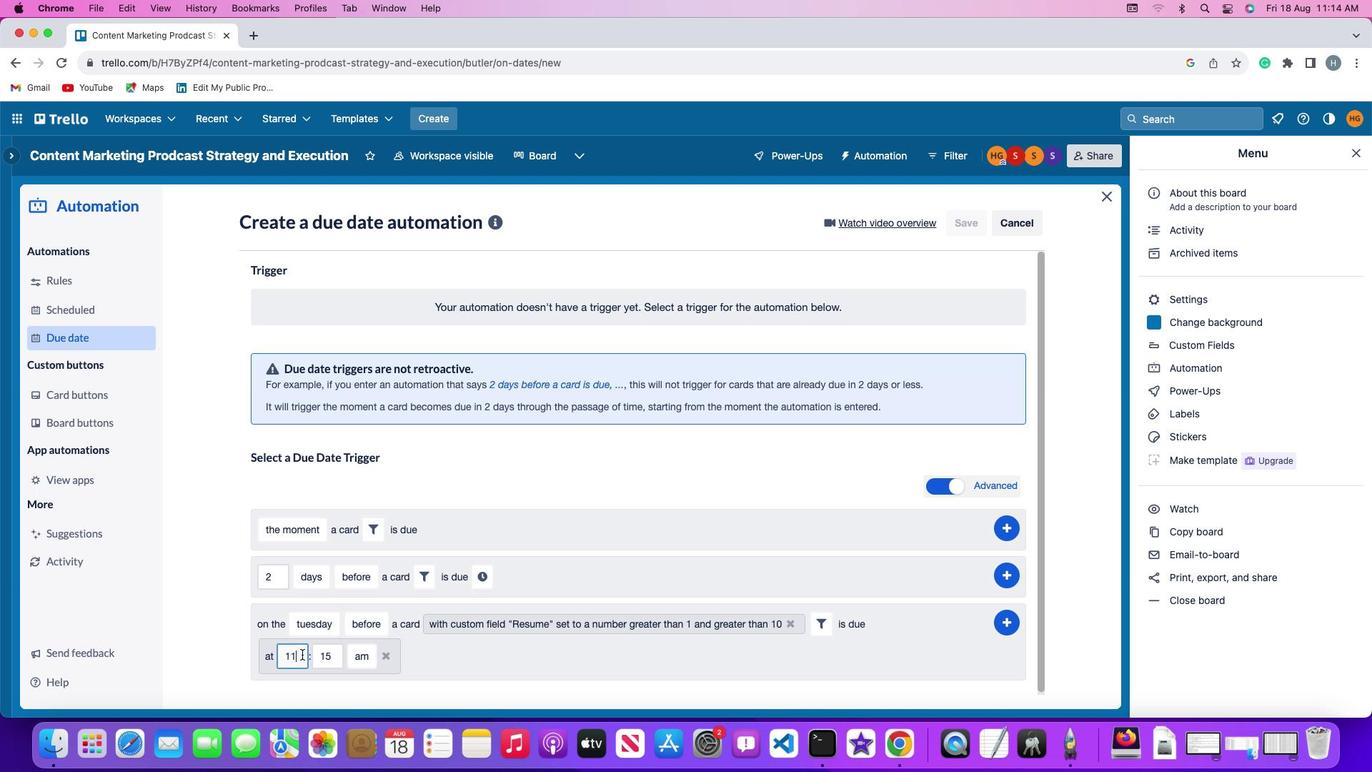 
Action: Mouse pressed left at (296, 648)
Screenshot: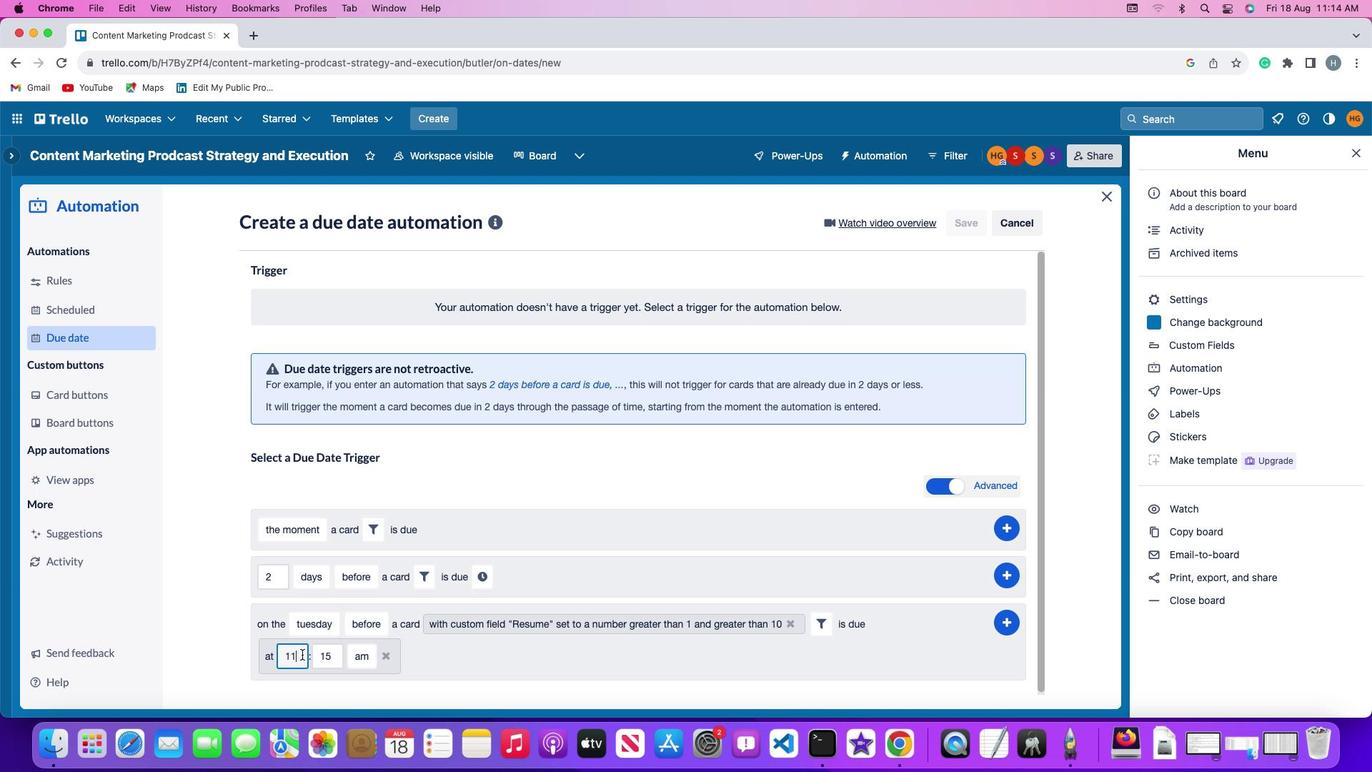 
Action: Mouse moved to (295, 648)
Screenshot: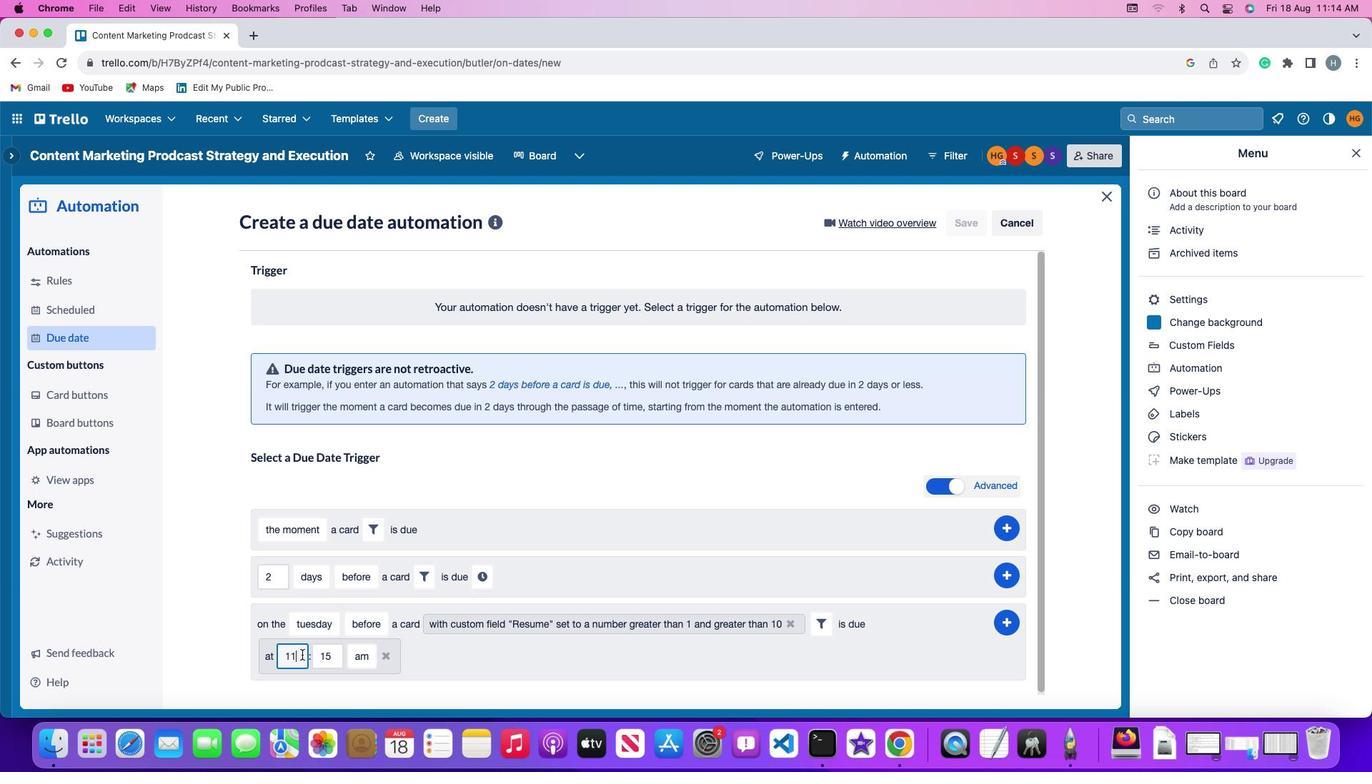 
Action: Key pressed Key.backspace'1'
Screenshot: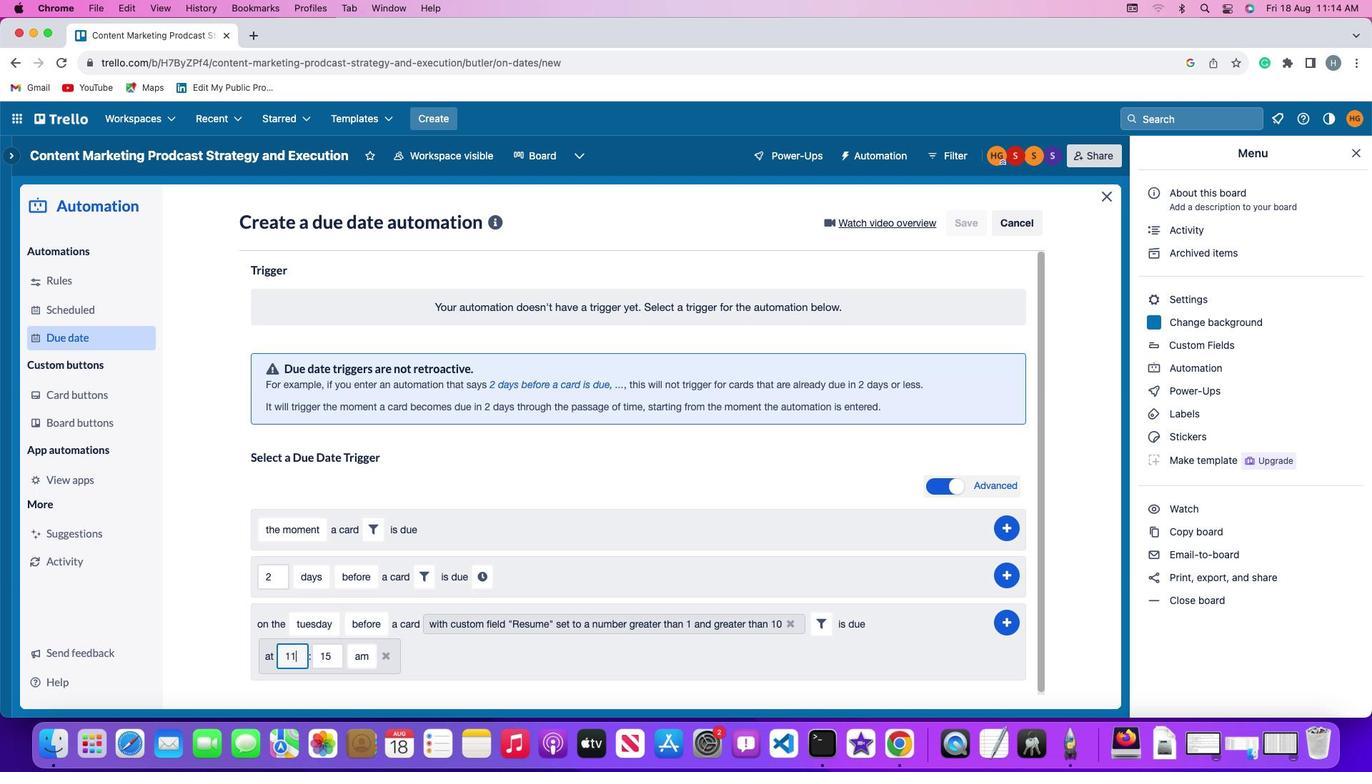 
Action: Mouse moved to (327, 647)
Screenshot: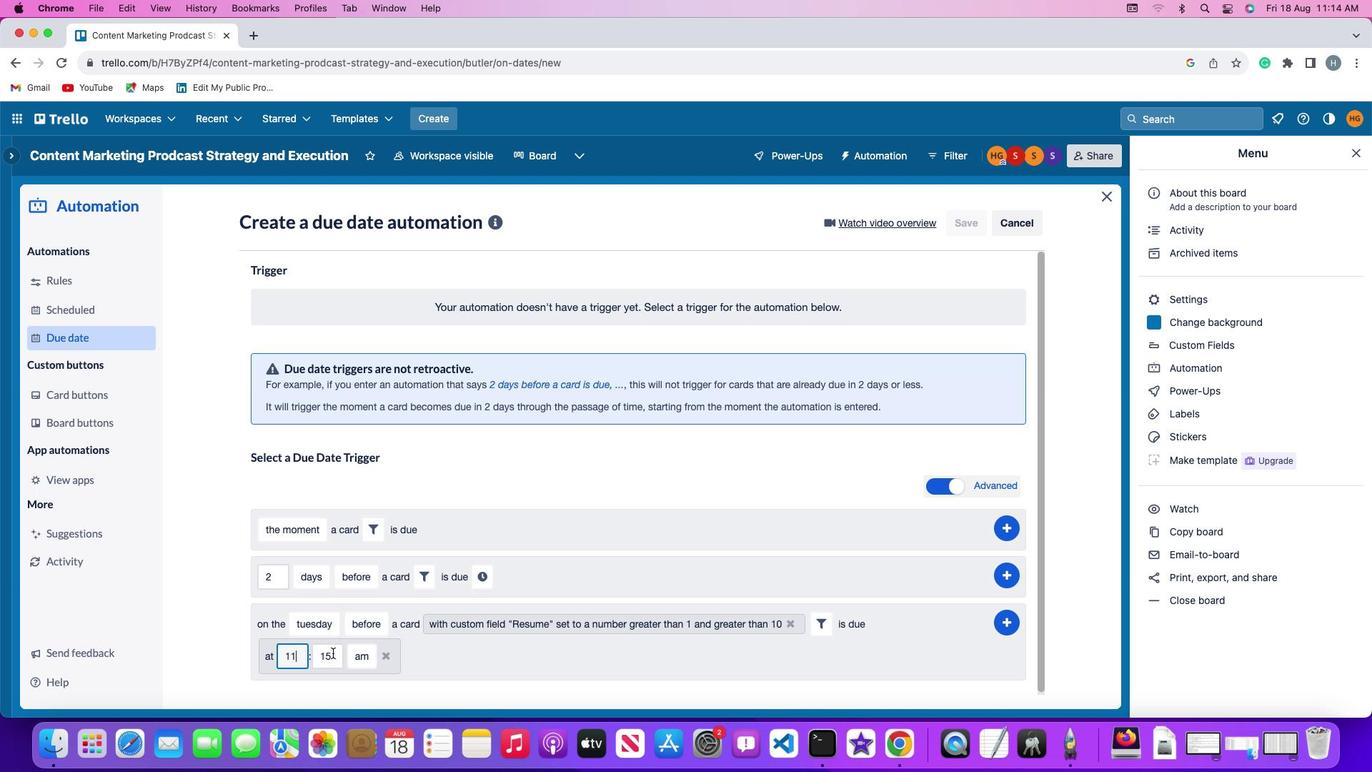 
Action: Mouse pressed left at (327, 647)
Screenshot: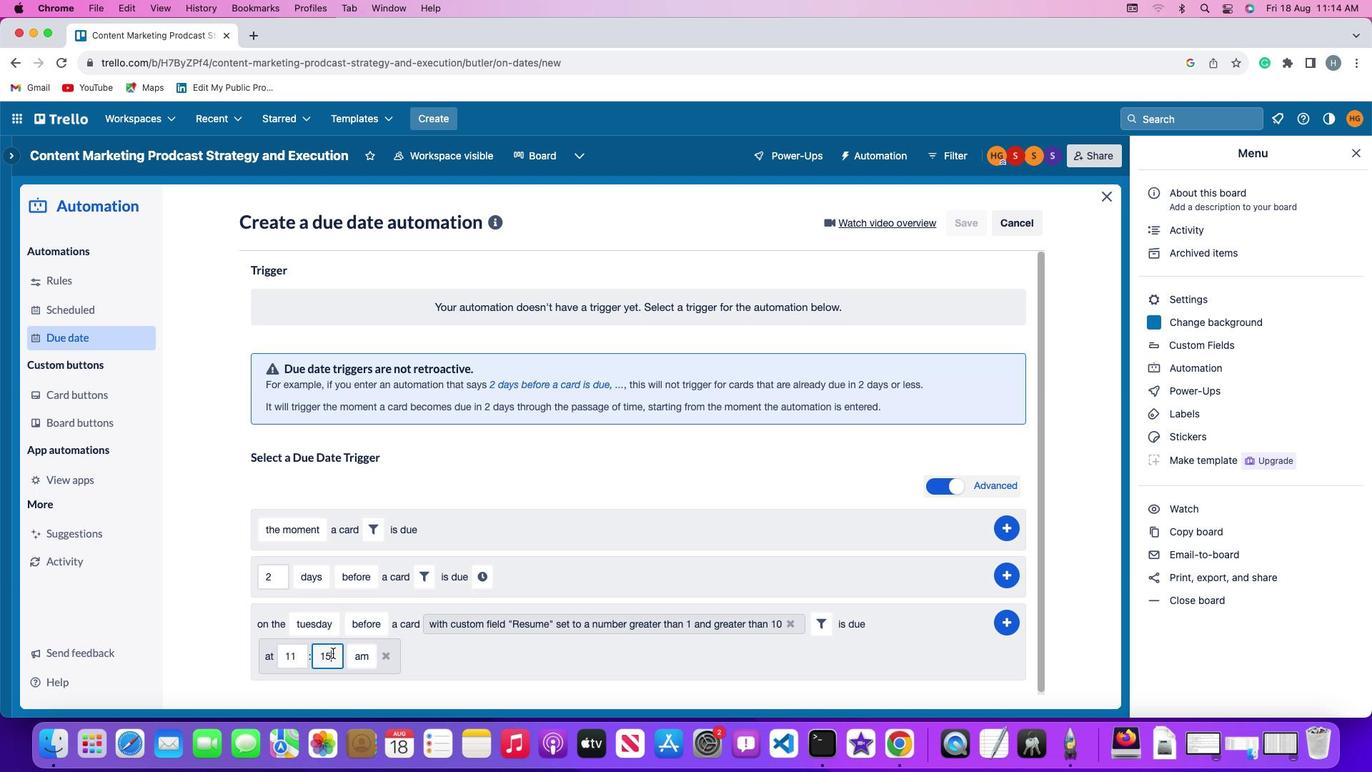 
Action: Key pressed Key.backspaceKey.backspace'0''0'
Screenshot: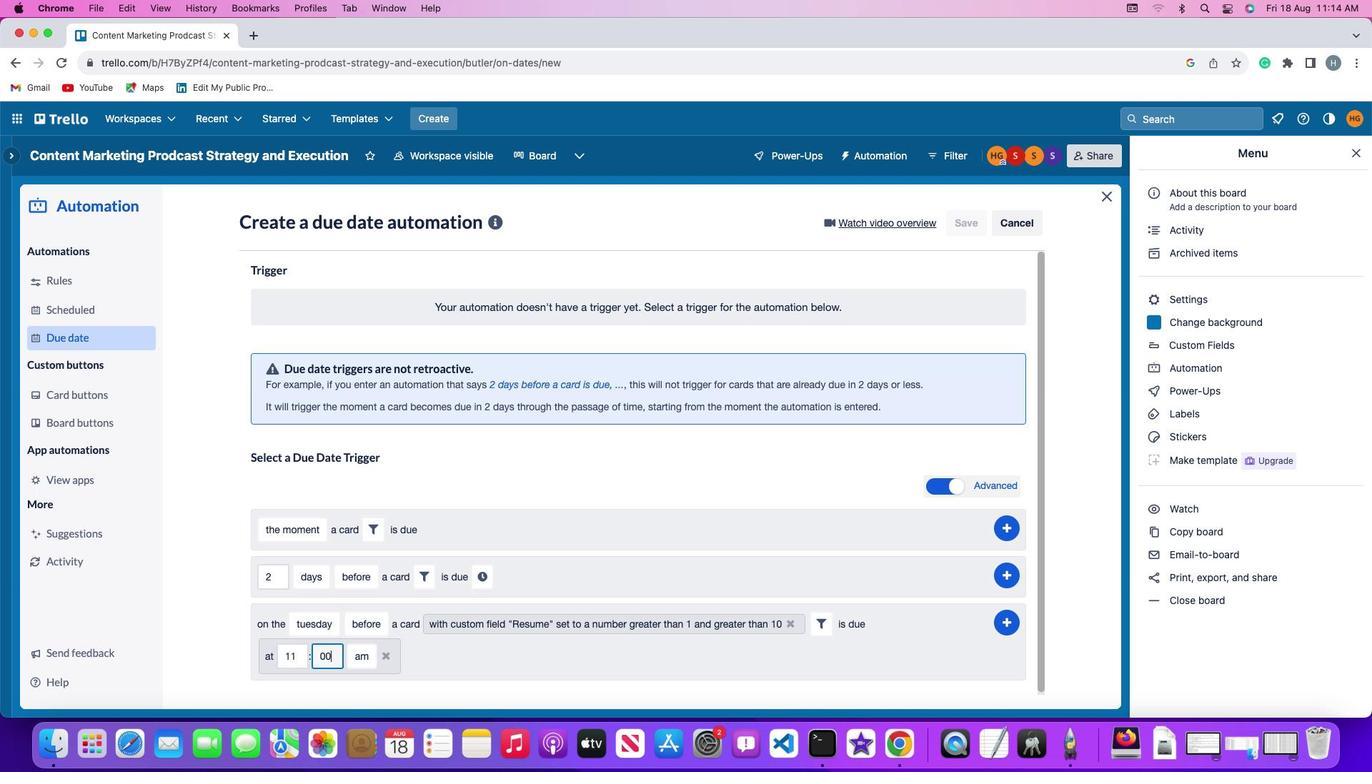 
Action: Mouse moved to (348, 647)
Screenshot: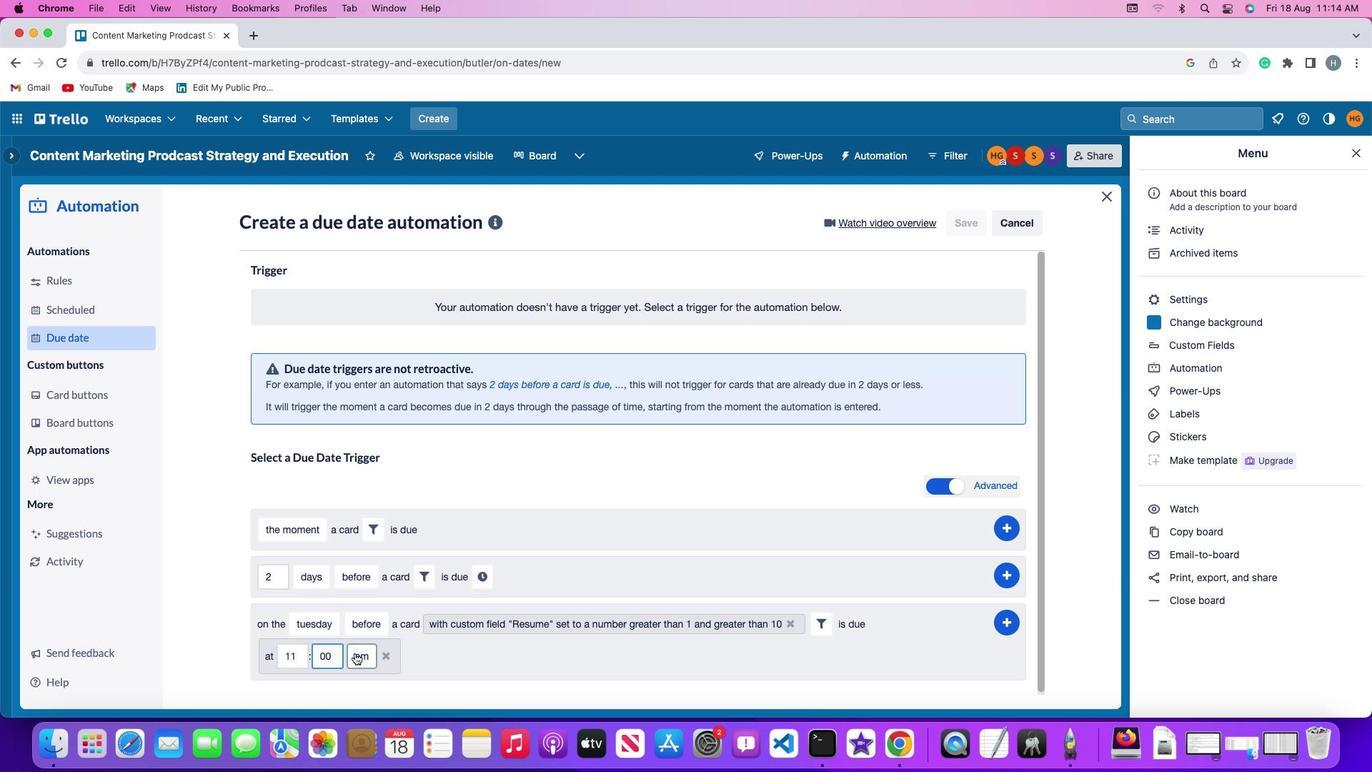 
Action: Mouse pressed left at (348, 647)
Screenshot: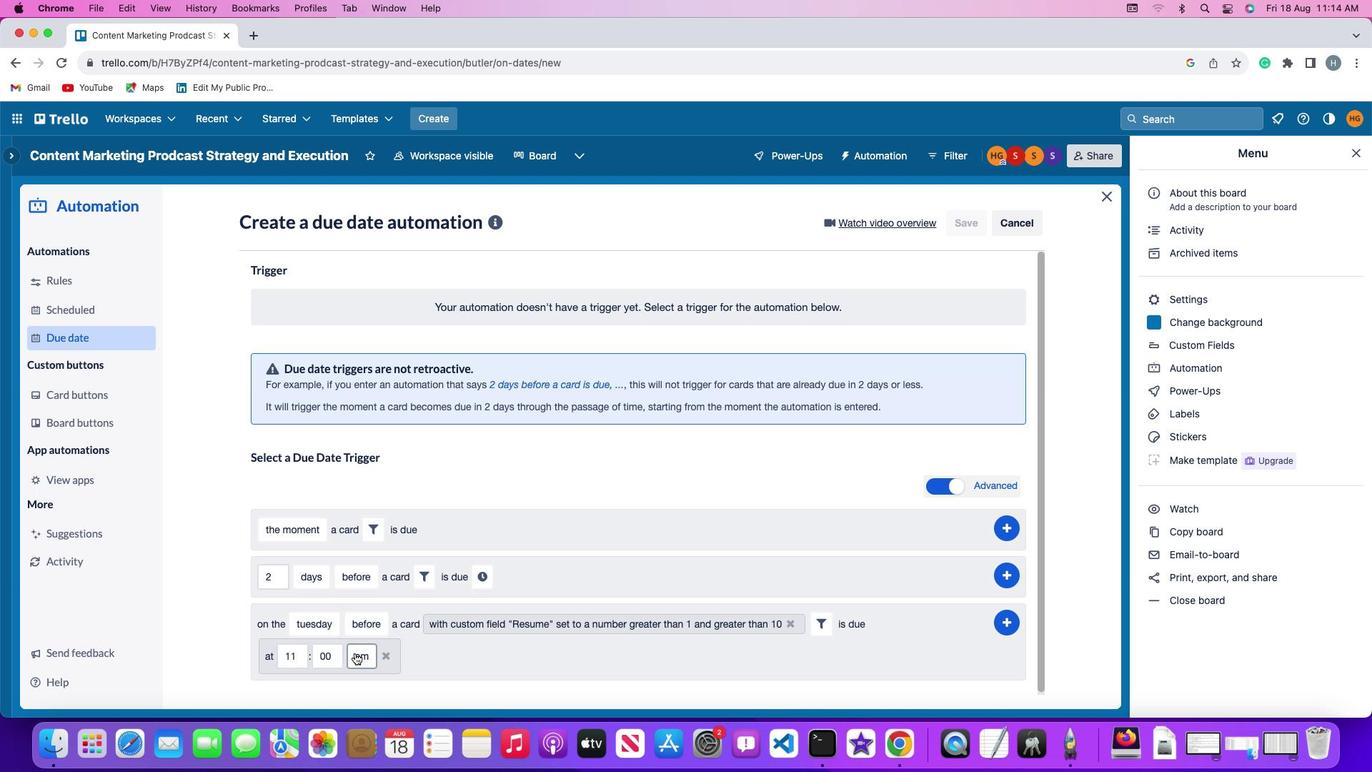 
Action: Mouse moved to (363, 592)
Screenshot: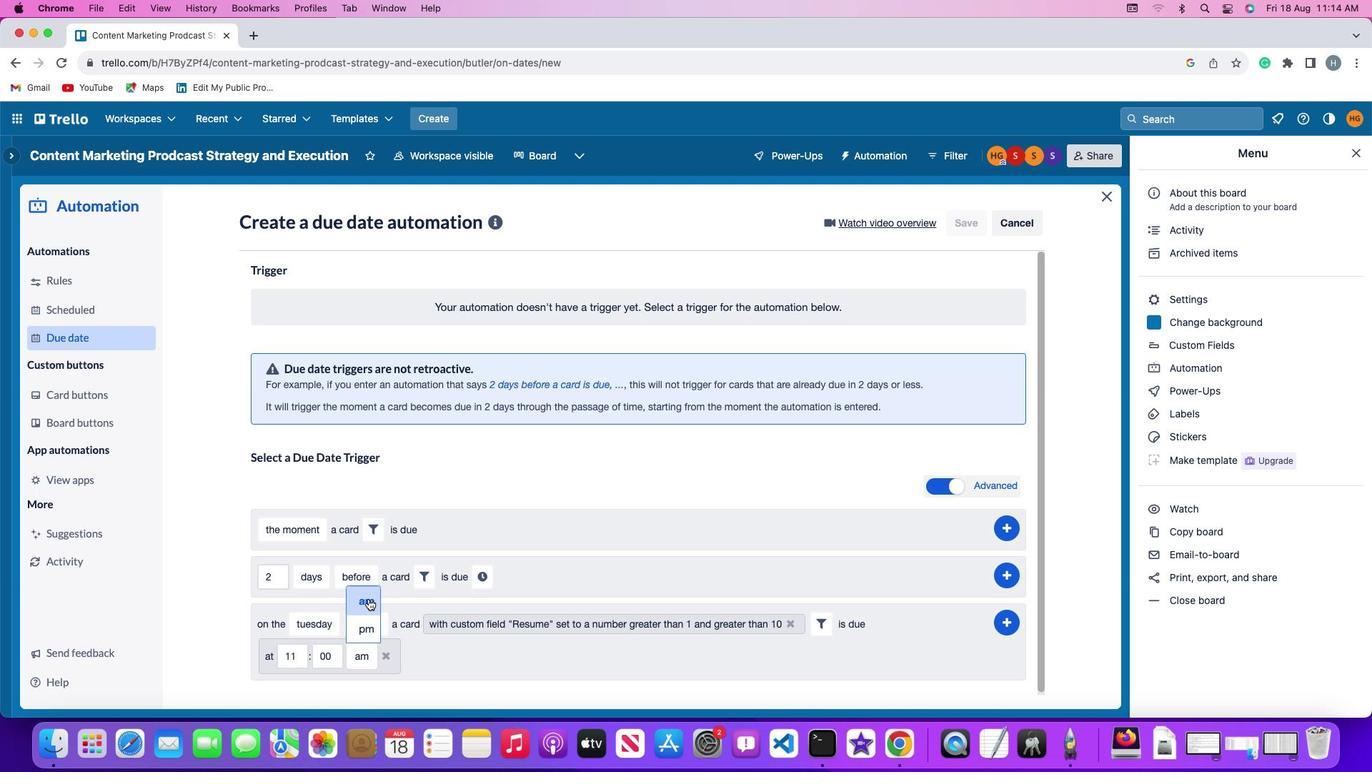 
Action: Mouse pressed left at (363, 592)
Screenshot: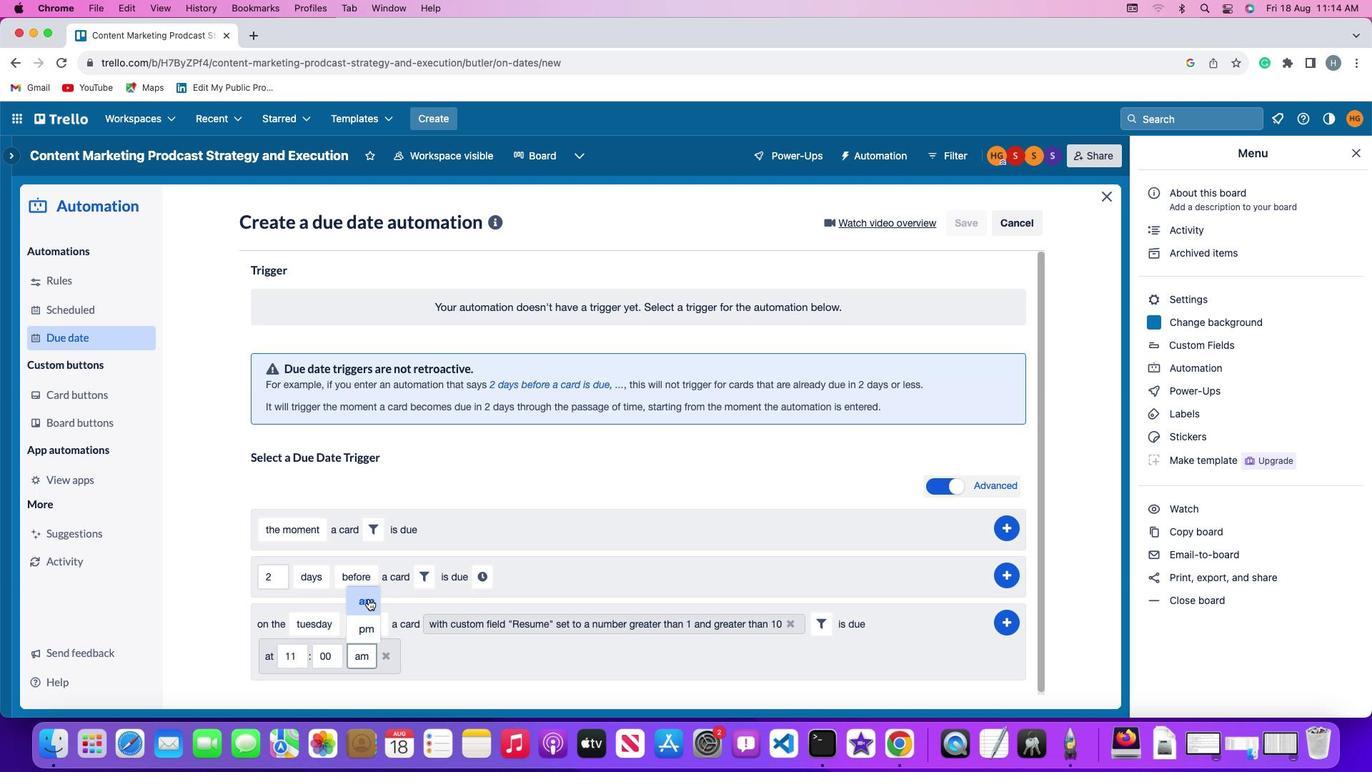 
Action: Mouse moved to (998, 613)
Screenshot: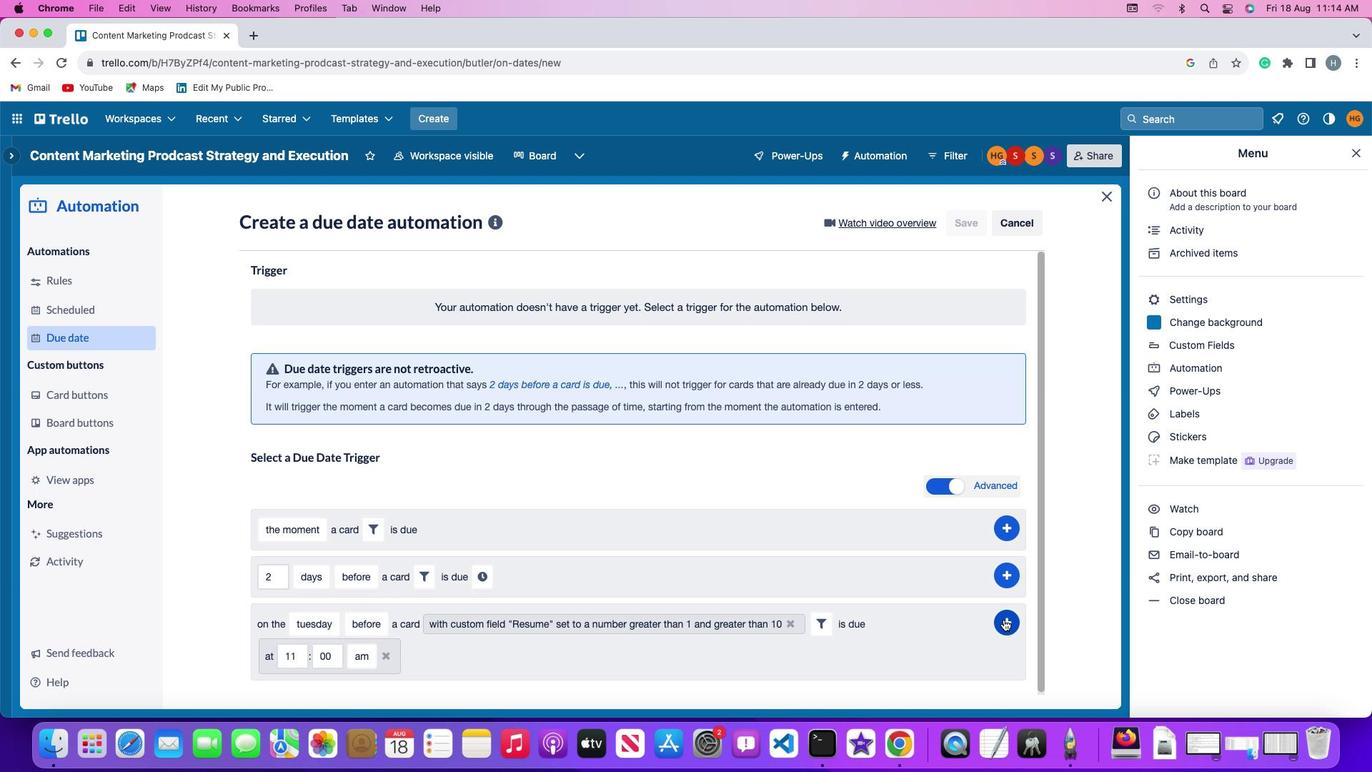 
Action: Mouse pressed left at (998, 613)
Screenshot: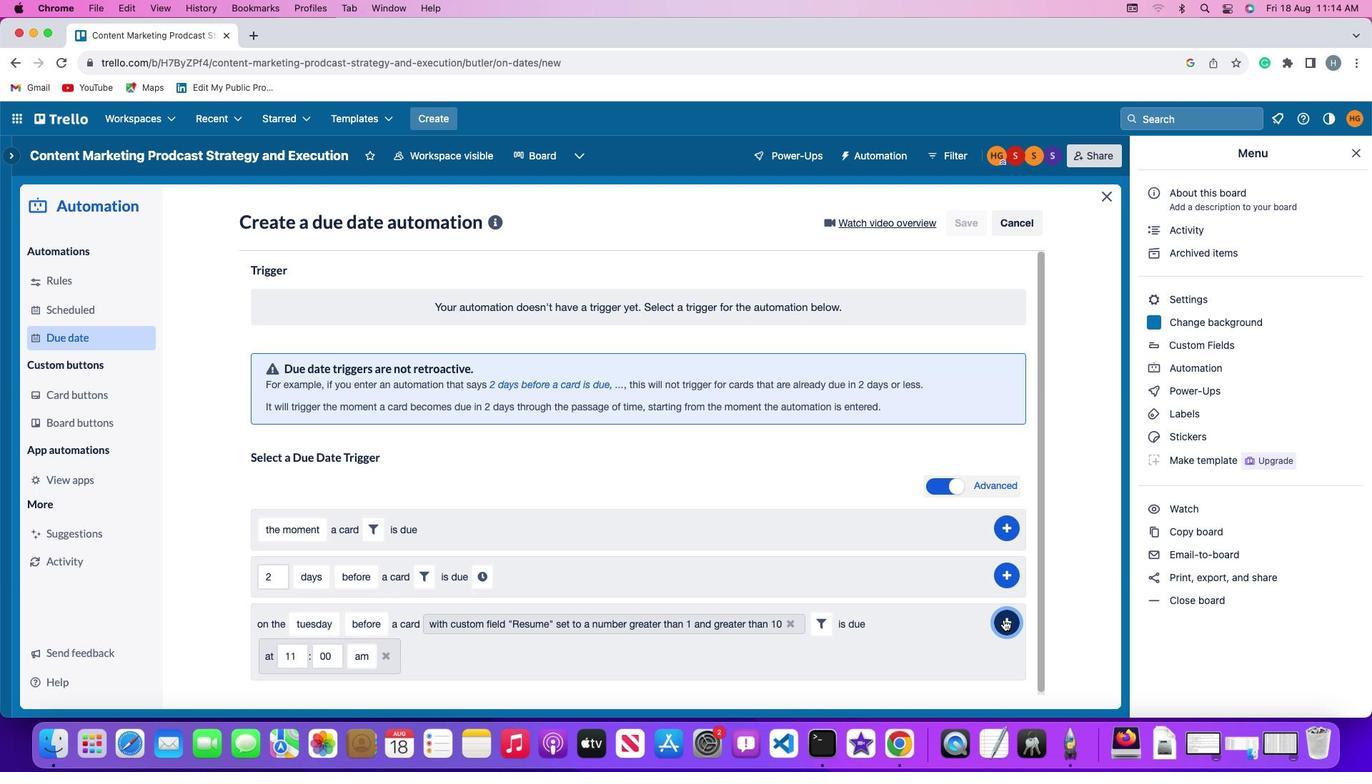 
Action: Mouse moved to (1054, 516)
Screenshot: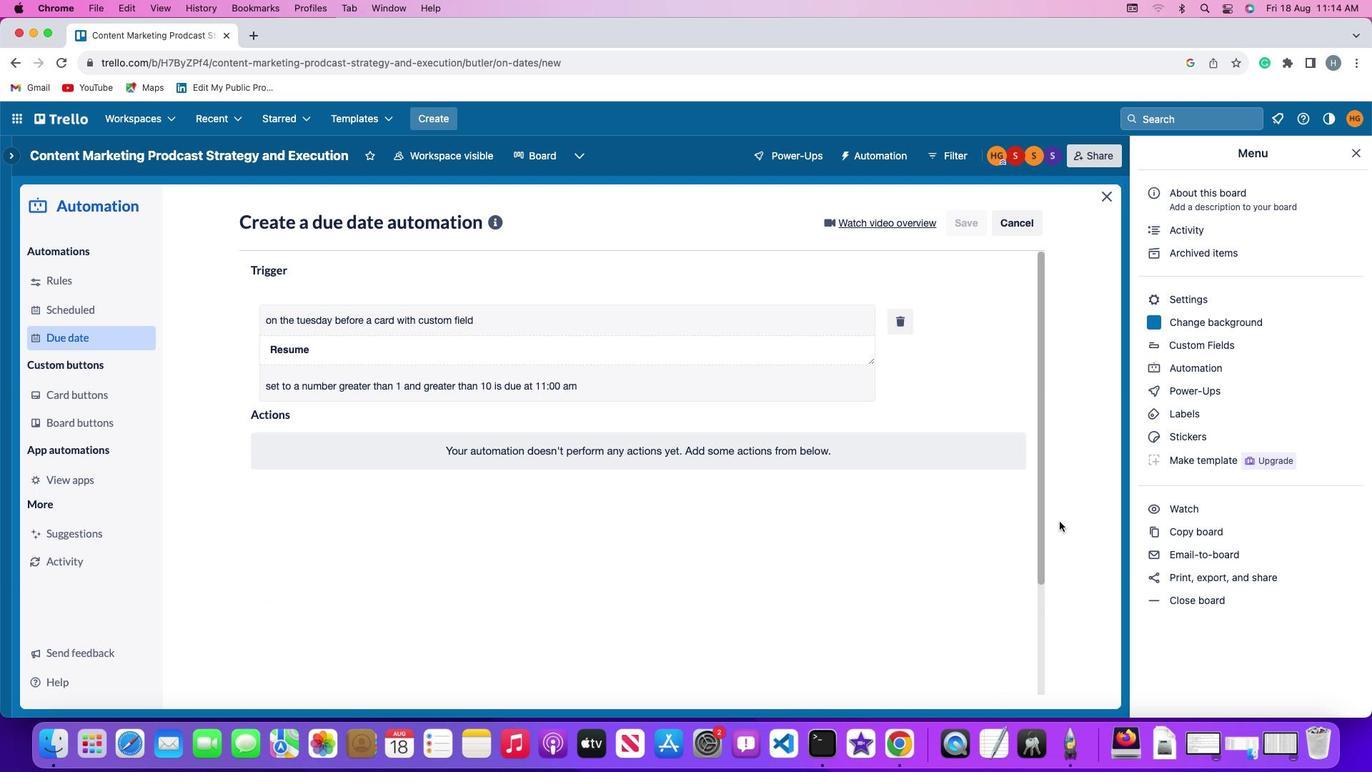 
